 Task: Search for people on LinkedIn using specific filters: Current company 'Upstox', School 'Avinashilingam Institute', and Industry 'Abrasives and Nonmetallic Minerals Manufacturing'. Use the title 'Administrator'.
Action: Mouse moved to (600, 91)
Screenshot: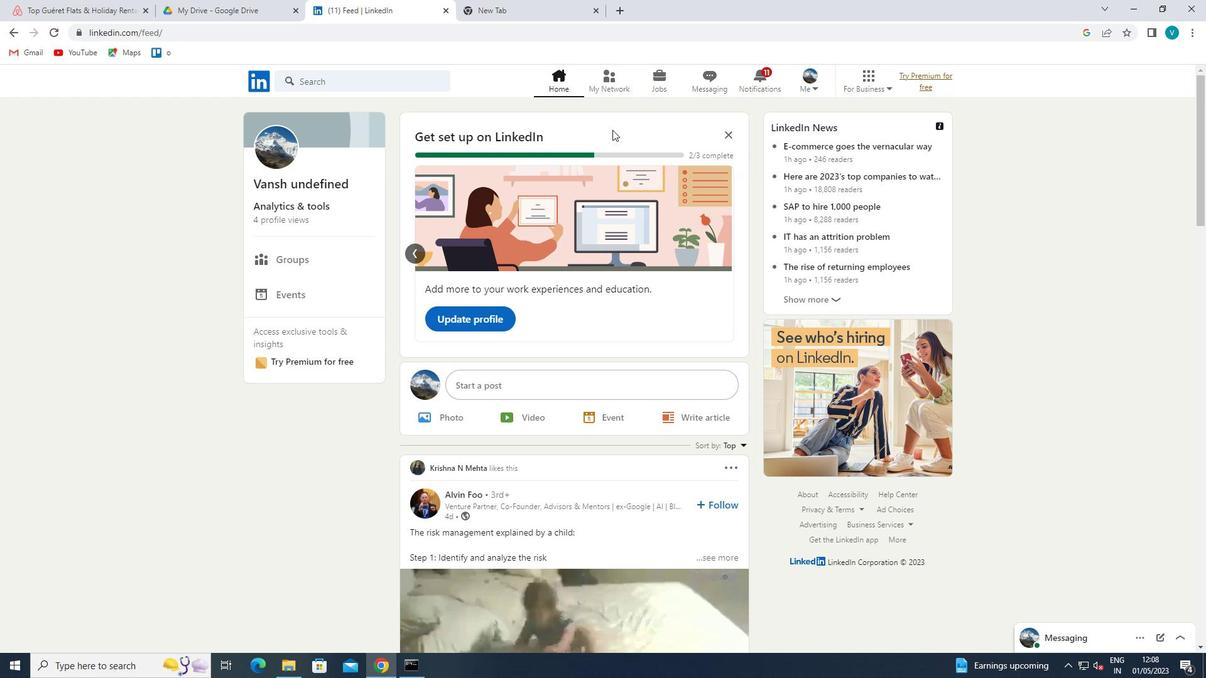 
Action: Mouse pressed left at (600, 91)
Screenshot: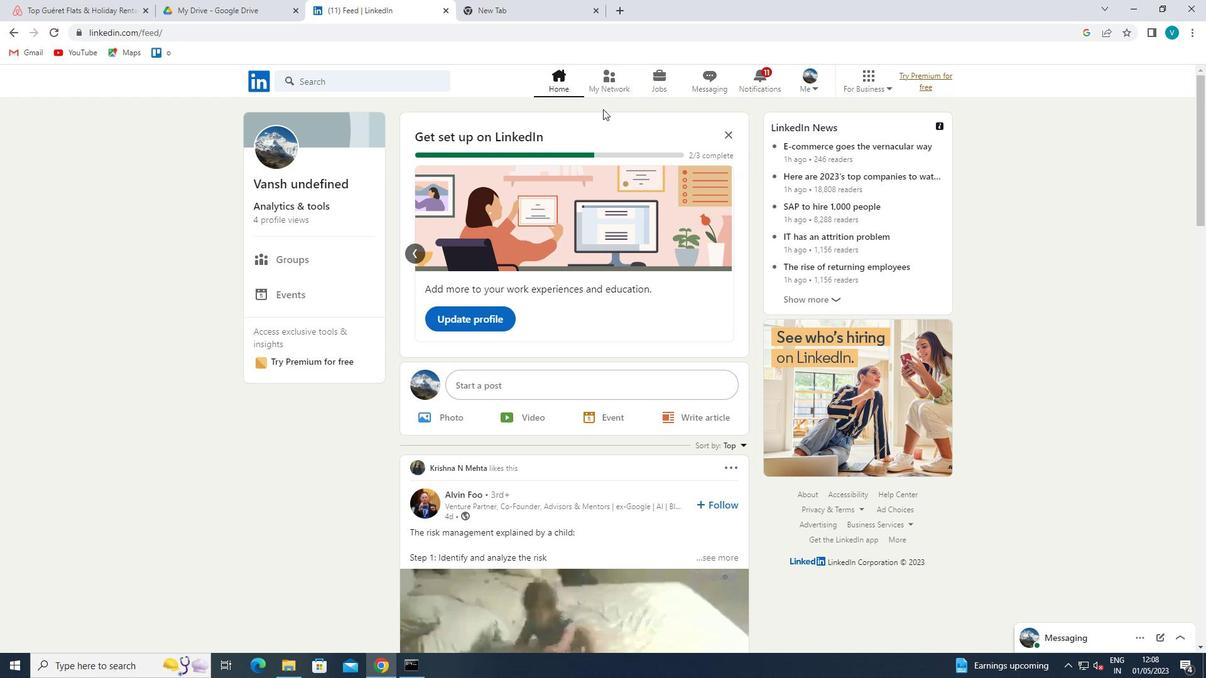 
Action: Mouse moved to (354, 151)
Screenshot: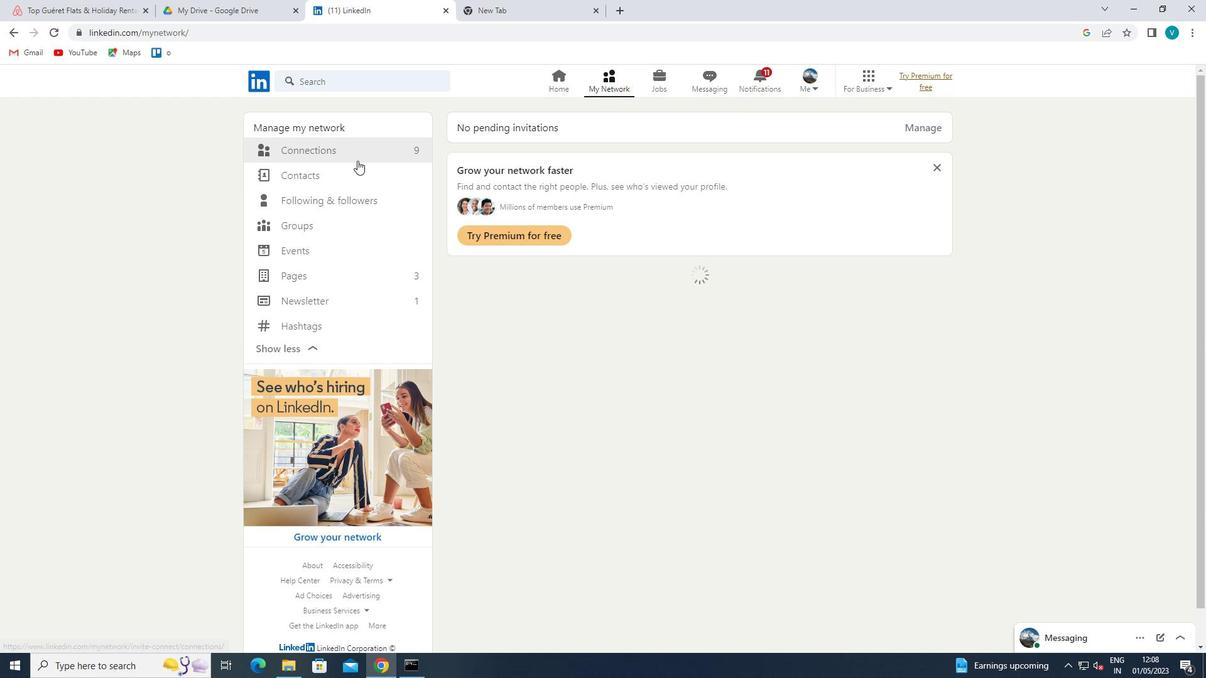 
Action: Mouse pressed left at (354, 151)
Screenshot: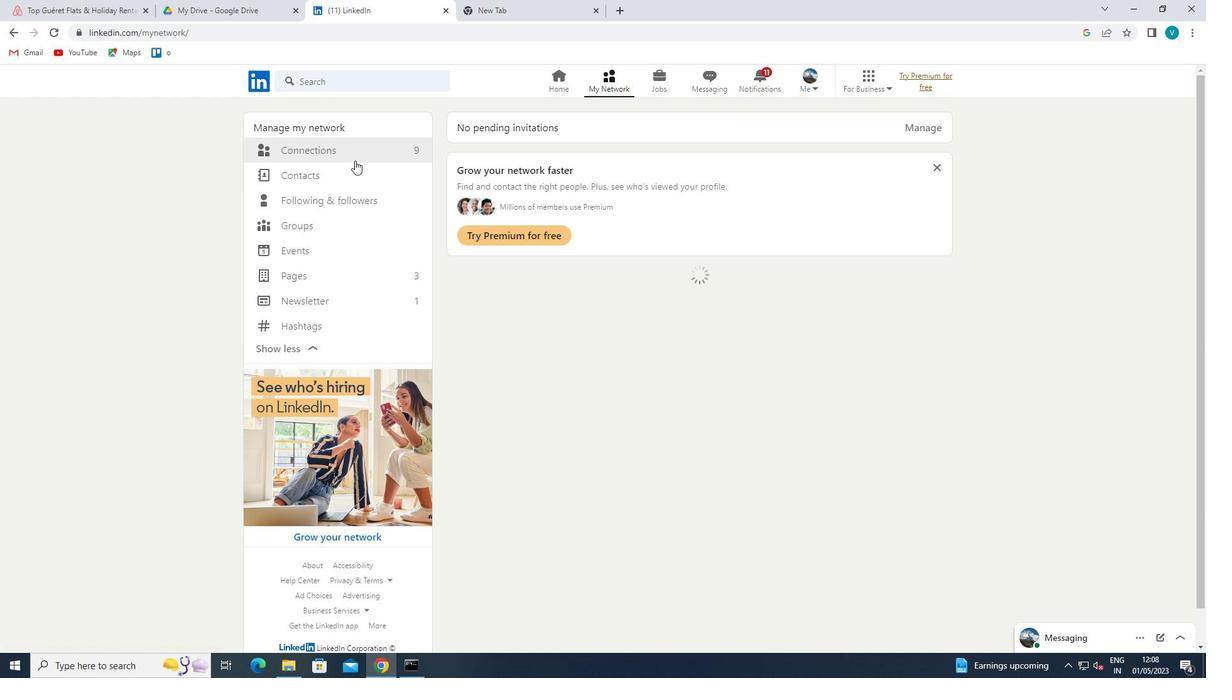 
Action: Mouse moved to (708, 151)
Screenshot: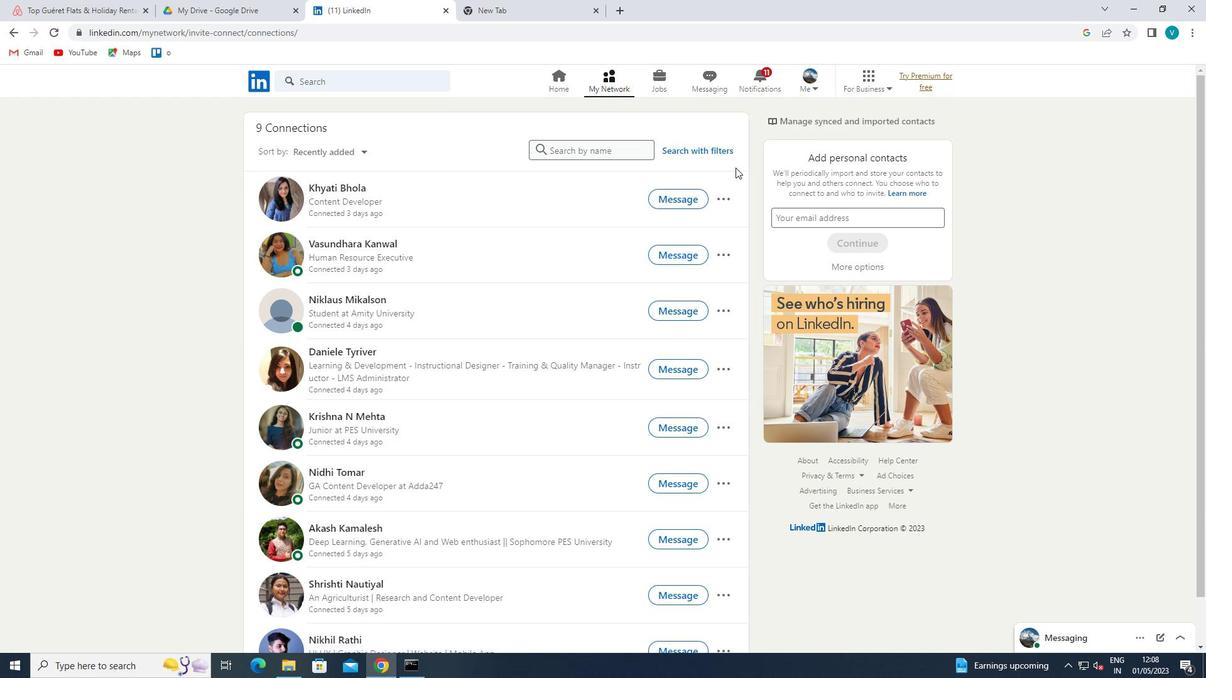 
Action: Mouse pressed left at (708, 151)
Screenshot: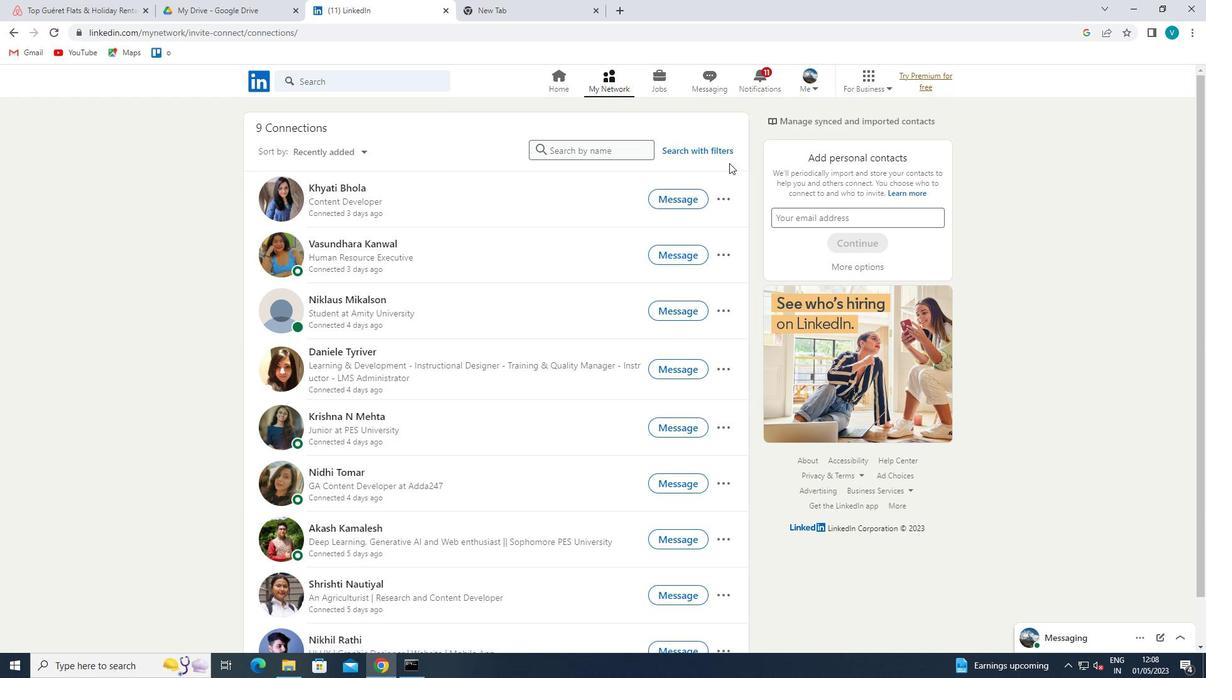 
Action: Mouse moved to (595, 111)
Screenshot: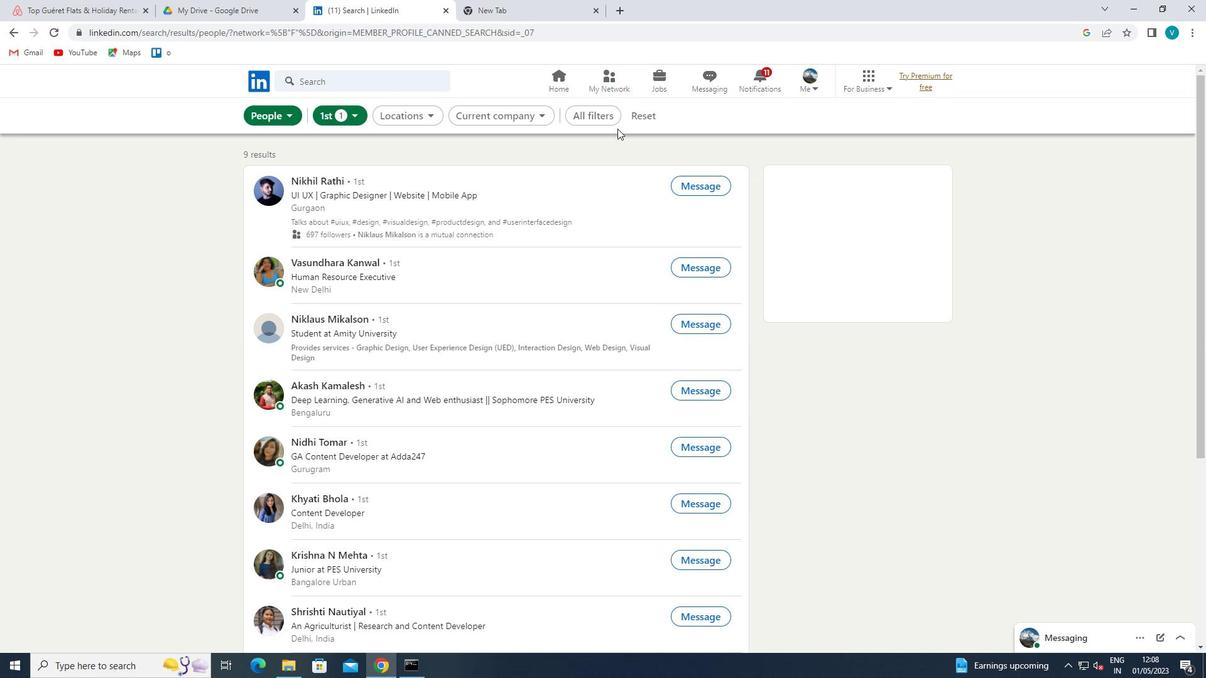 
Action: Mouse pressed left at (595, 111)
Screenshot: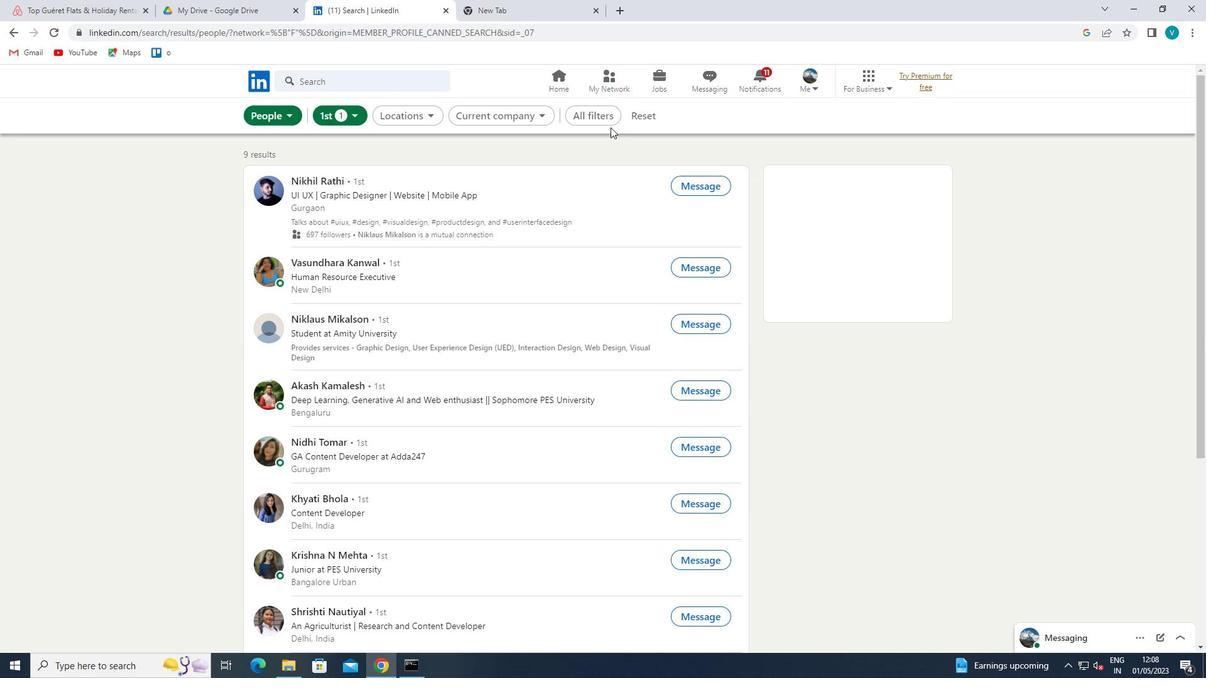 
Action: Mouse moved to (920, 280)
Screenshot: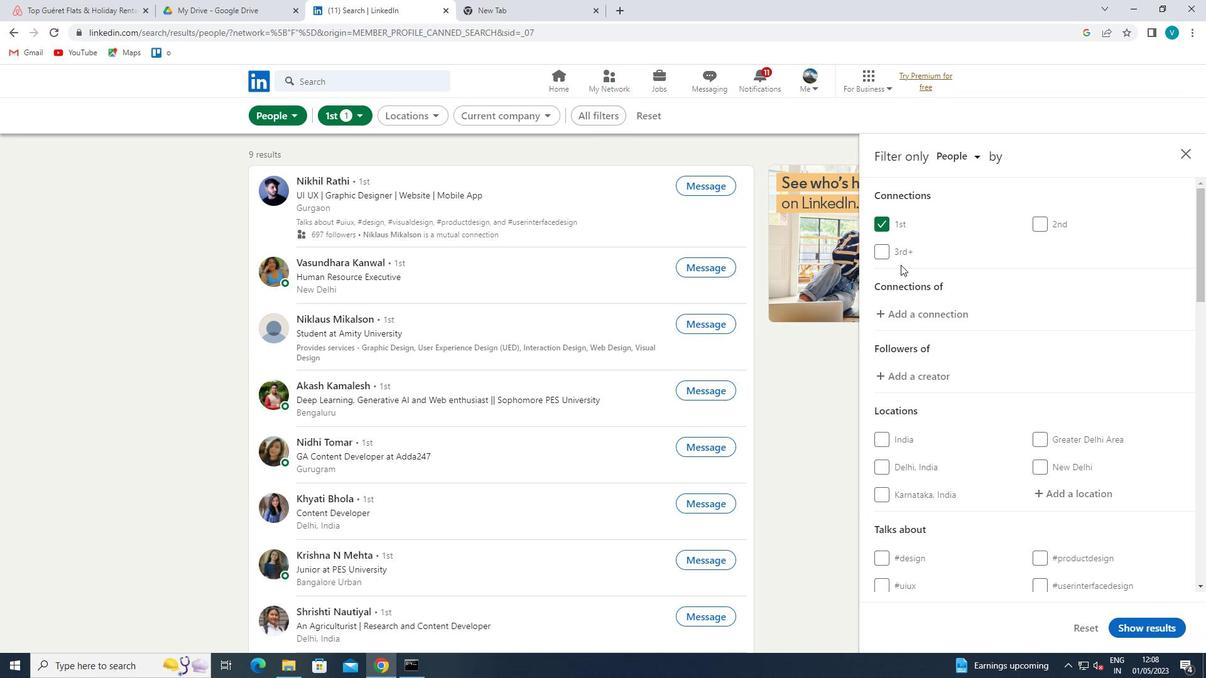 
Action: Mouse scrolled (920, 280) with delta (0, 0)
Screenshot: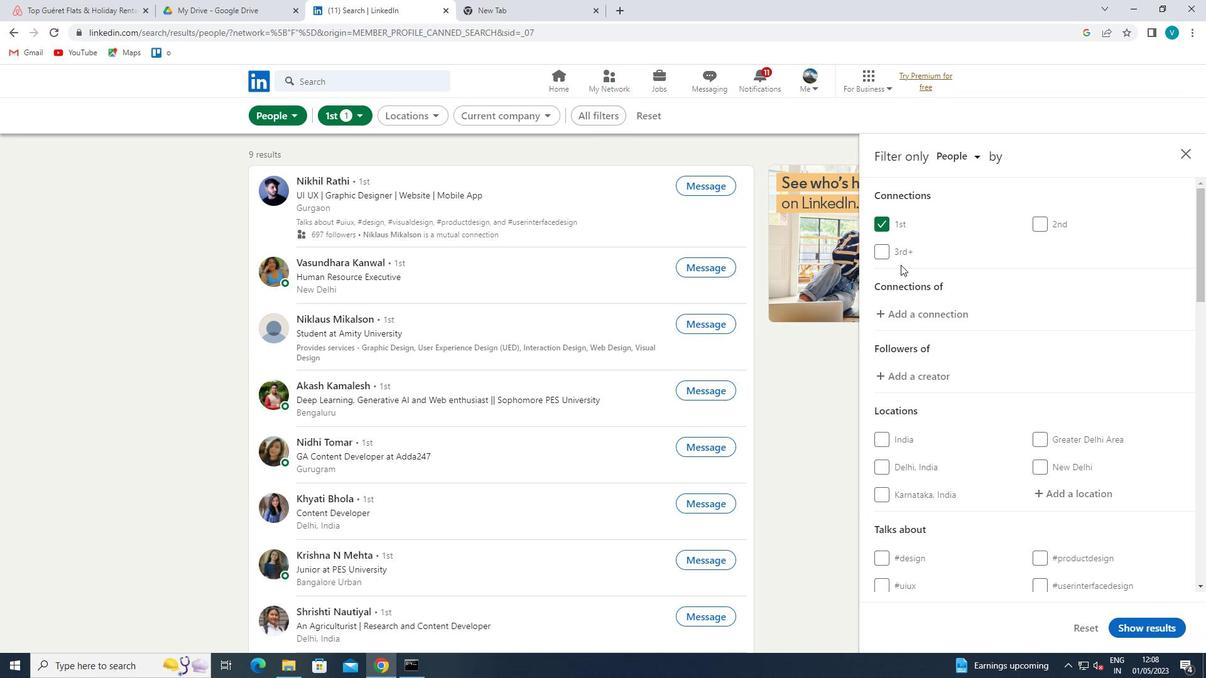 
Action: Mouse moved to (921, 284)
Screenshot: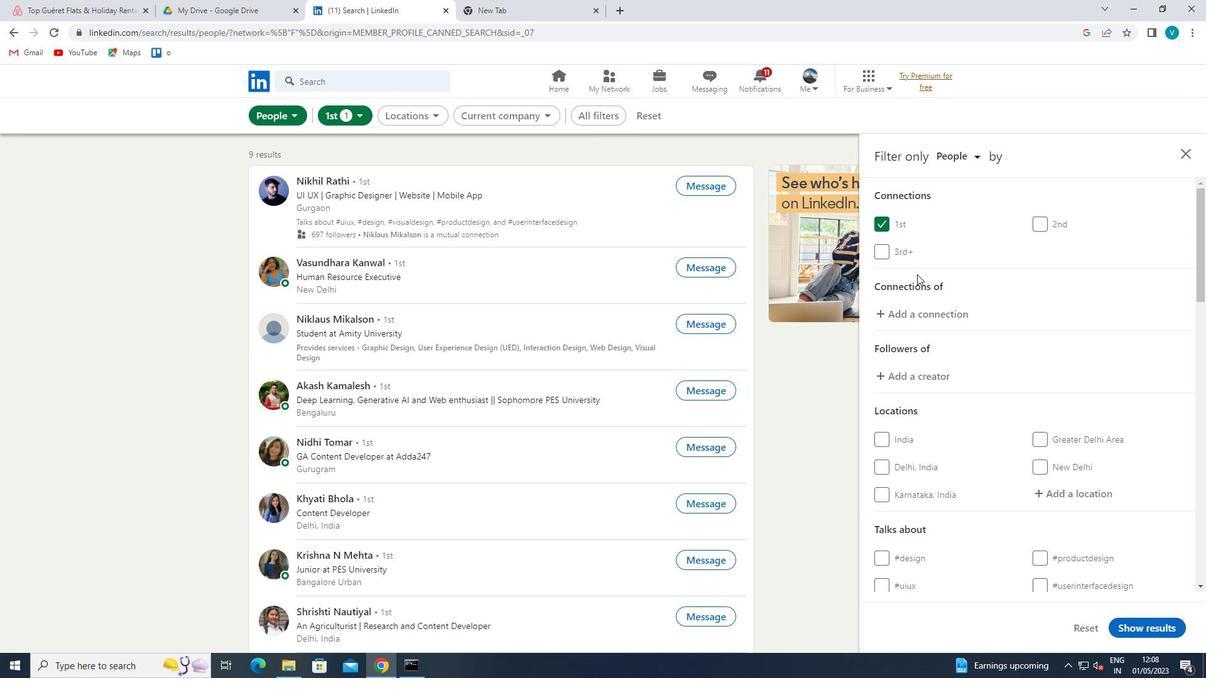 
Action: Mouse scrolled (921, 283) with delta (0, 0)
Screenshot: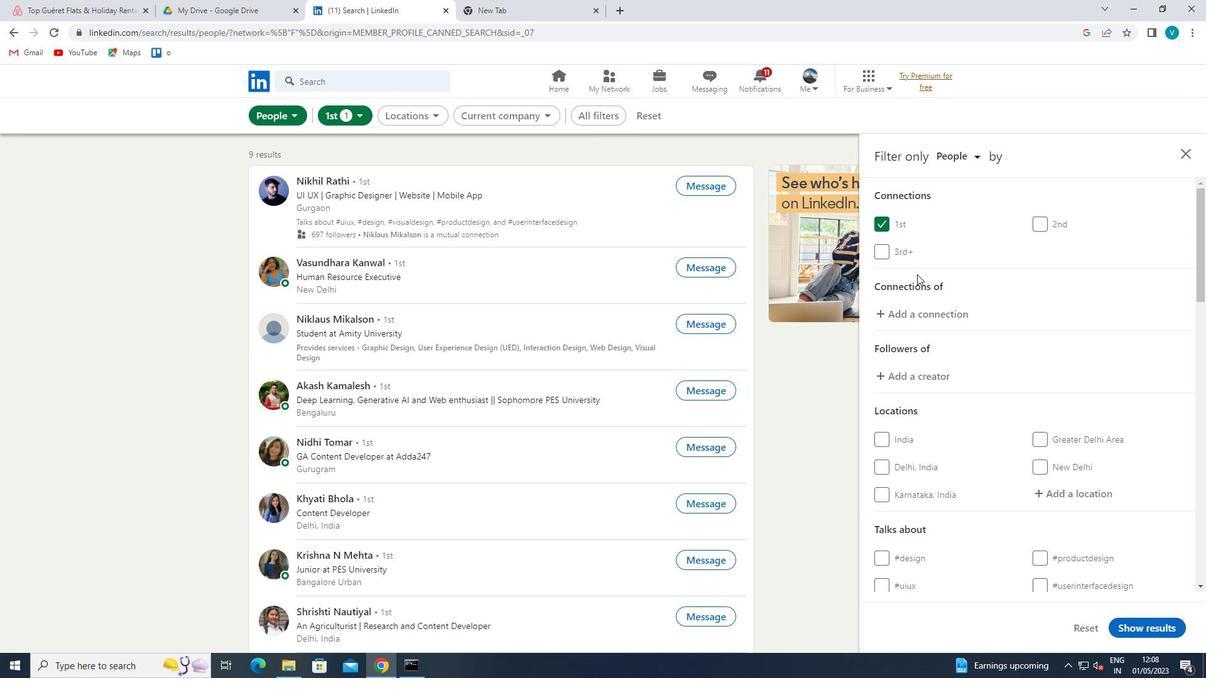 
Action: Mouse moved to (1062, 373)
Screenshot: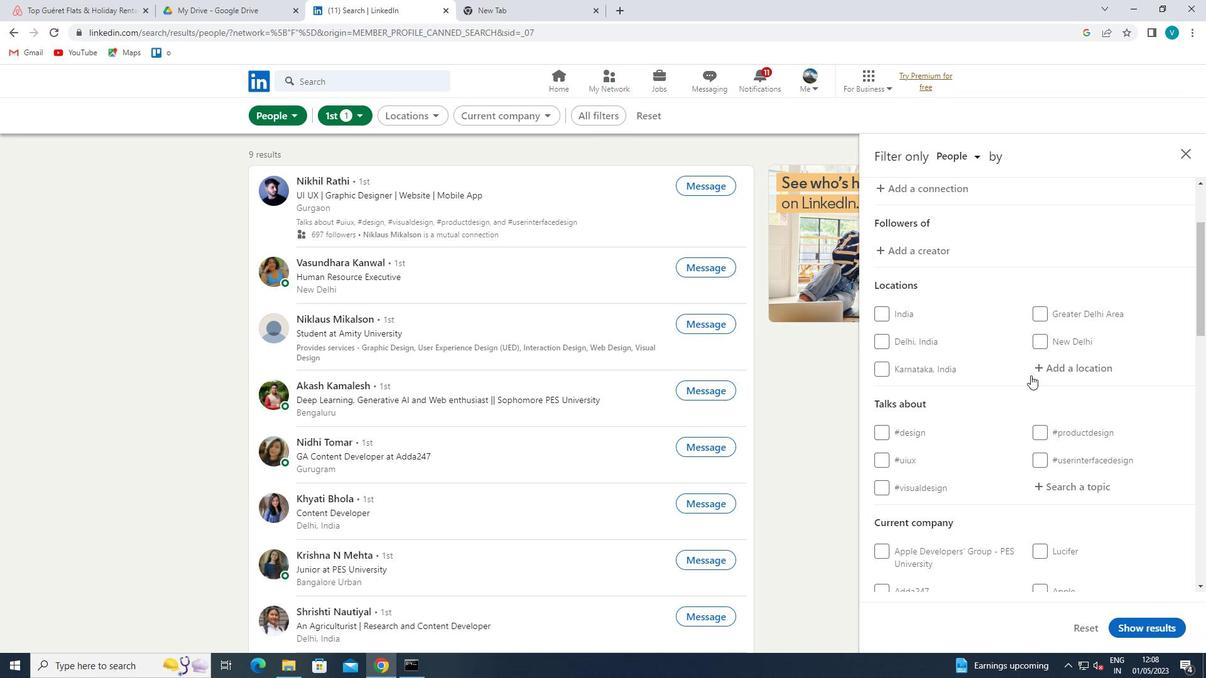 
Action: Mouse pressed left at (1062, 373)
Screenshot: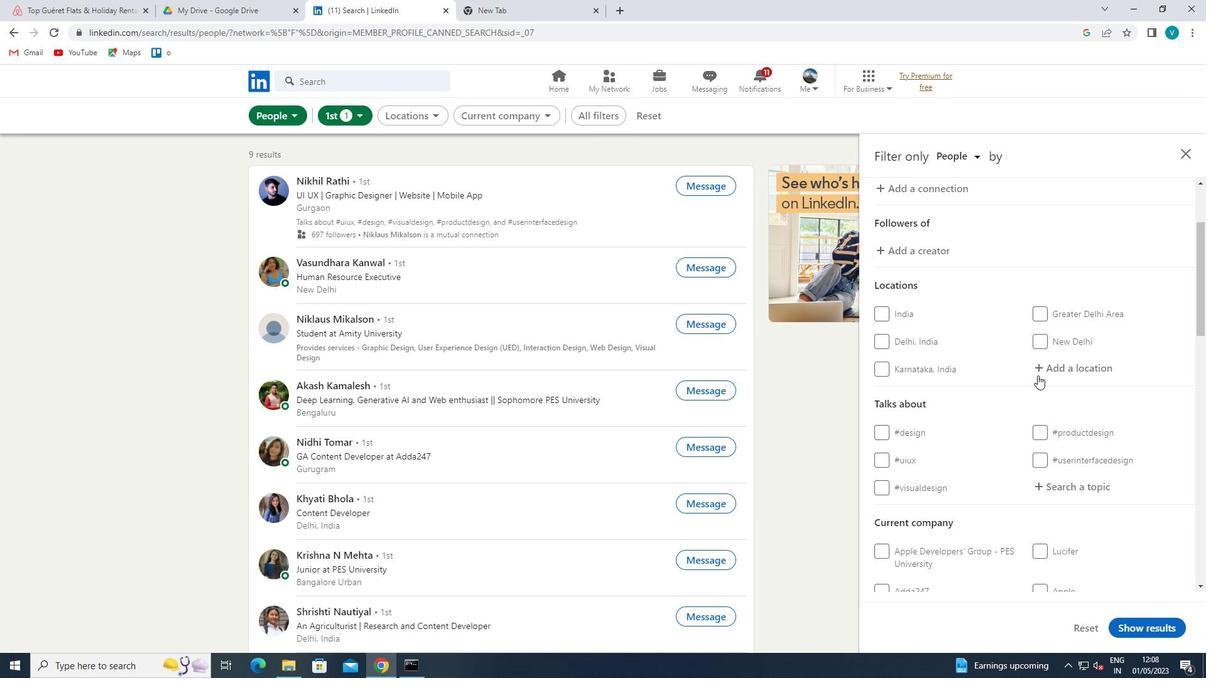 
Action: Mouse moved to (549, 226)
Screenshot: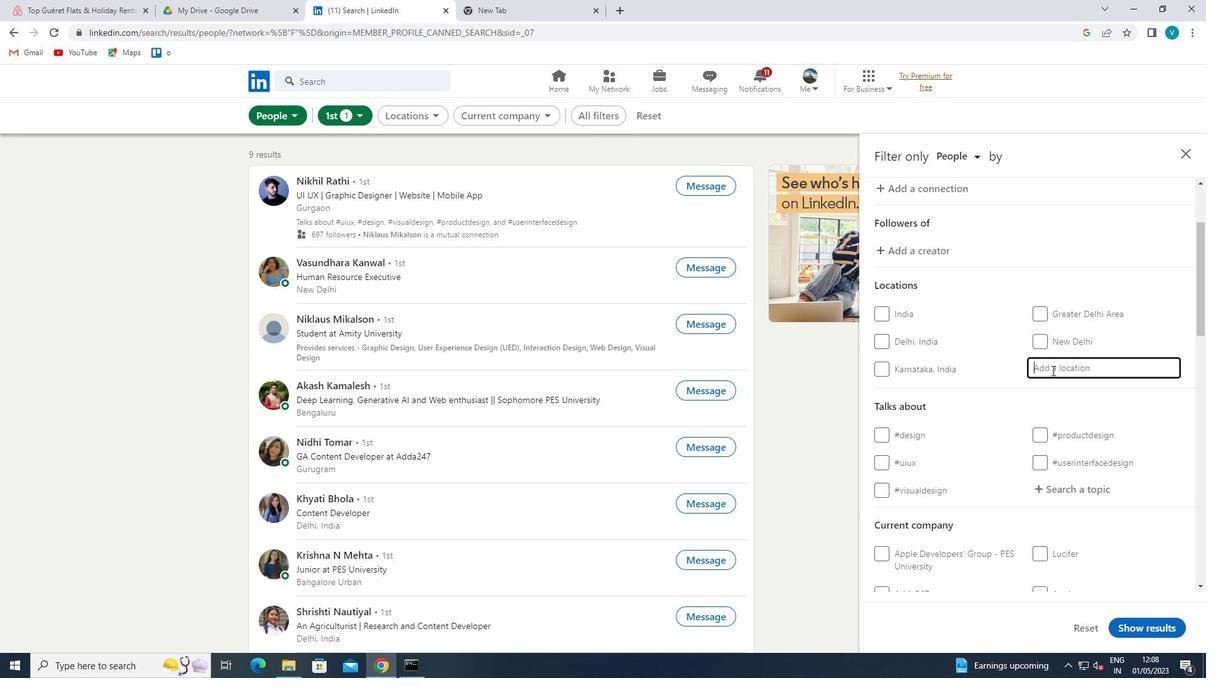 
Action: Key pressed <Key.shift>S
Screenshot: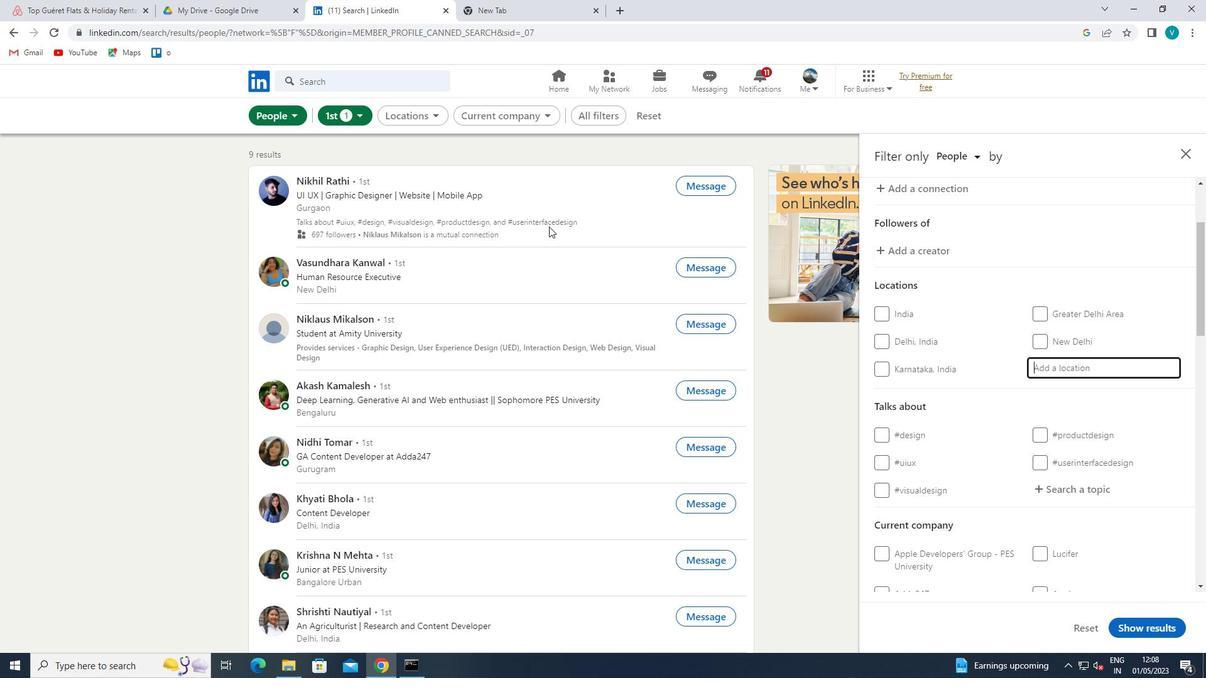 
Action: Mouse moved to (548, 226)
Screenshot: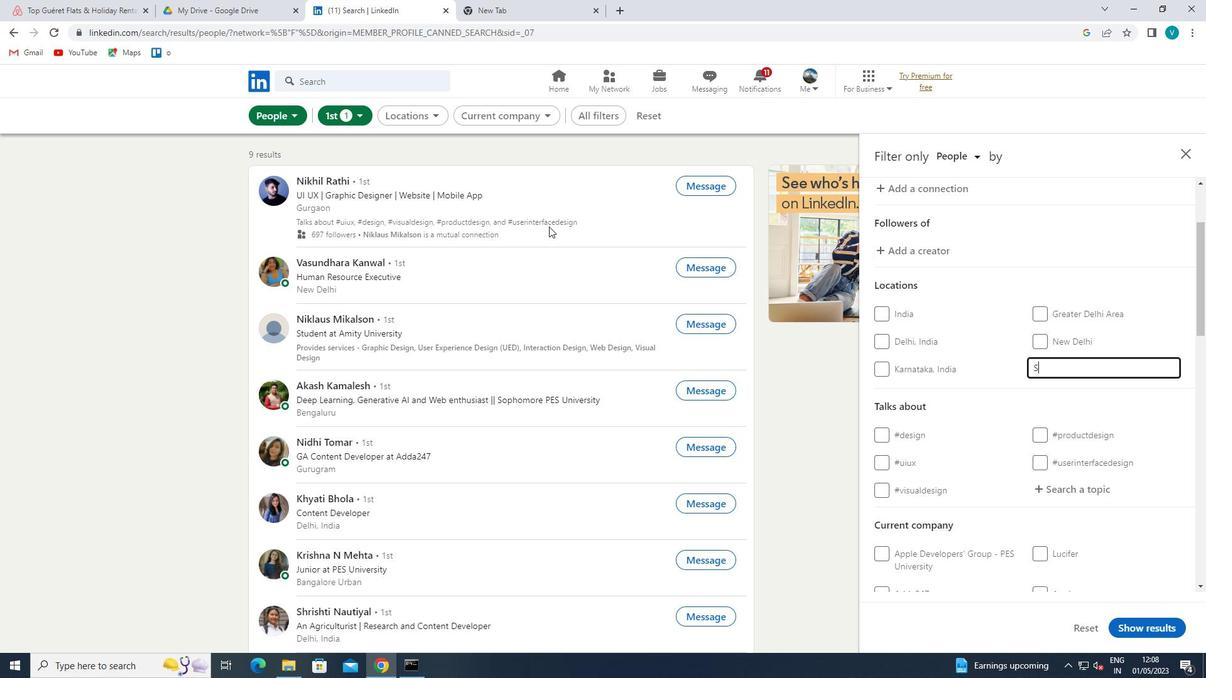 
Action: Key pressed HANGZHI
Screenshot: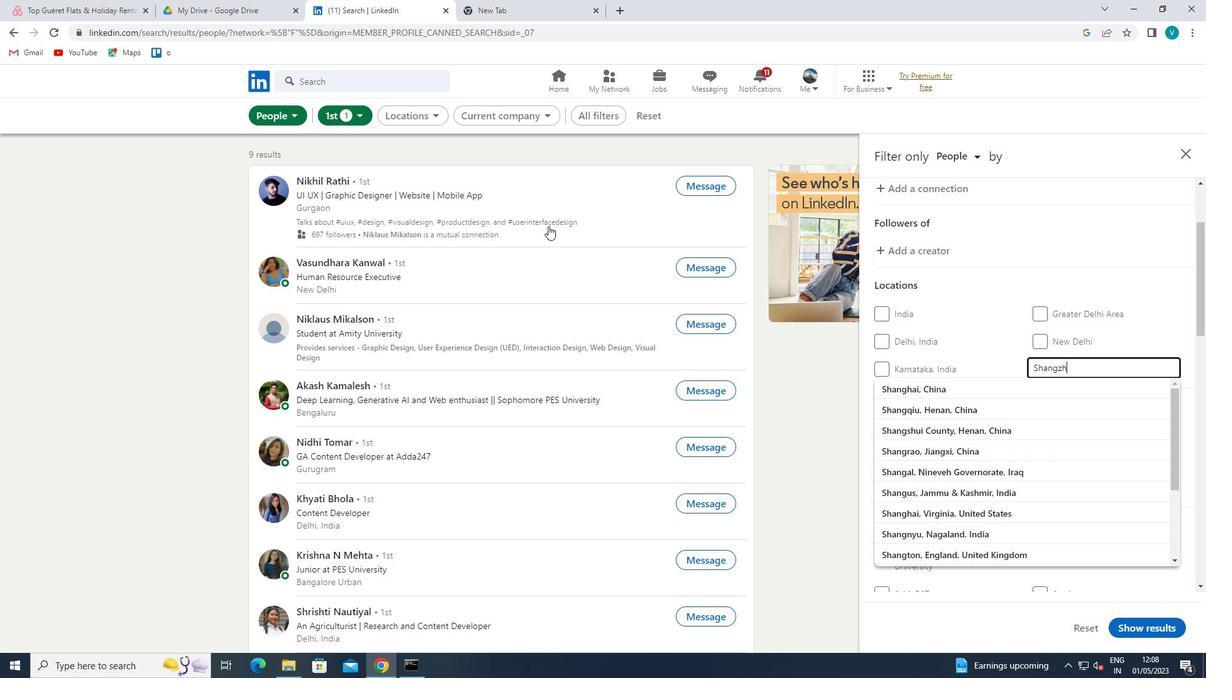 
Action: Mouse moved to (985, 382)
Screenshot: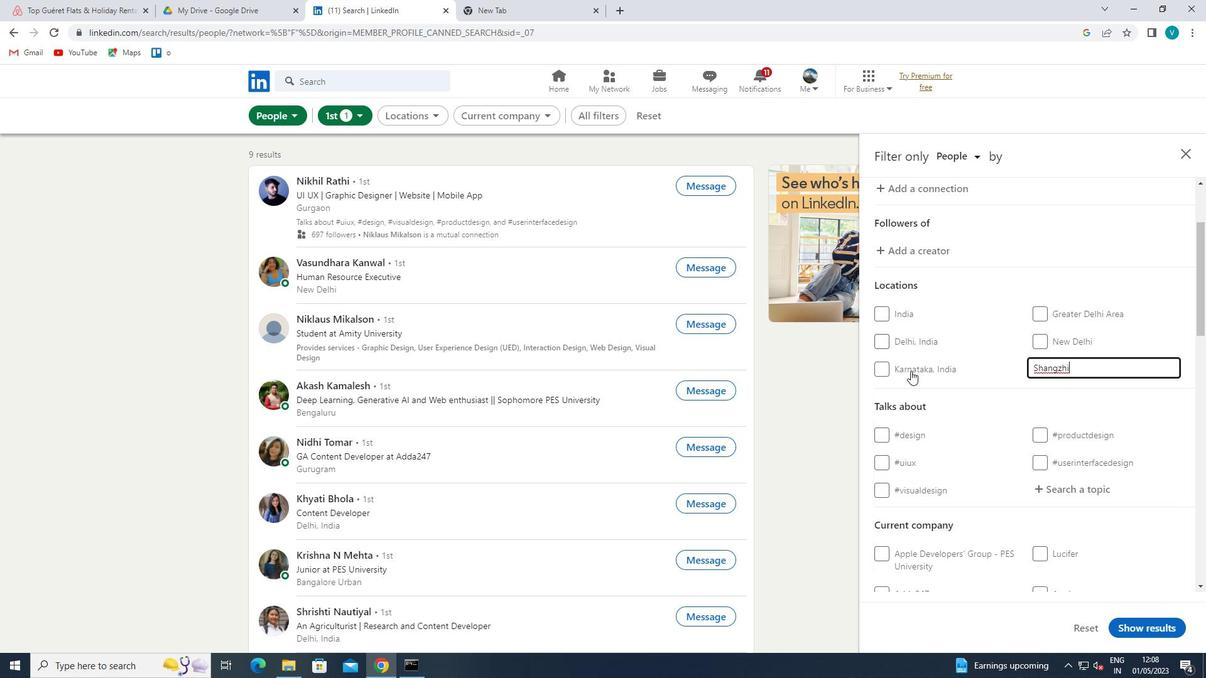 
Action: Mouse pressed left at (985, 382)
Screenshot: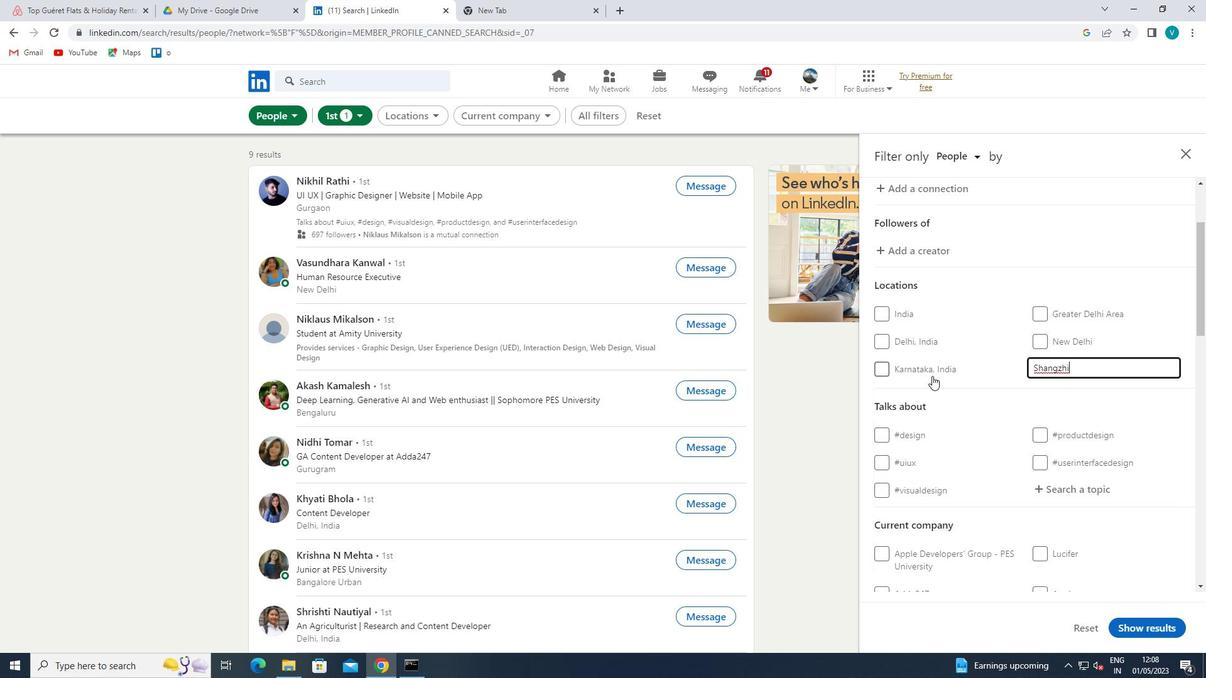 
Action: Mouse moved to (1001, 375)
Screenshot: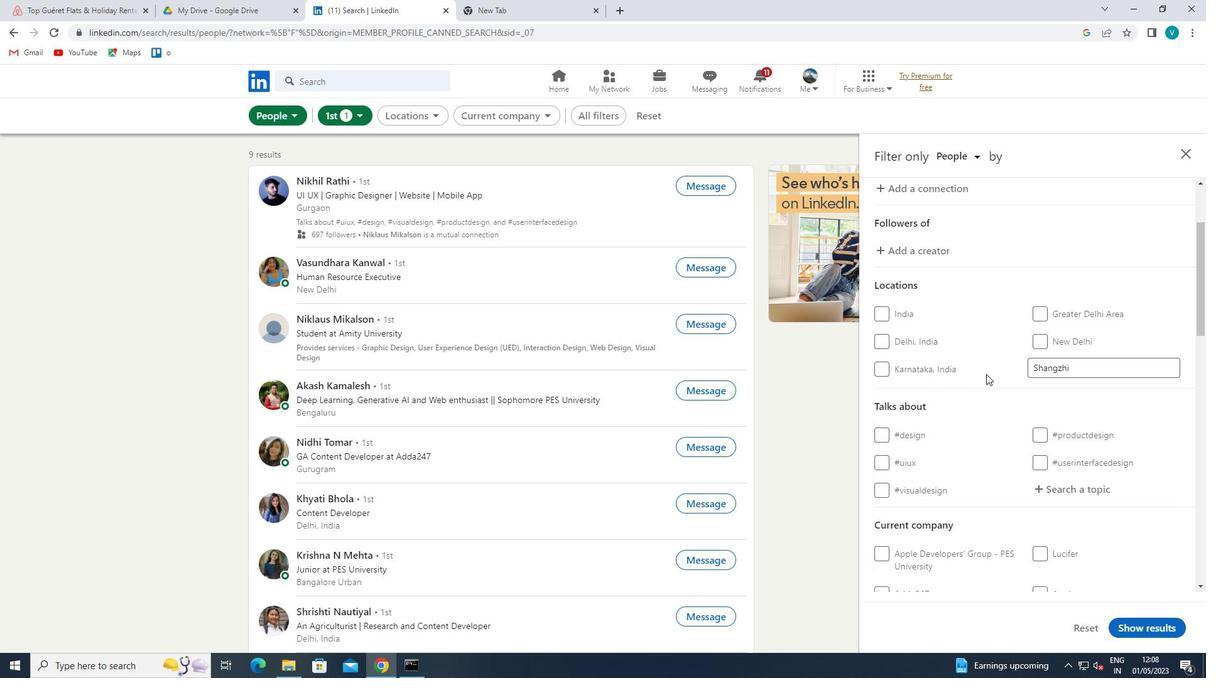 
Action: Mouse scrolled (1001, 374) with delta (0, 0)
Screenshot: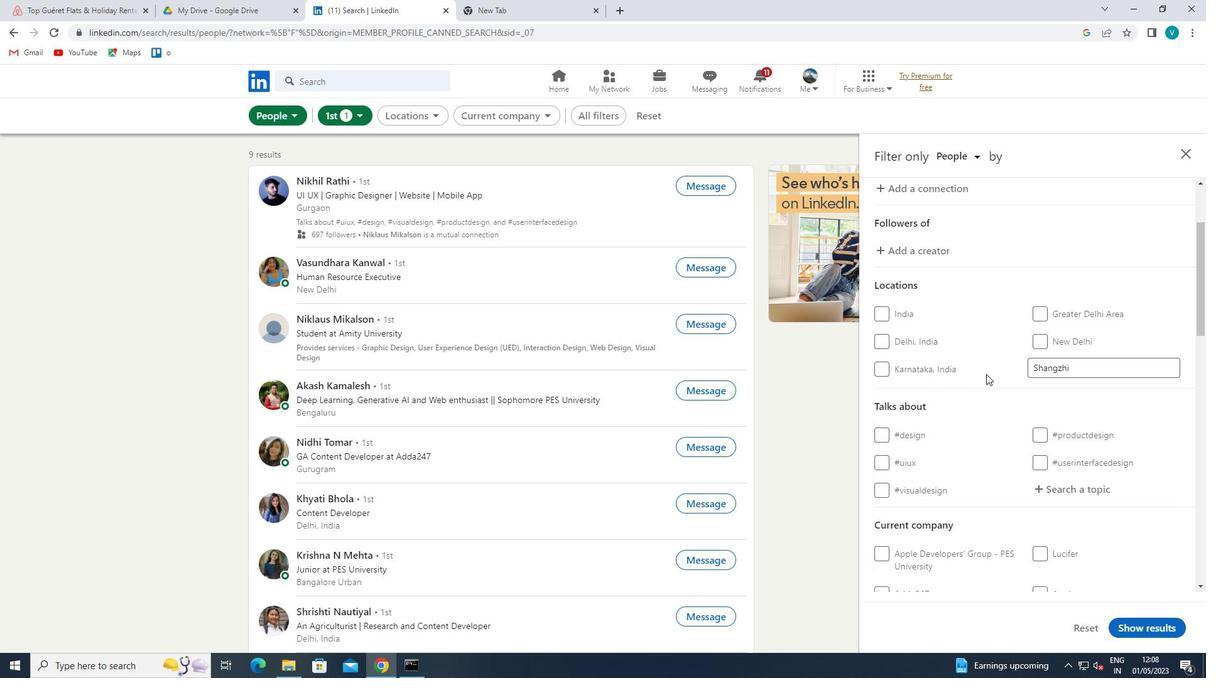 
Action: Mouse scrolled (1001, 374) with delta (0, 0)
Screenshot: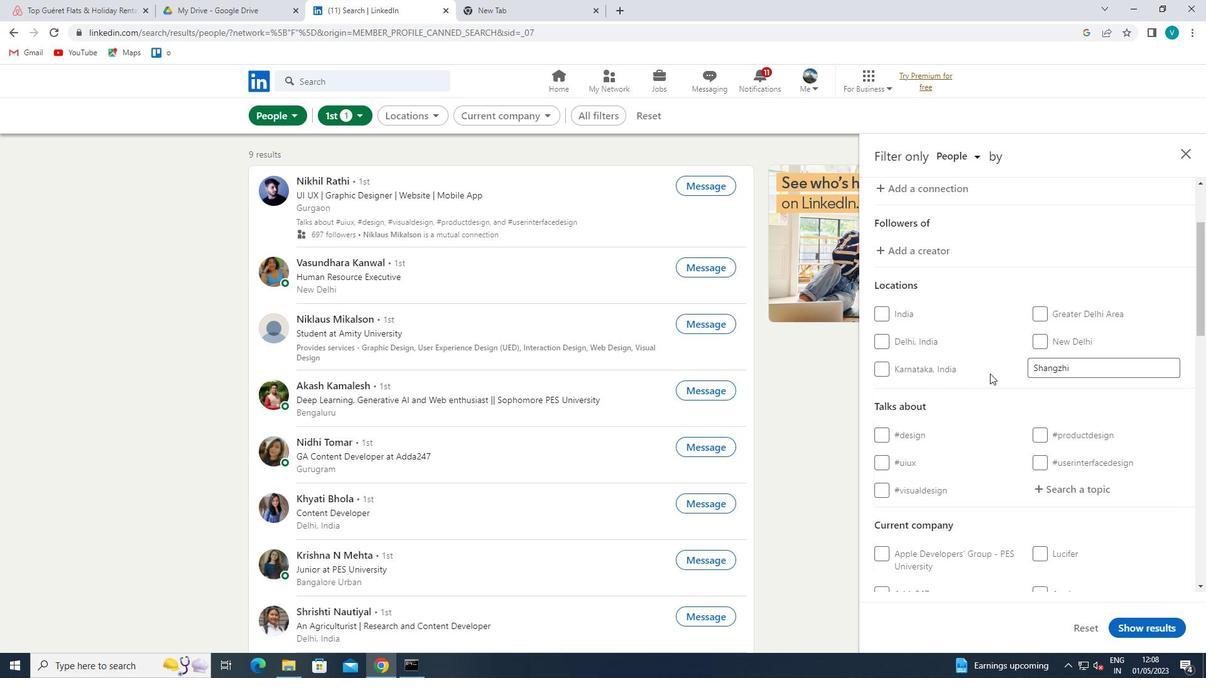 
Action: Mouse moved to (1080, 371)
Screenshot: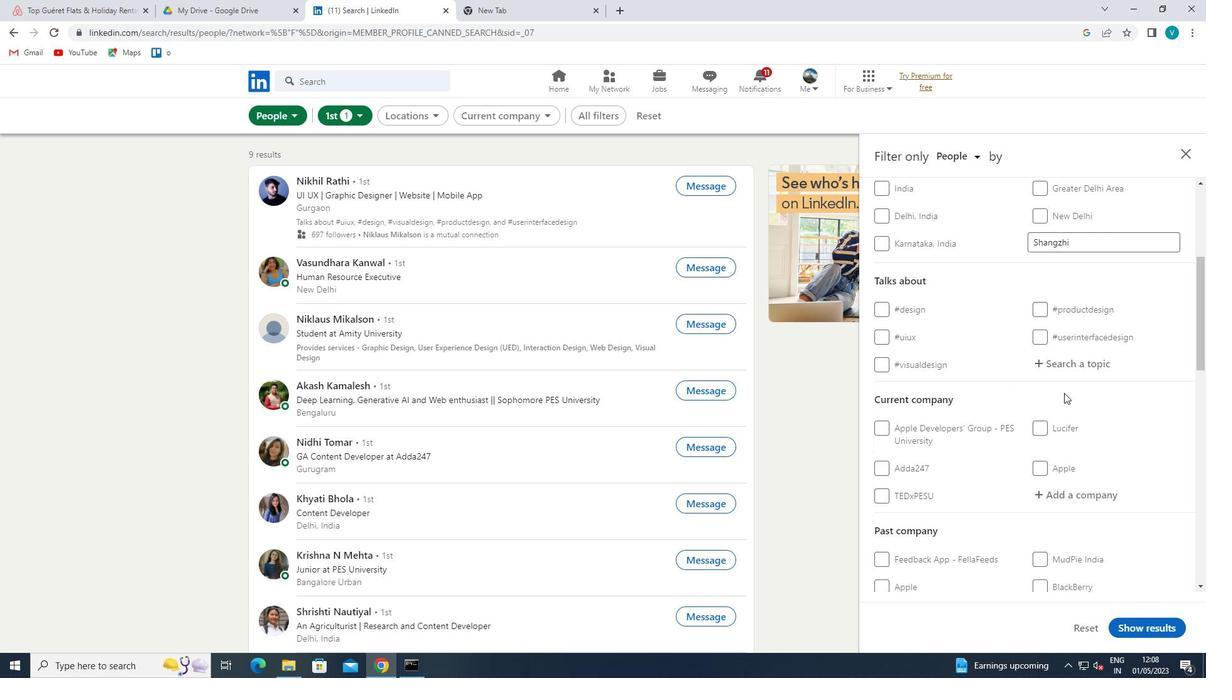 
Action: Mouse pressed left at (1080, 371)
Screenshot: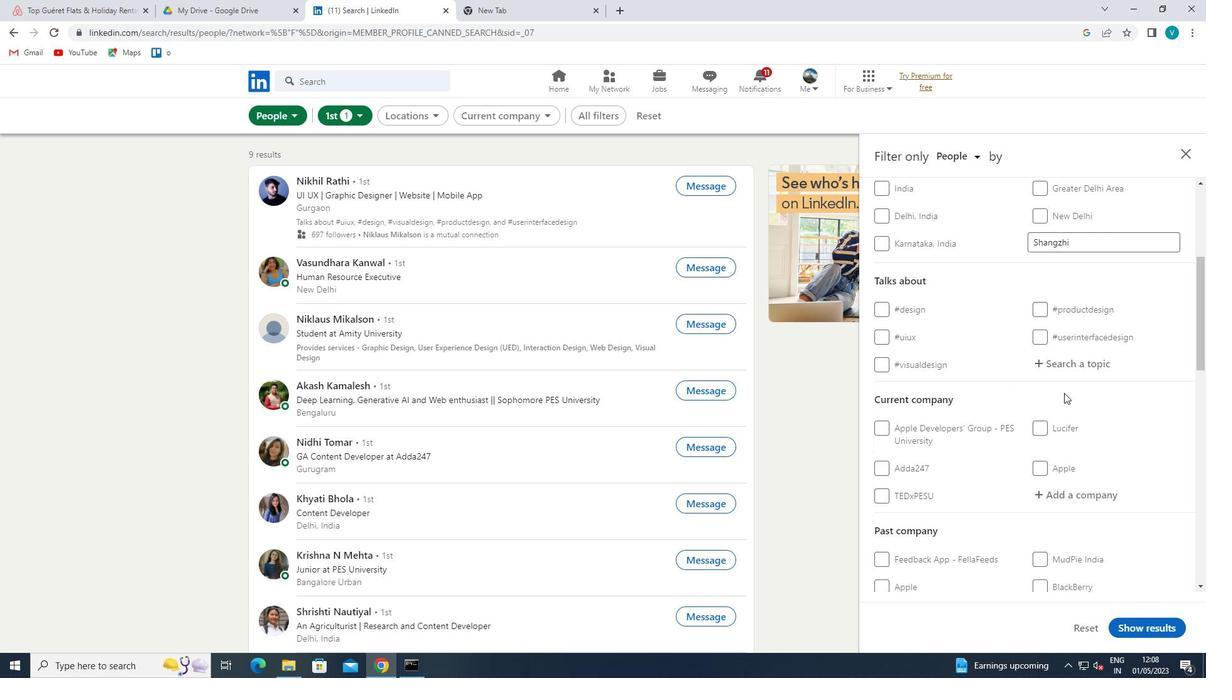 
Action: Mouse moved to (1082, 368)
Screenshot: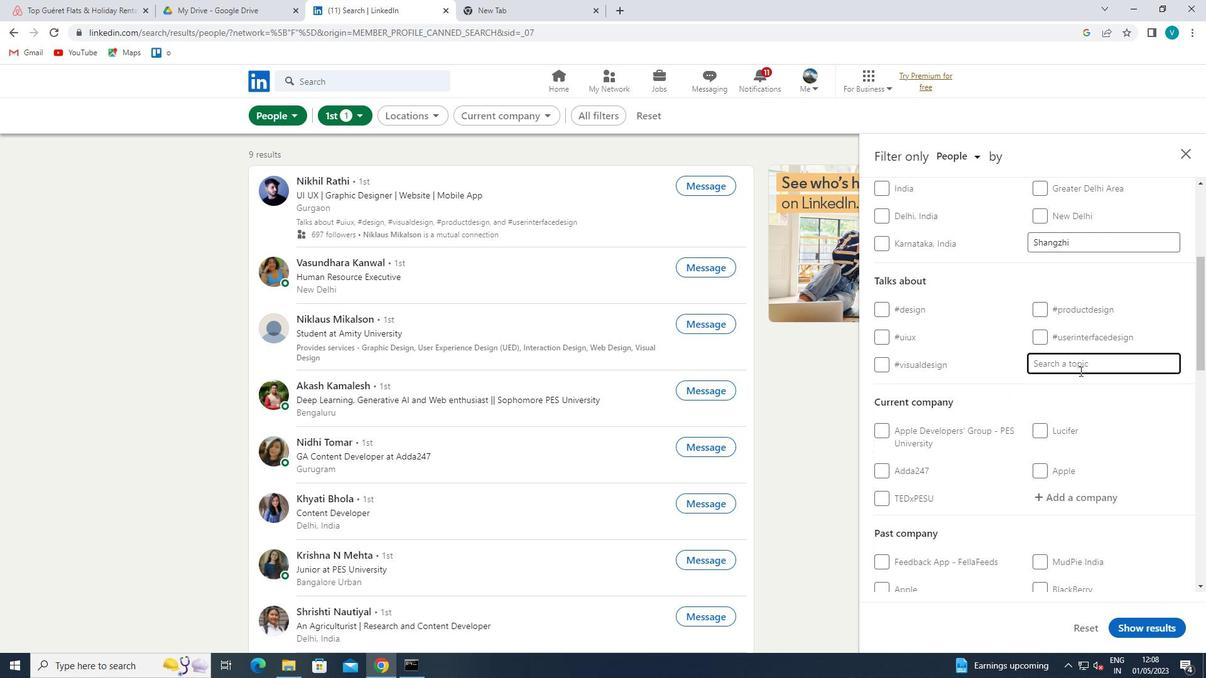 
Action: Mouse pressed left at (1082, 368)
Screenshot: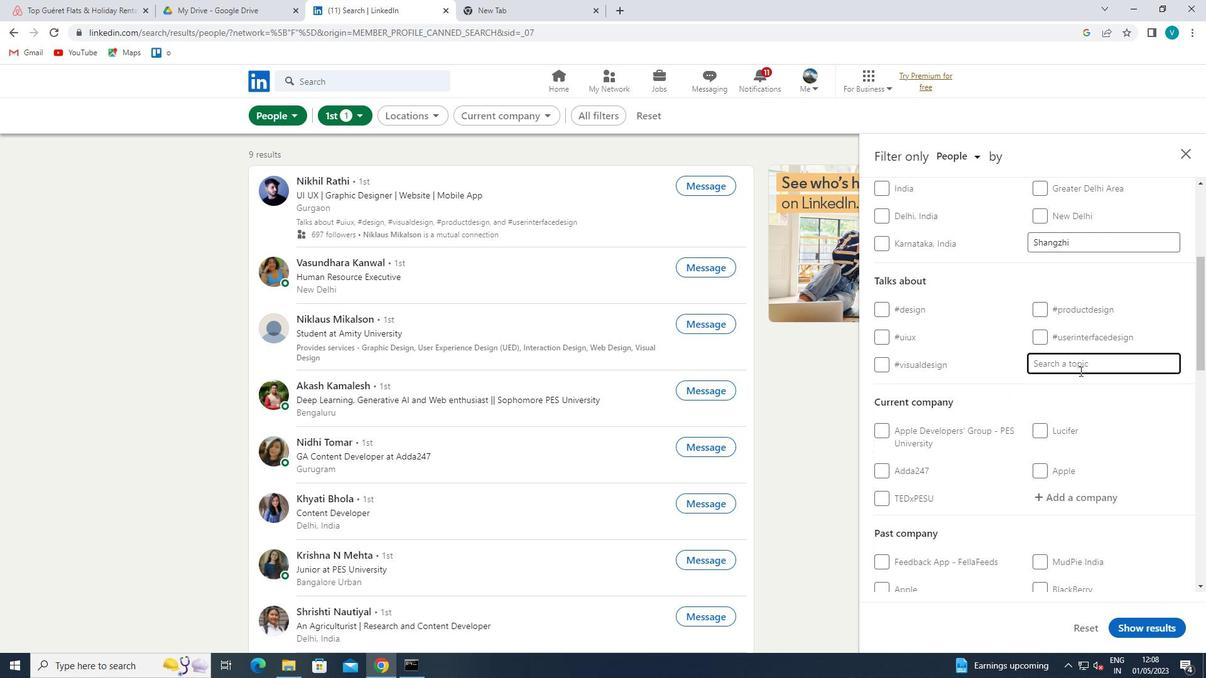 
Action: Mouse moved to (454, 181)
Screenshot: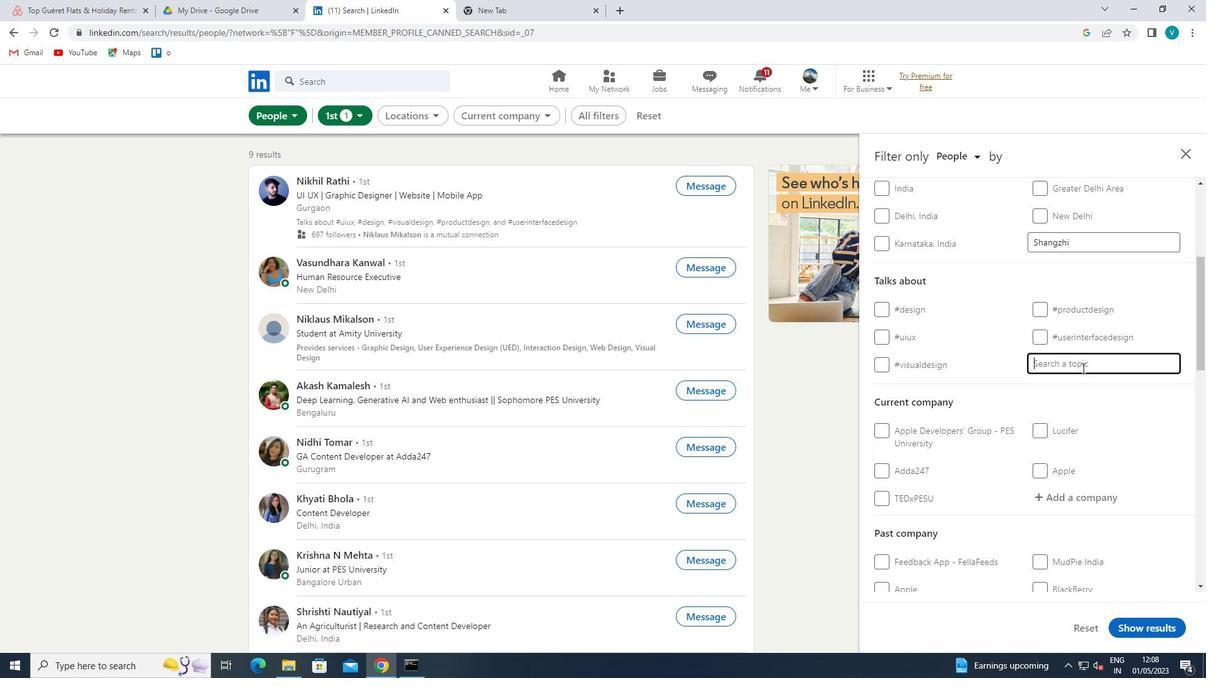 
Action: Key pressed <Key.shift>#SUSTAINAV<Key.backspace>BILITY
Screenshot: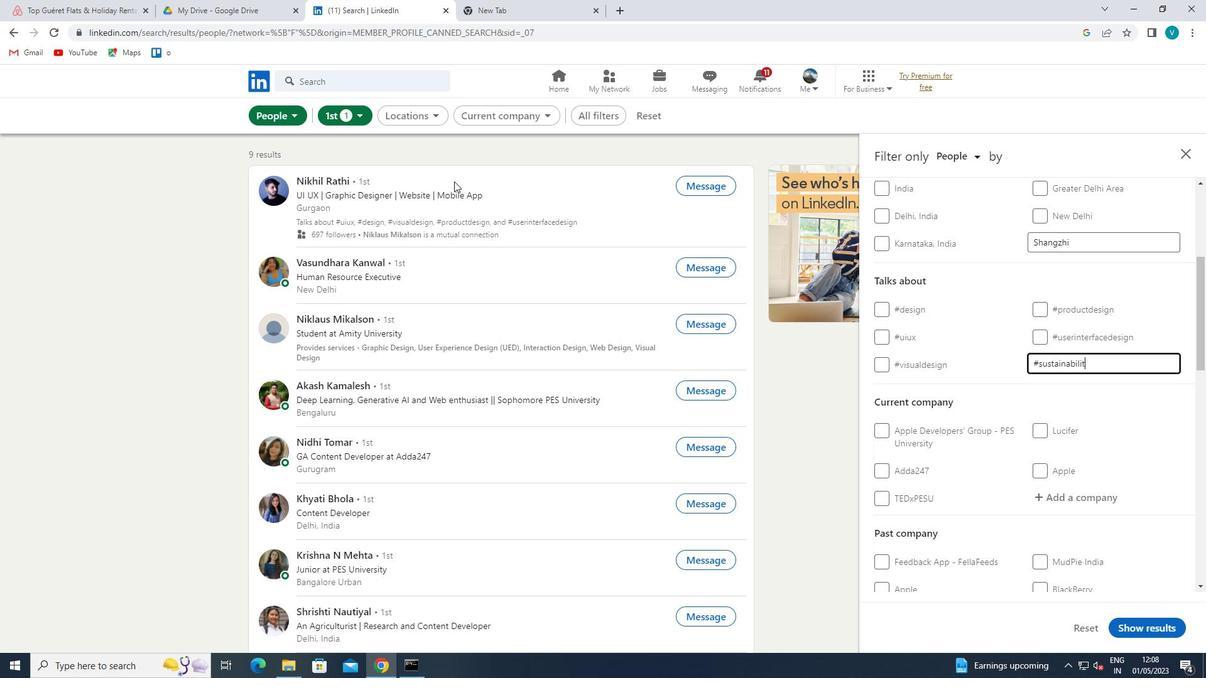 
Action: Mouse moved to (1014, 390)
Screenshot: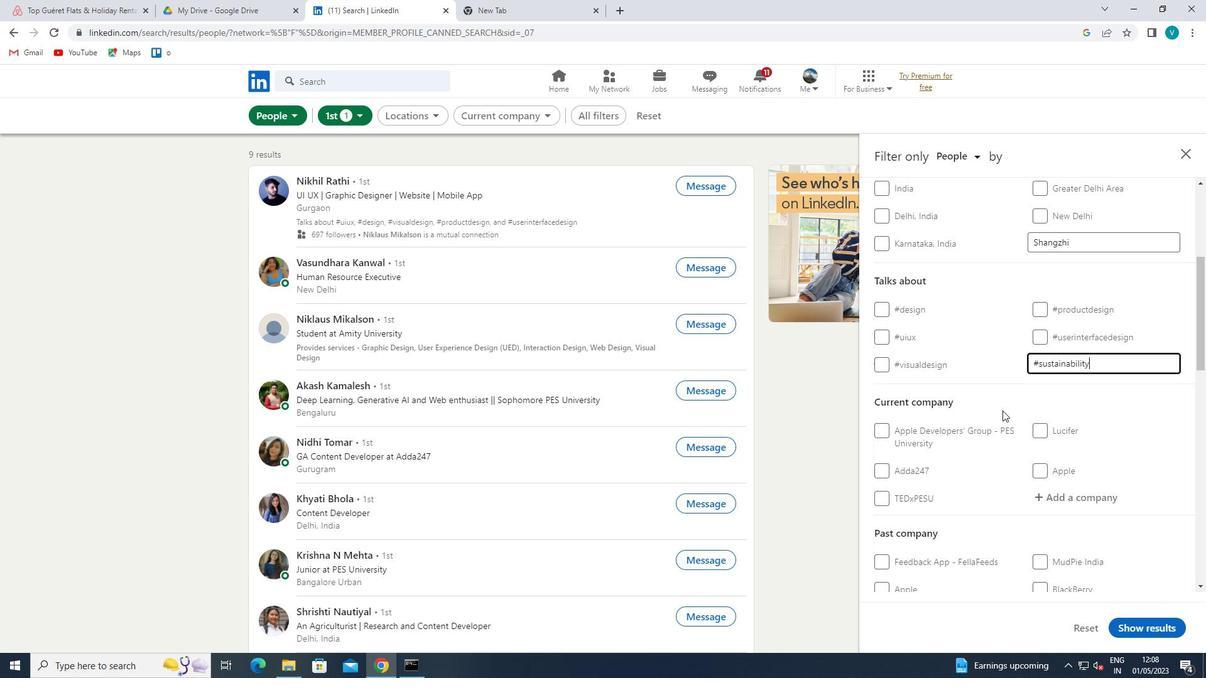 
Action: Mouse pressed left at (1014, 390)
Screenshot: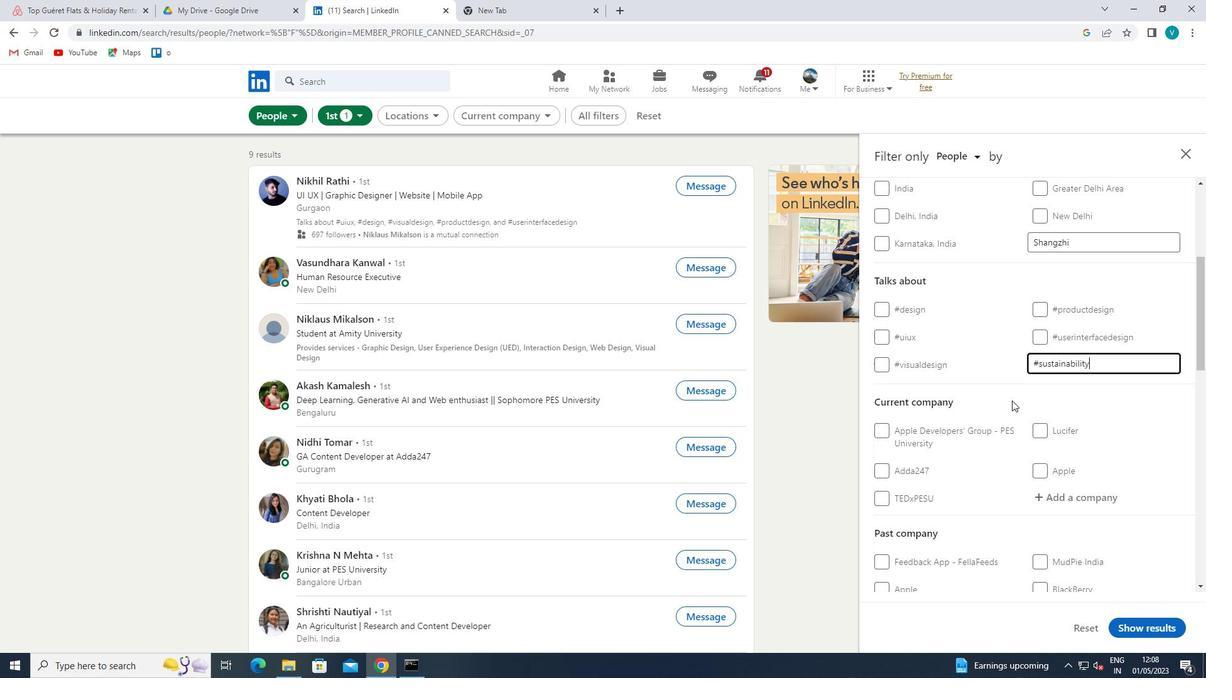 
Action: Mouse moved to (1020, 370)
Screenshot: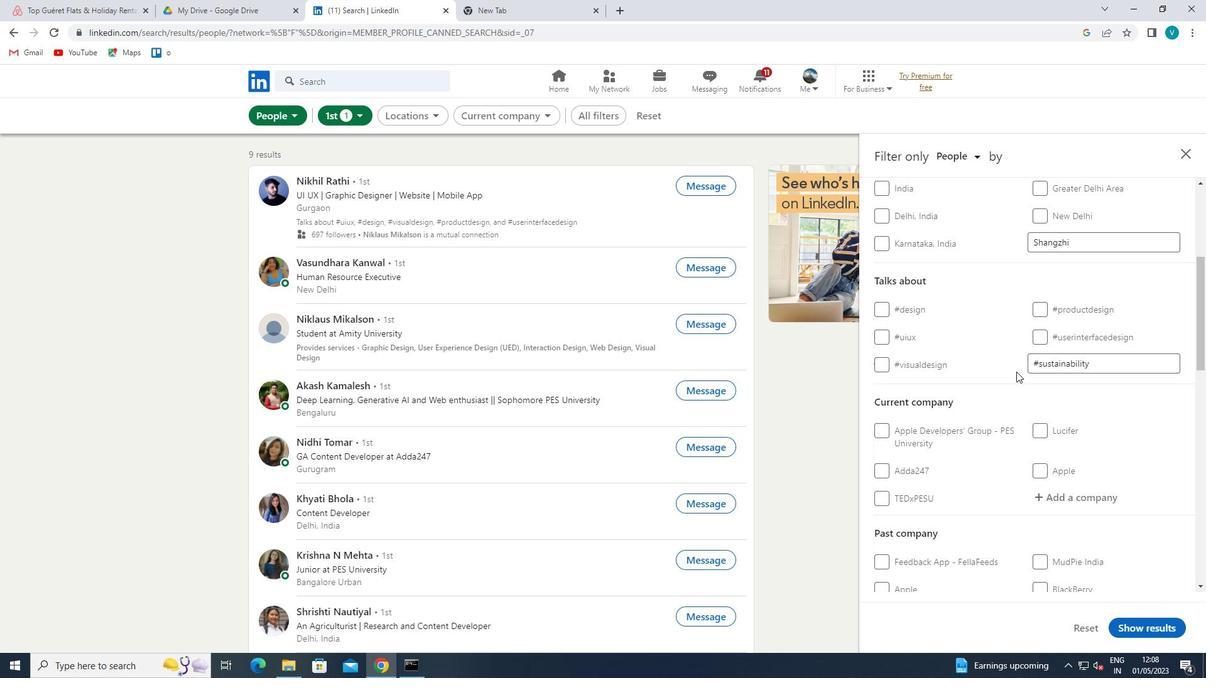 
Action: Mouse scrolled (1020, 370) with delta (0, 0)
Screenshot: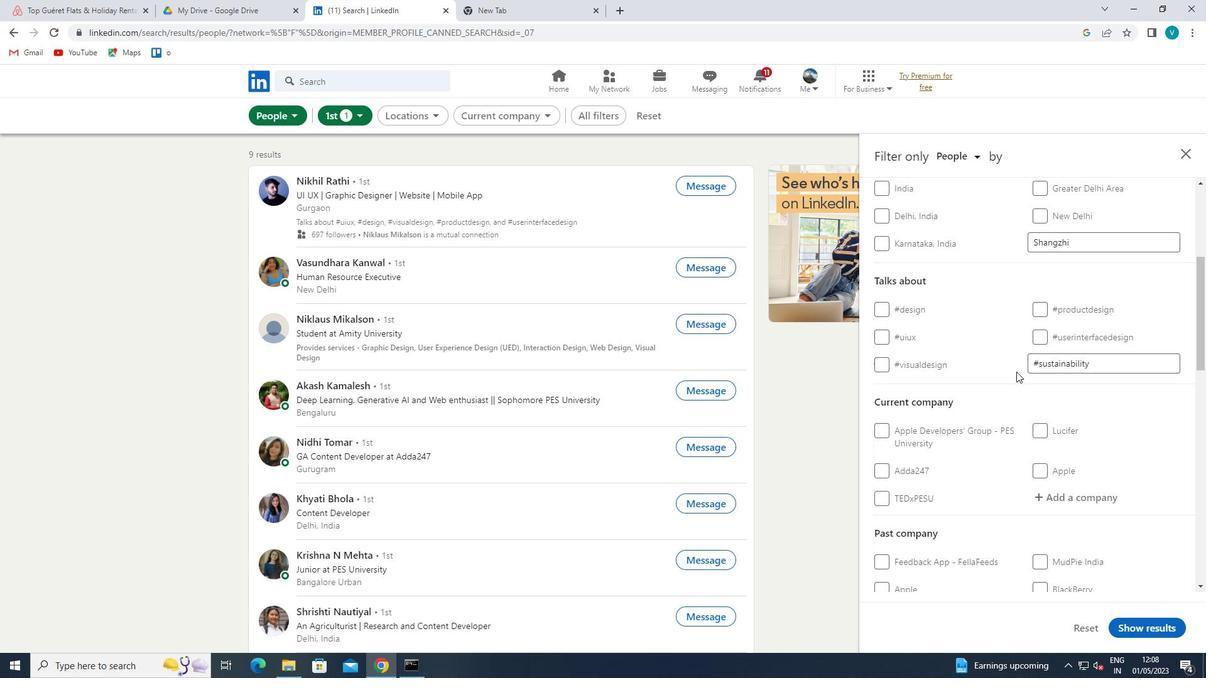 
Action: Mouse scrolled (1020, 370) with delta (0, 0)
Screenshot: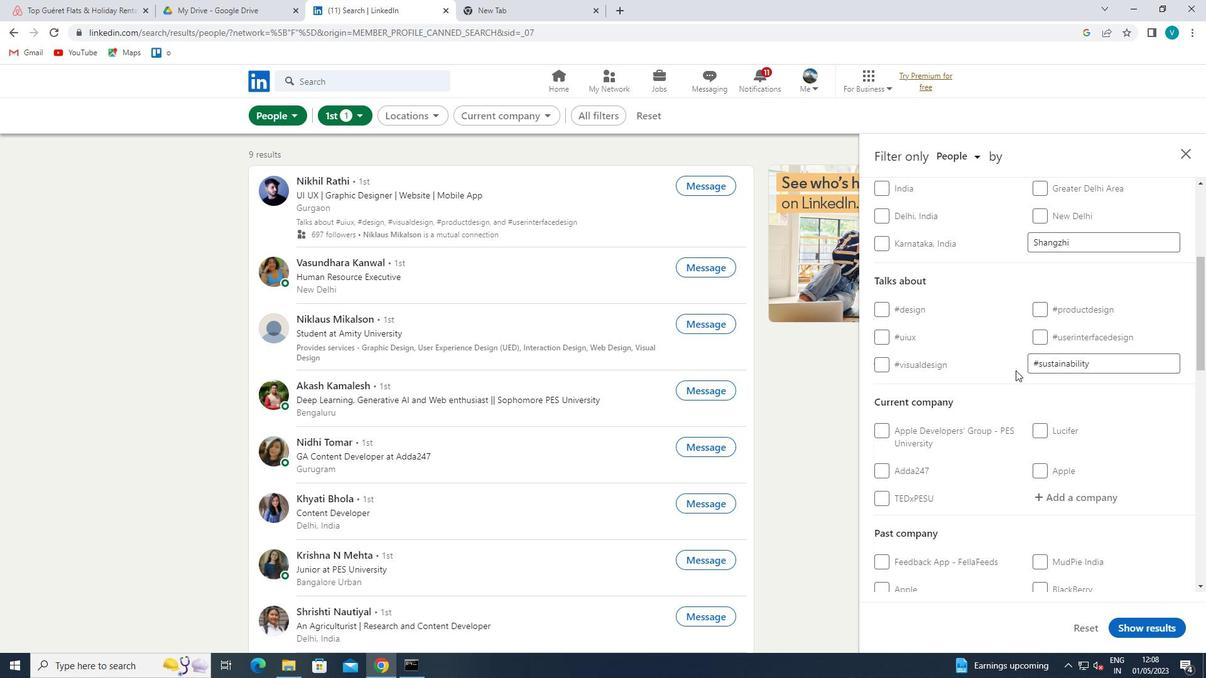 
Action: Mouse moved to (1054, 378)
Screenshot: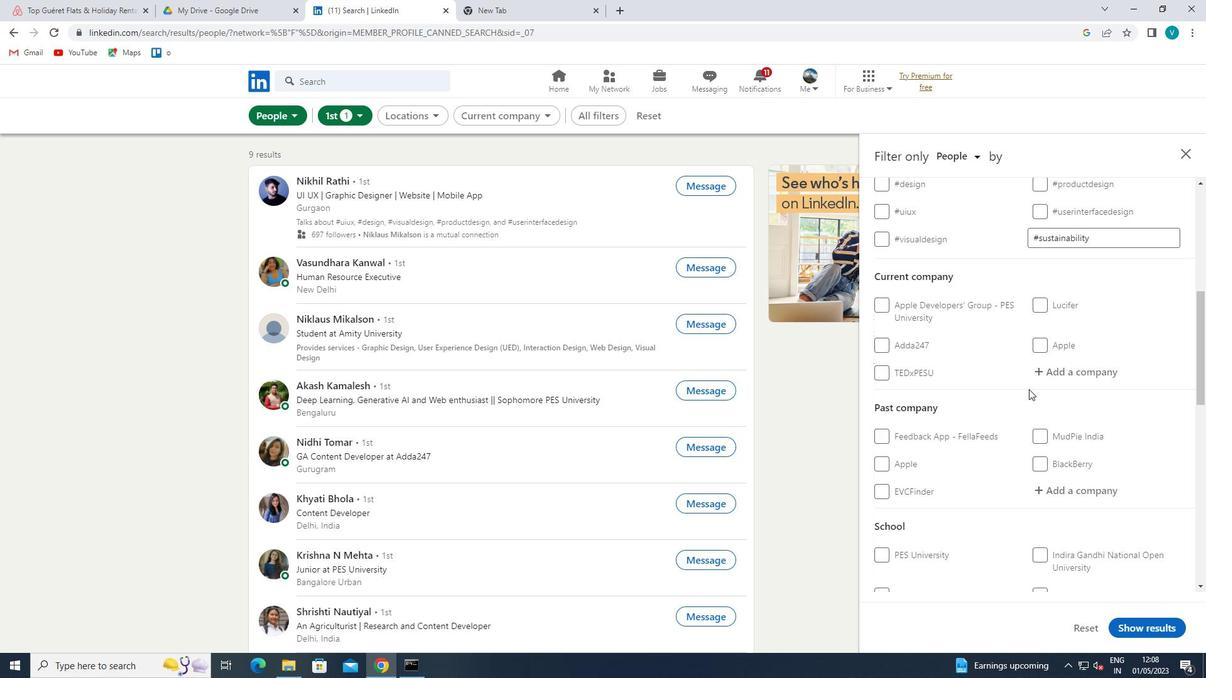 
Action: Mouse pressed left at (1054, 378)
Screenshot: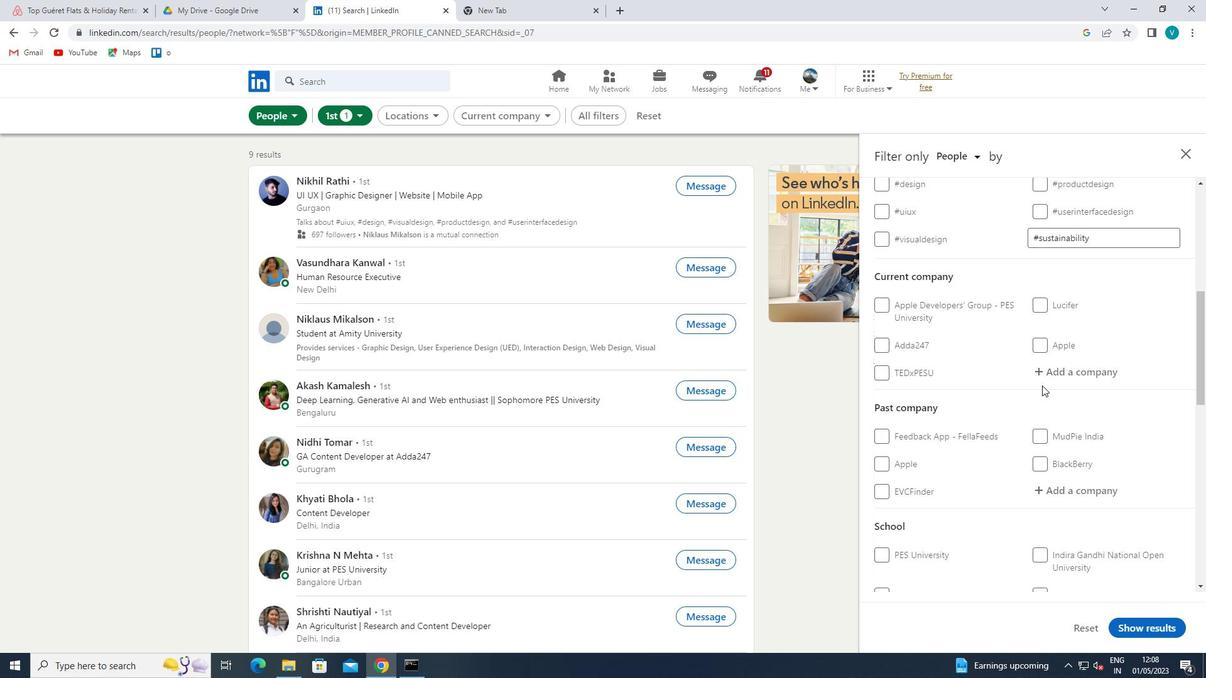 
Action: Mouse moved to (936, 343)
Screenshot: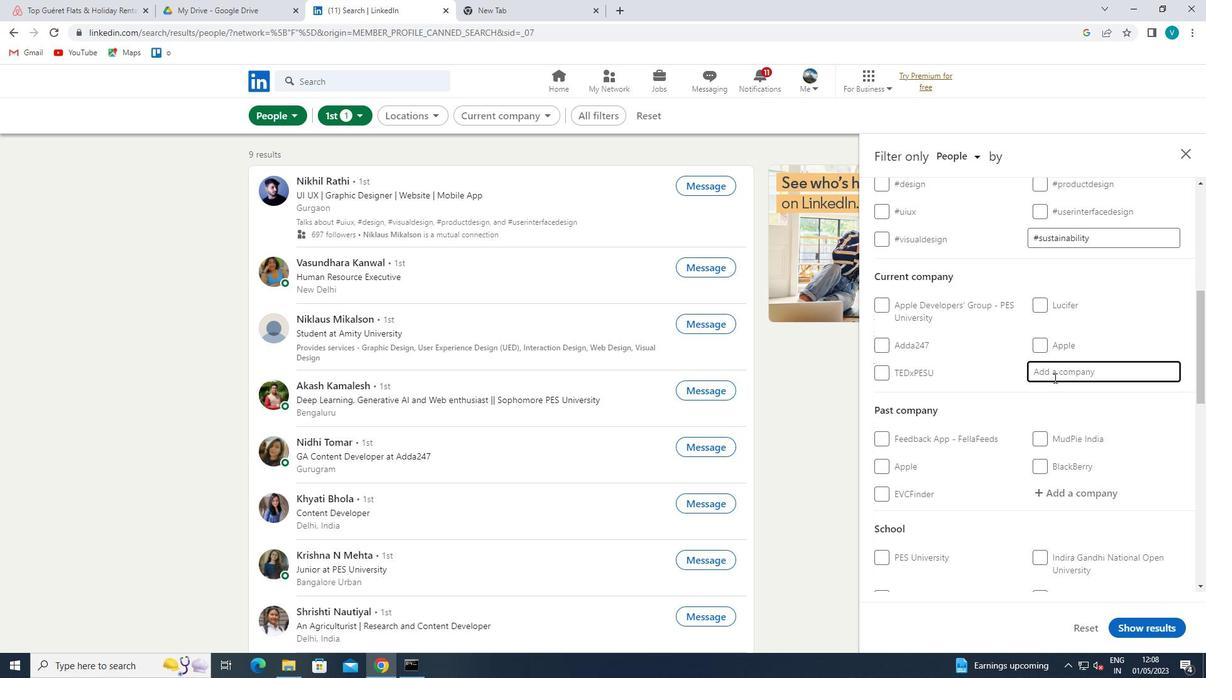 
Action: Key pressed <Key.shift>
Screenshot: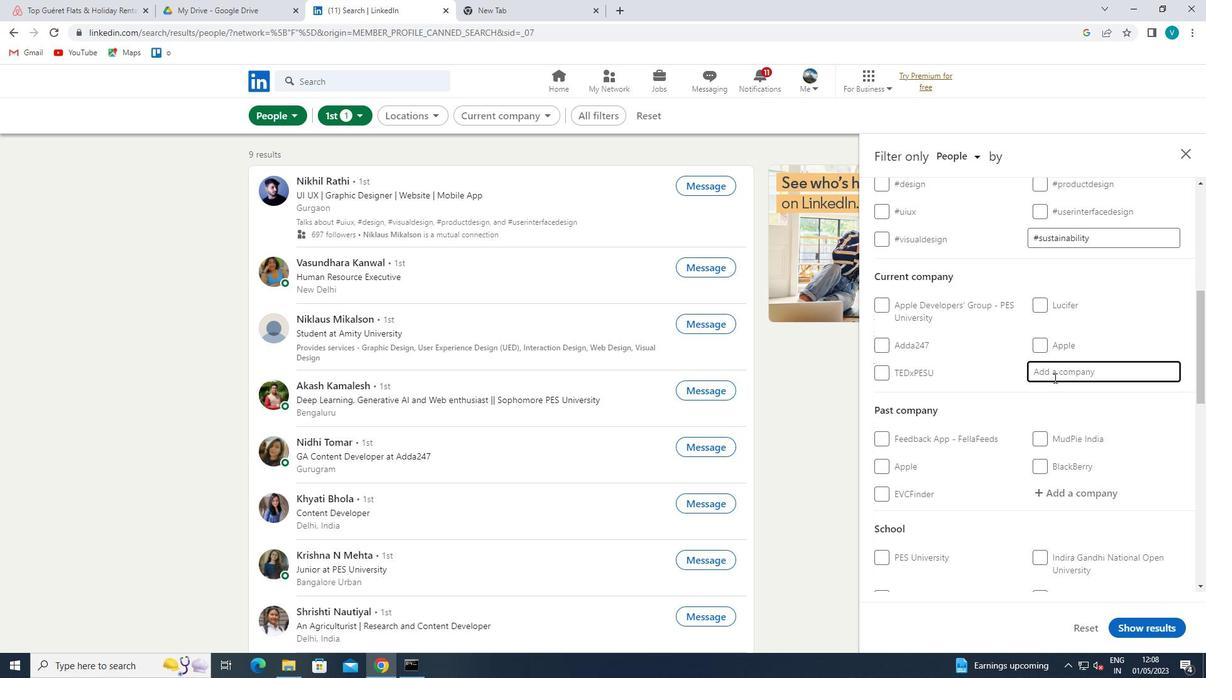 
Action: Mouse moved to (310, 156)
Screenshot: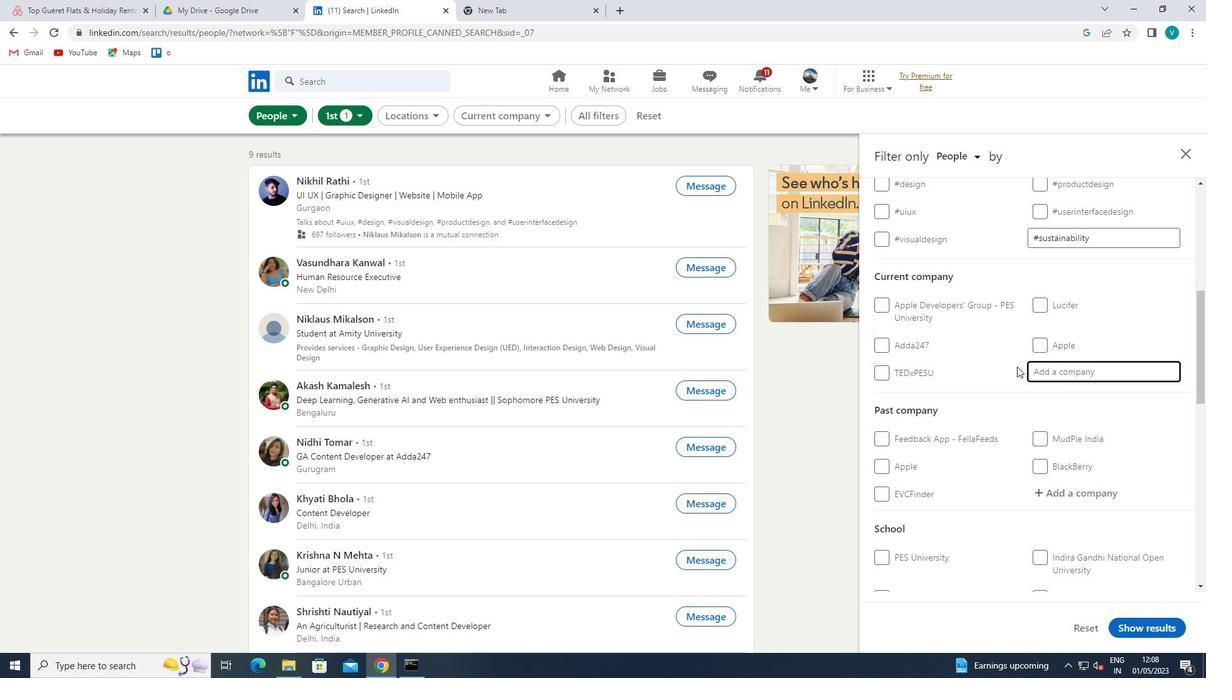 
Action: Key pressed UP
Screenshot: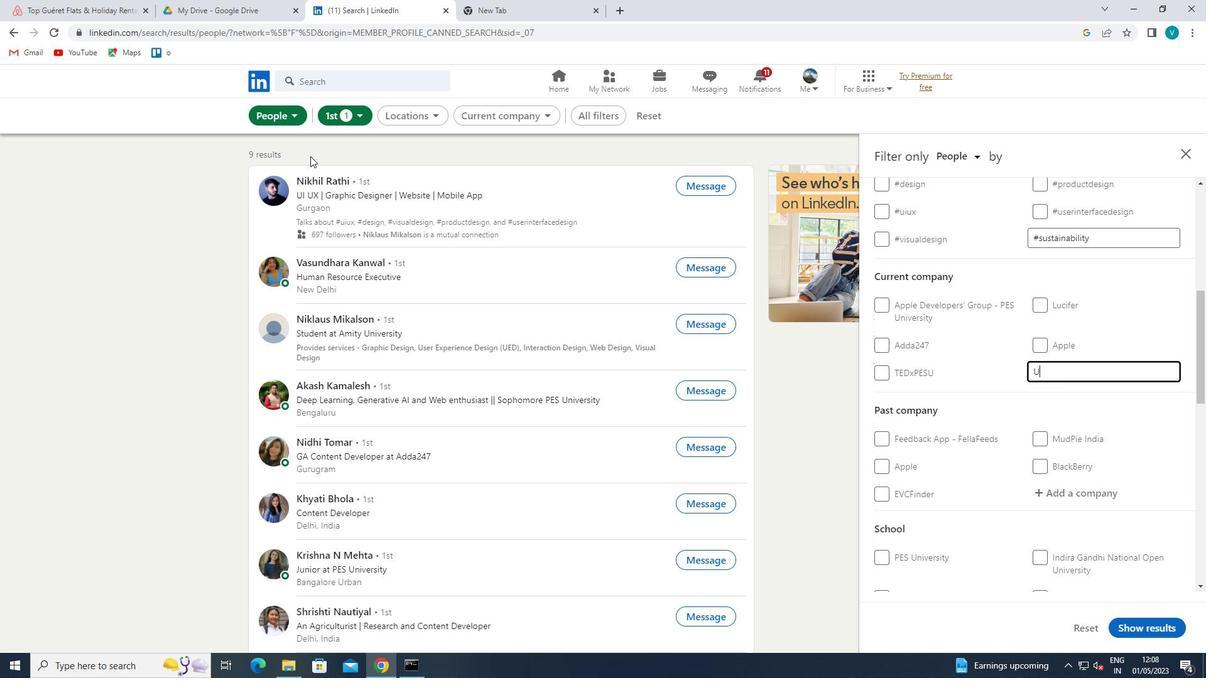 
Action: Mouse moved to (309, 156)
Screenshot: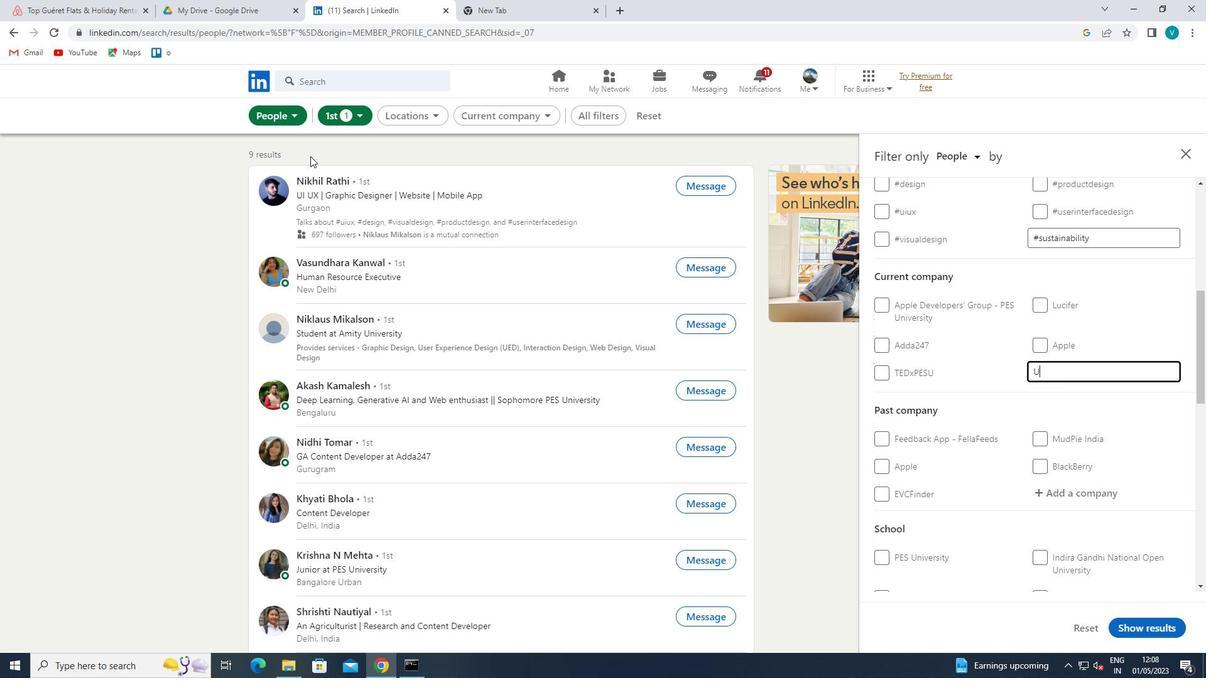 
Action: Key pressed STOX
Screenshot: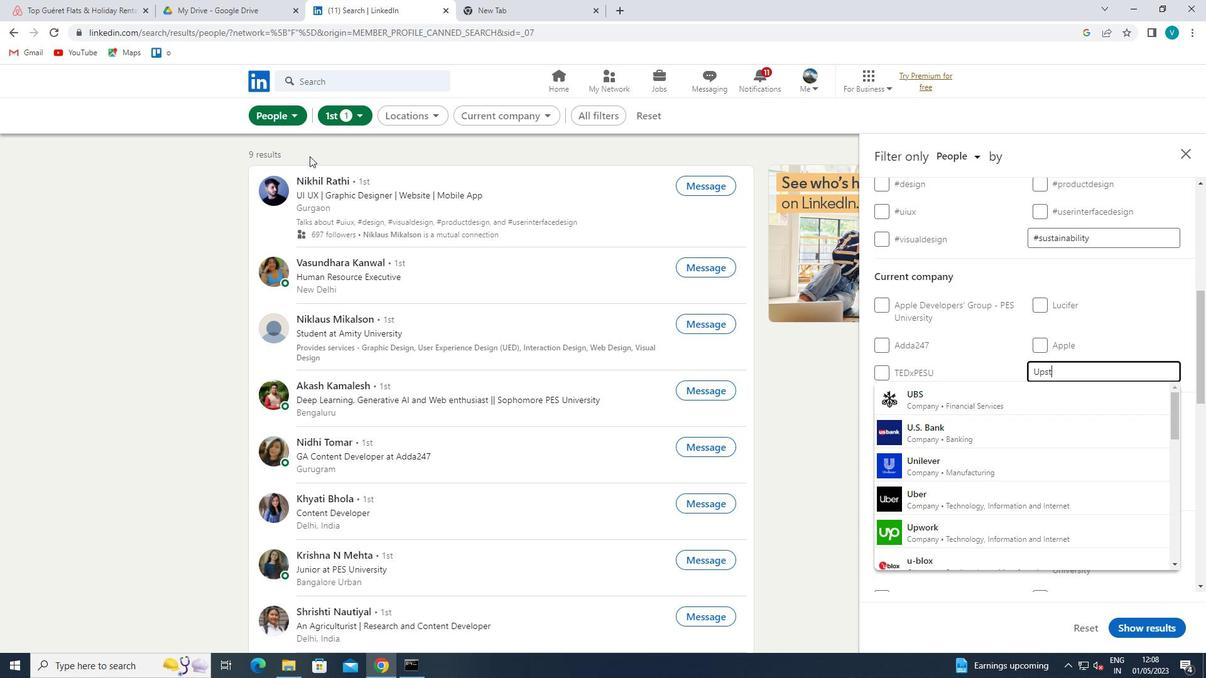 
Action: Mouse moved to (952, 390)
Screenshot: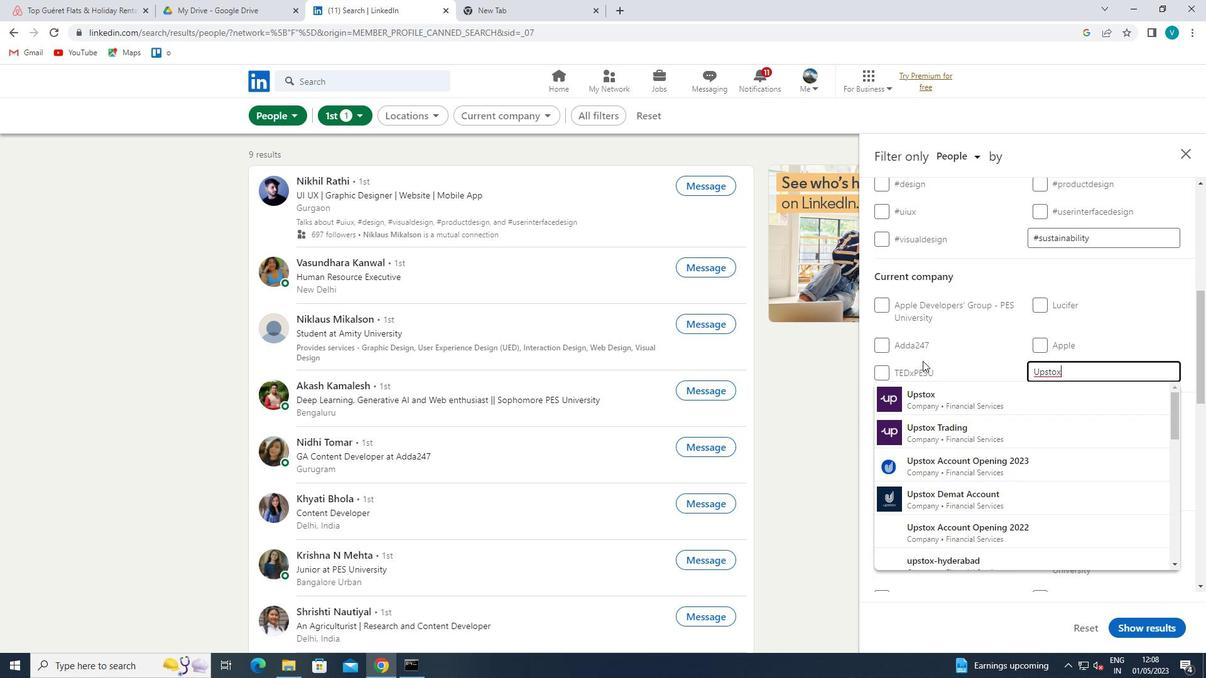 
Action: Mouse pressed left at (952, 390)
Screenshot: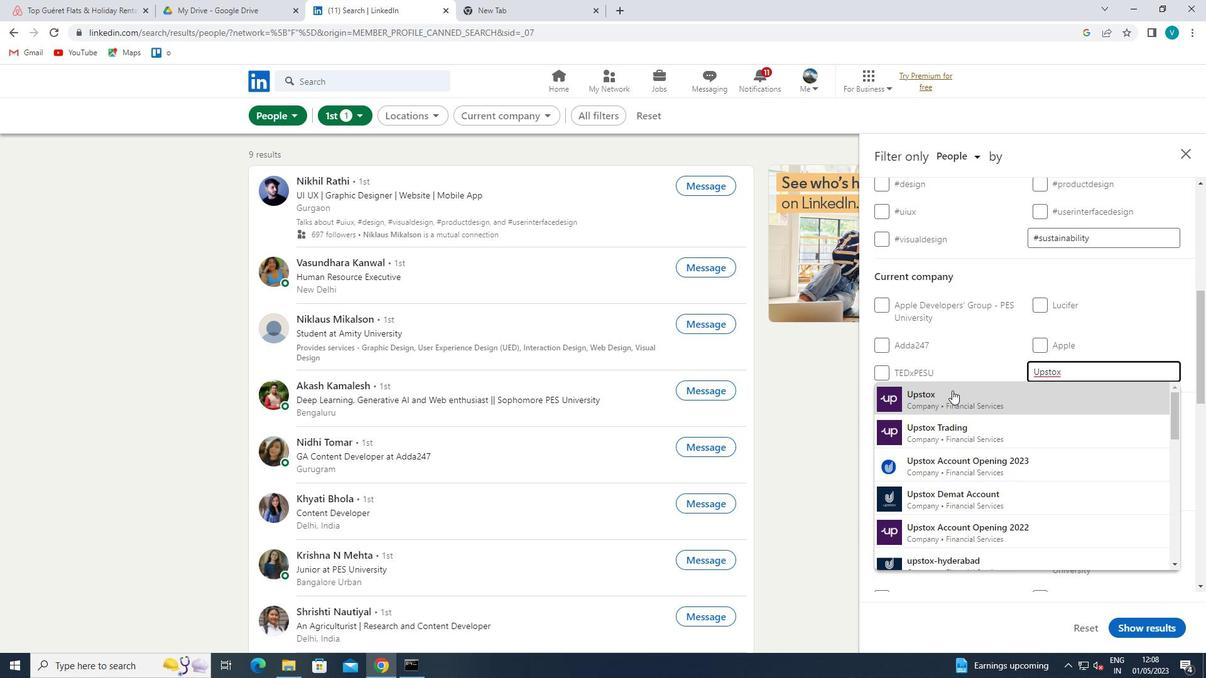 
Action: Mouse moved to (827, 346)
Screenshot: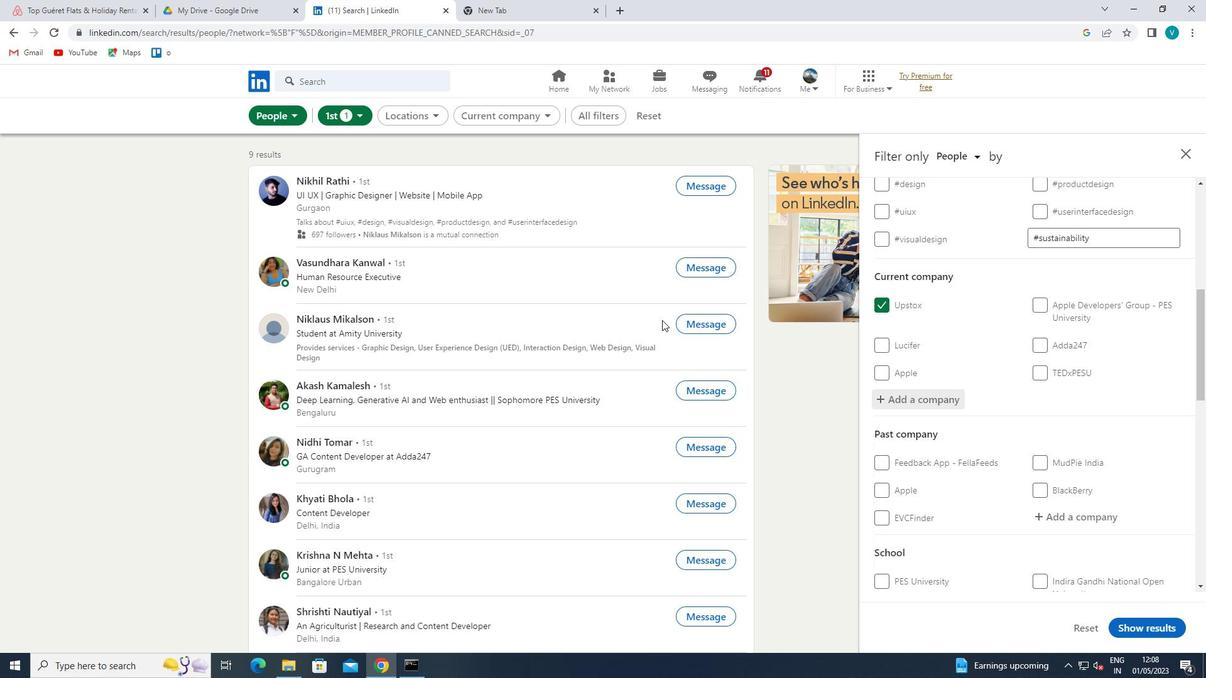 
Action: Mouse scrolled (827, 346) with delta (0, 0)
Screenshot: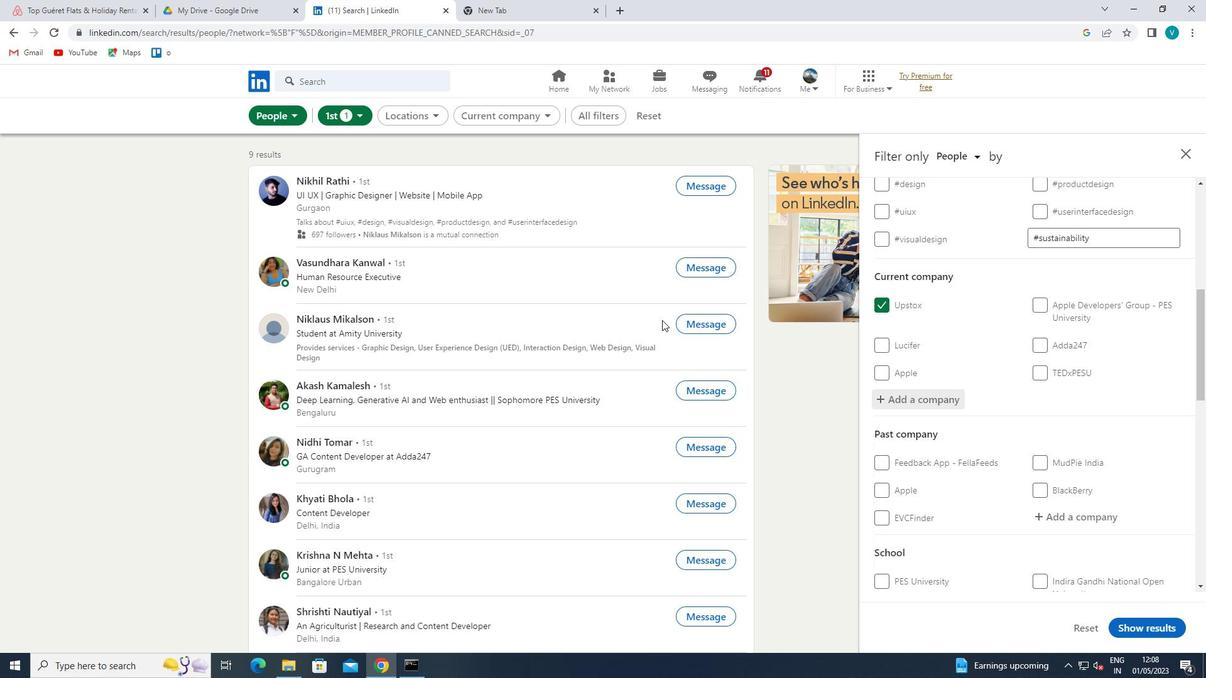 
Action: Mouse moved to (943, 383)
Screenshot: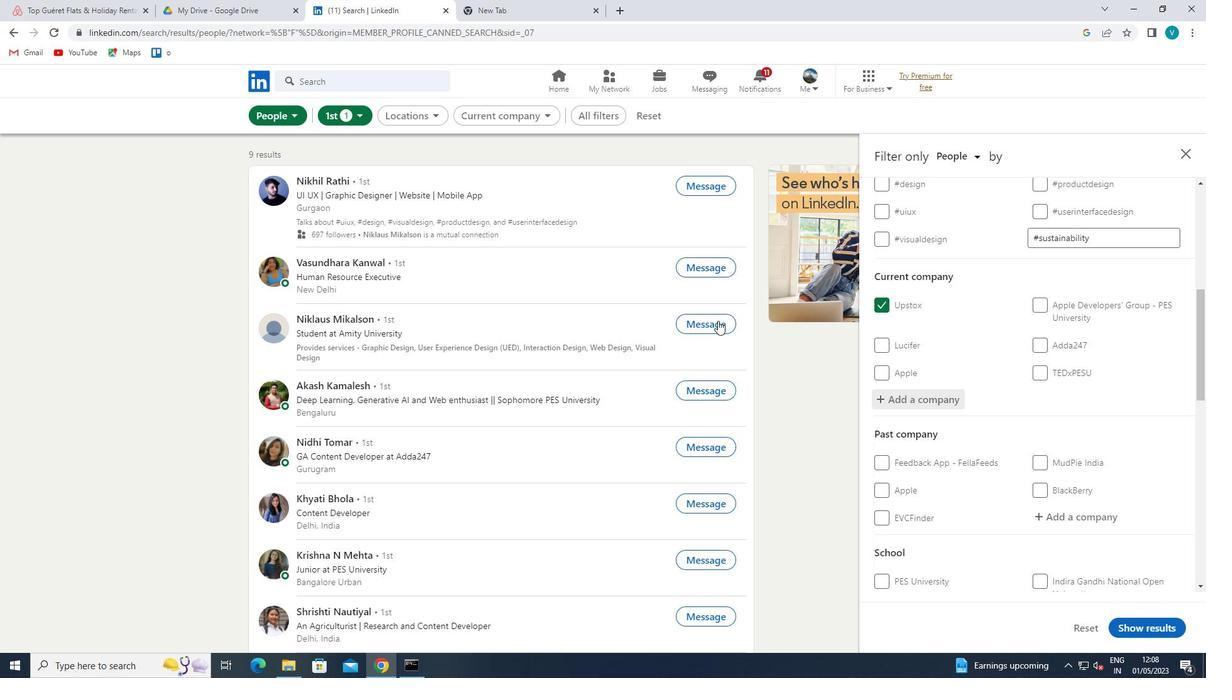 
Action: Mouse scrolled (943, 383) with delta (0, 0)
Screenshot: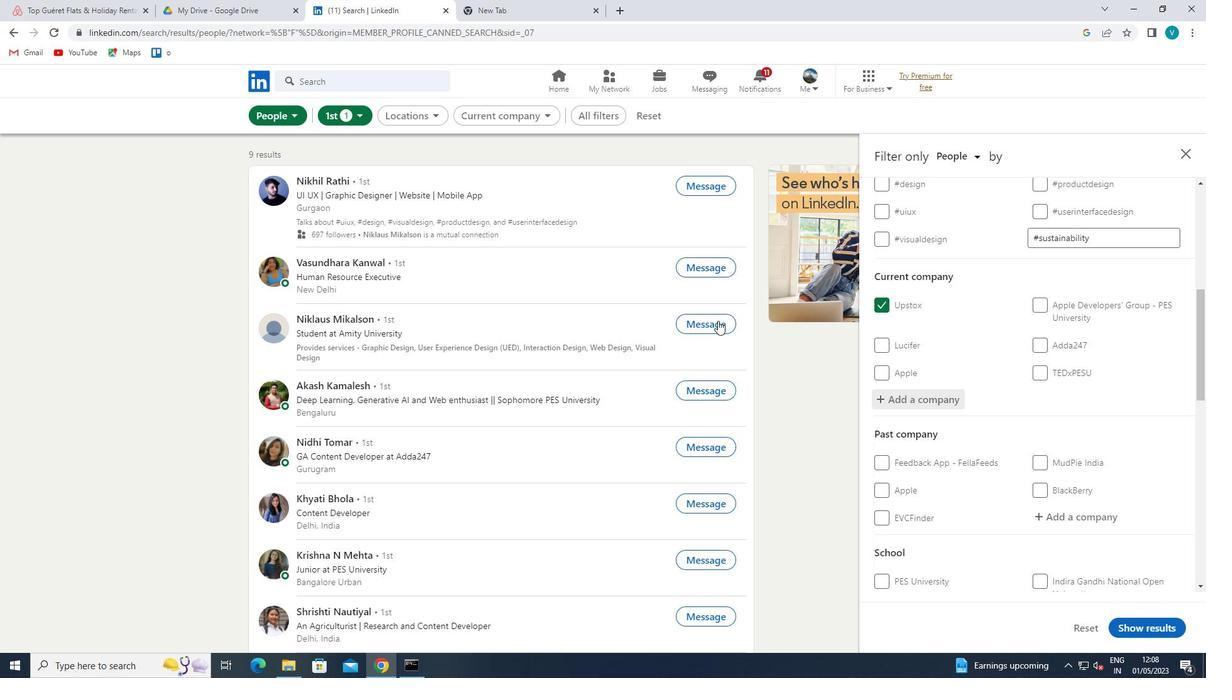 
Action: Mouse moved to (974, 394)
Screenshot: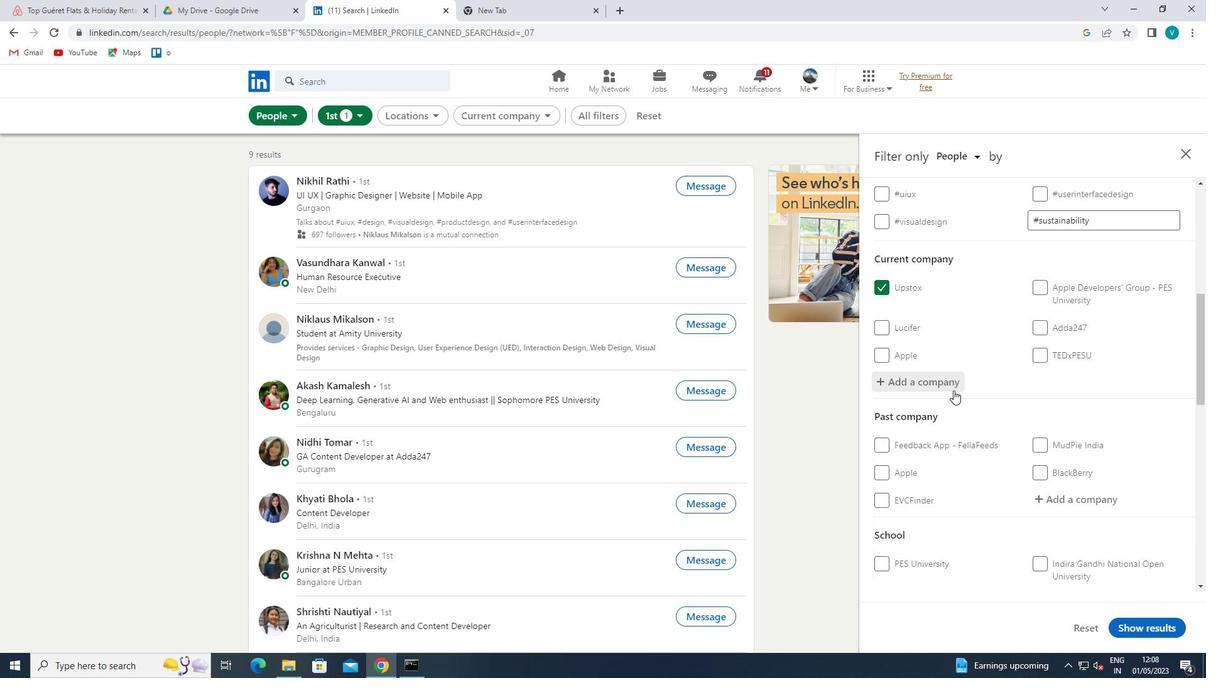 
Action: Mouse scrolled (974, 393) with delta (0, 0)
Screenshot: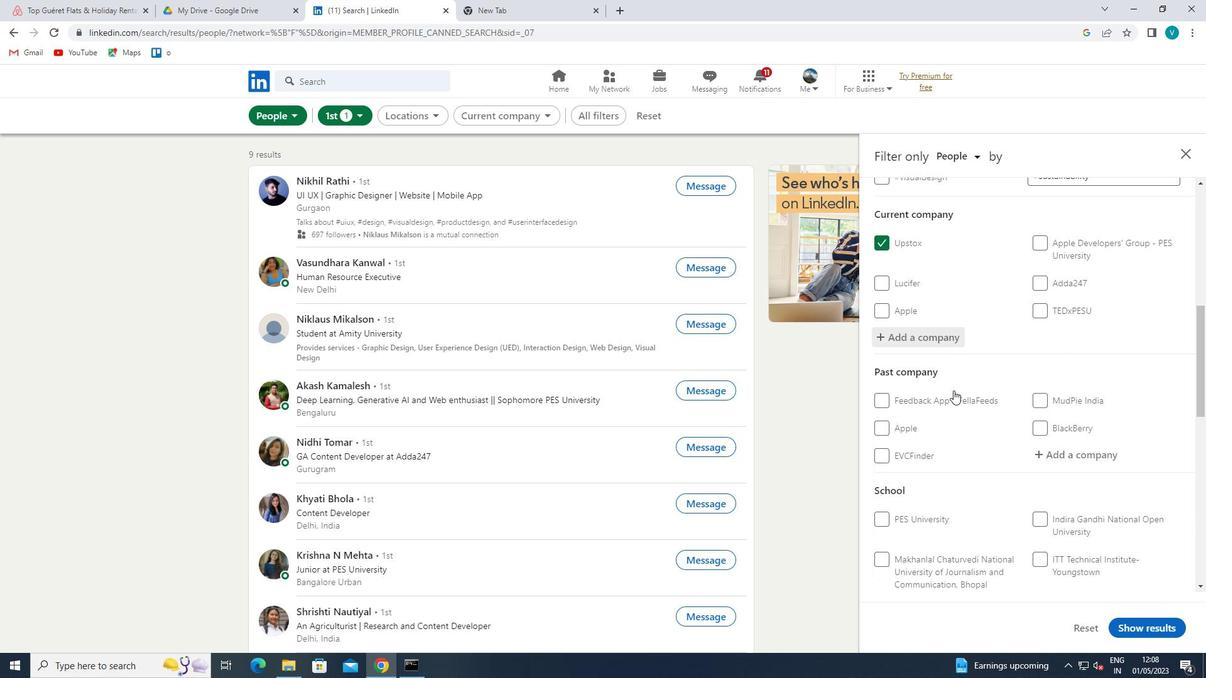 
Action: Mouse scrolled (974, 393) with delta (0, 0)
Screenshot: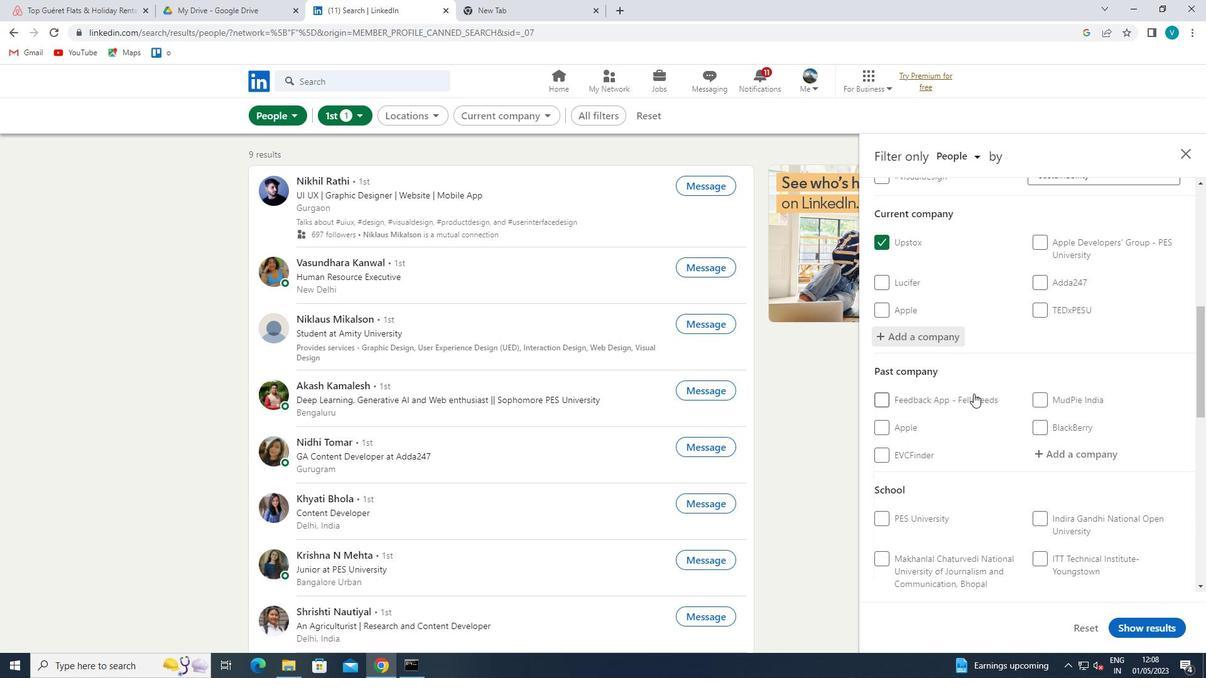 
Action: Mouse moved to (1063, 478)
Screenshot: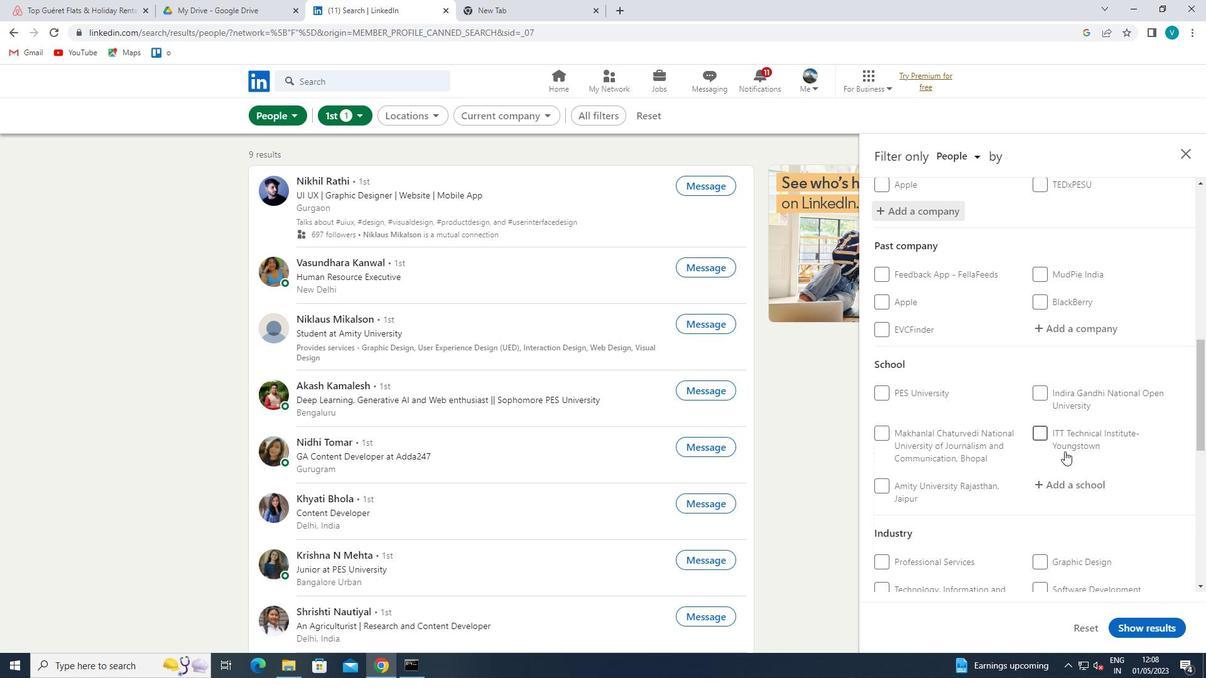 
Action: Mouse pressed left at (1063, 478)
Screenshot: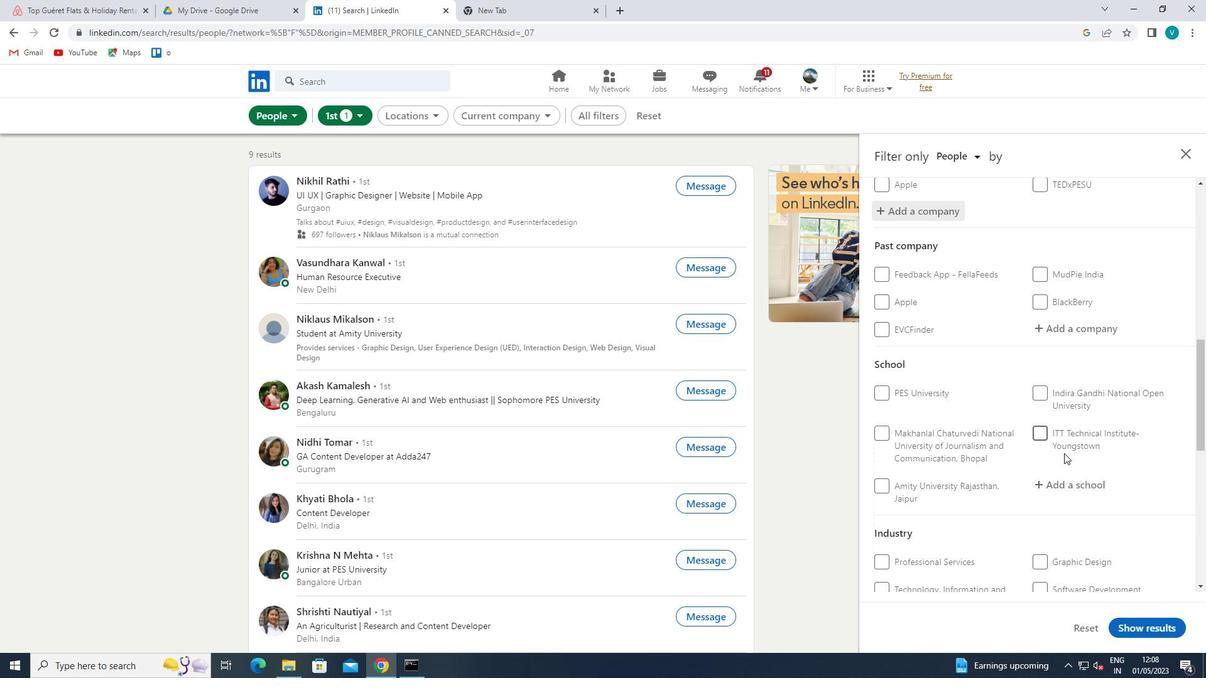 
Action: Mouse moved to (925, 440)
Screenshot: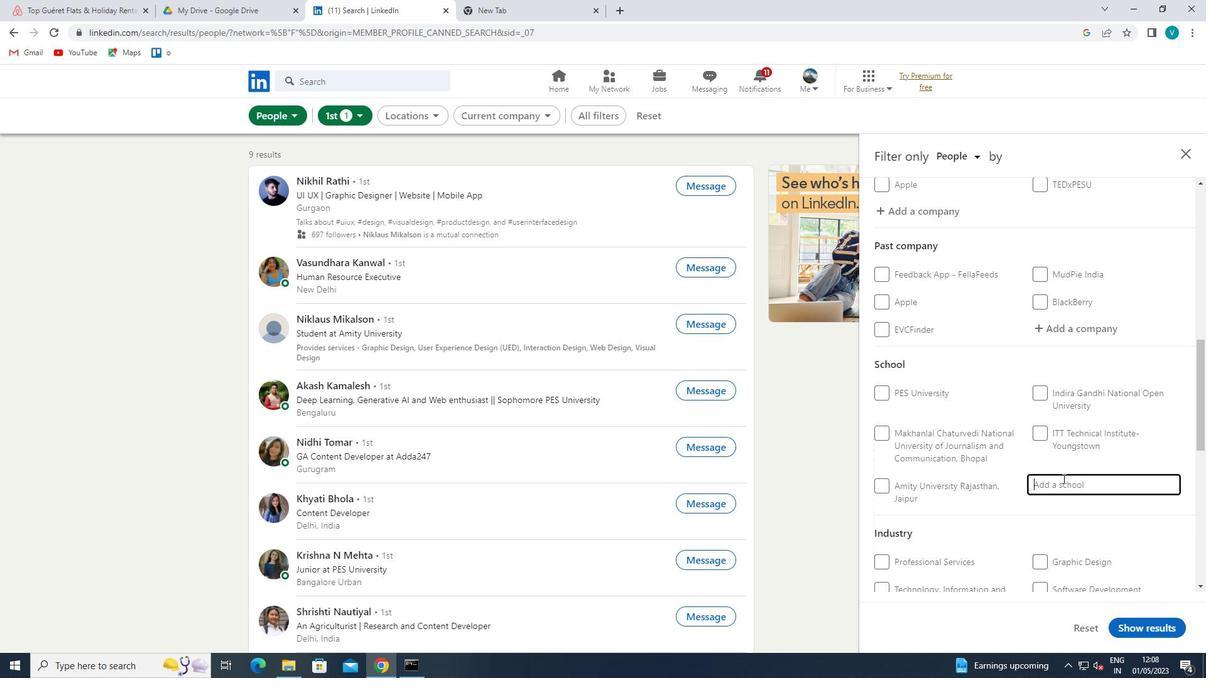 
Action: Key pressed <Key.shift>AVINASHLIN
Screenshot: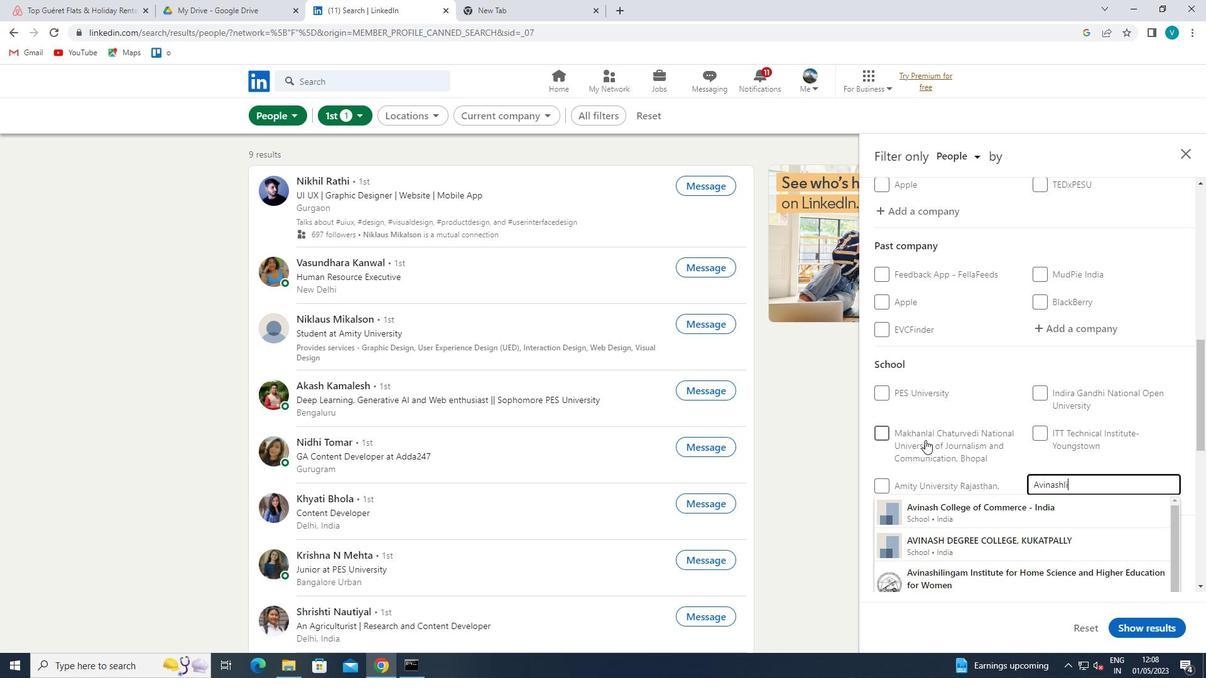 
Action: Mouse moved to (925, 440)
Screenshot: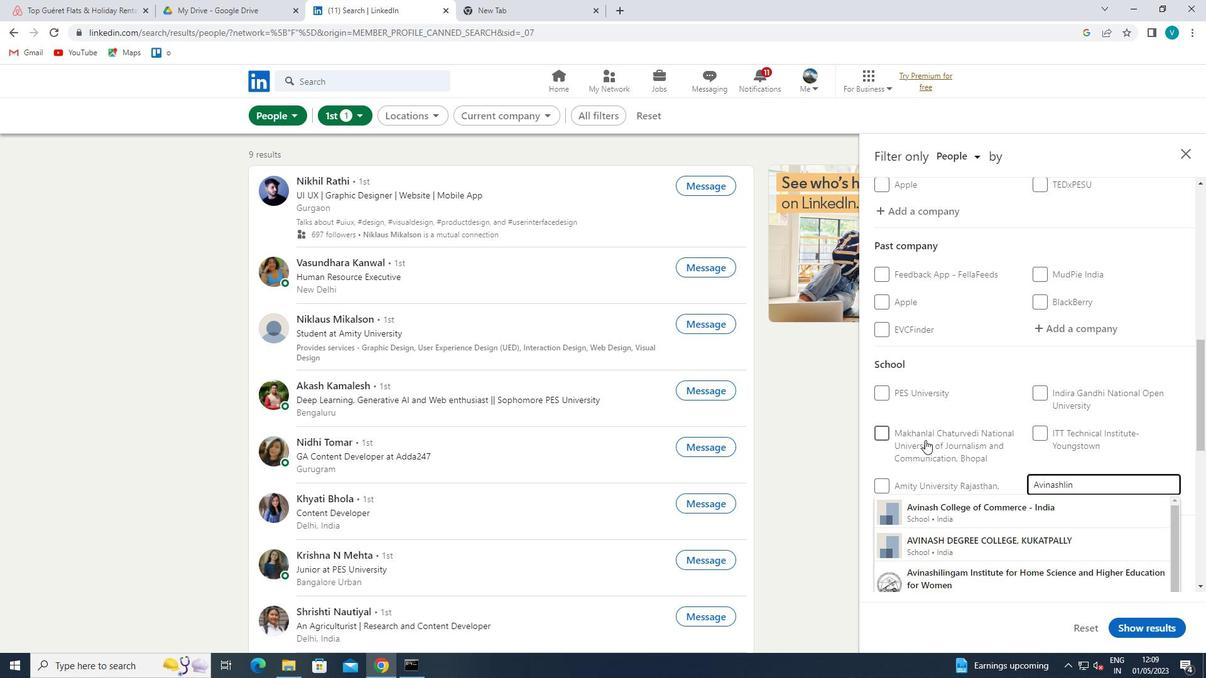 
Action: Key pressed GAM<Key.space><Key.shift>IB<Key.backspace>NSTITUTE<Key.space>
Screenshot: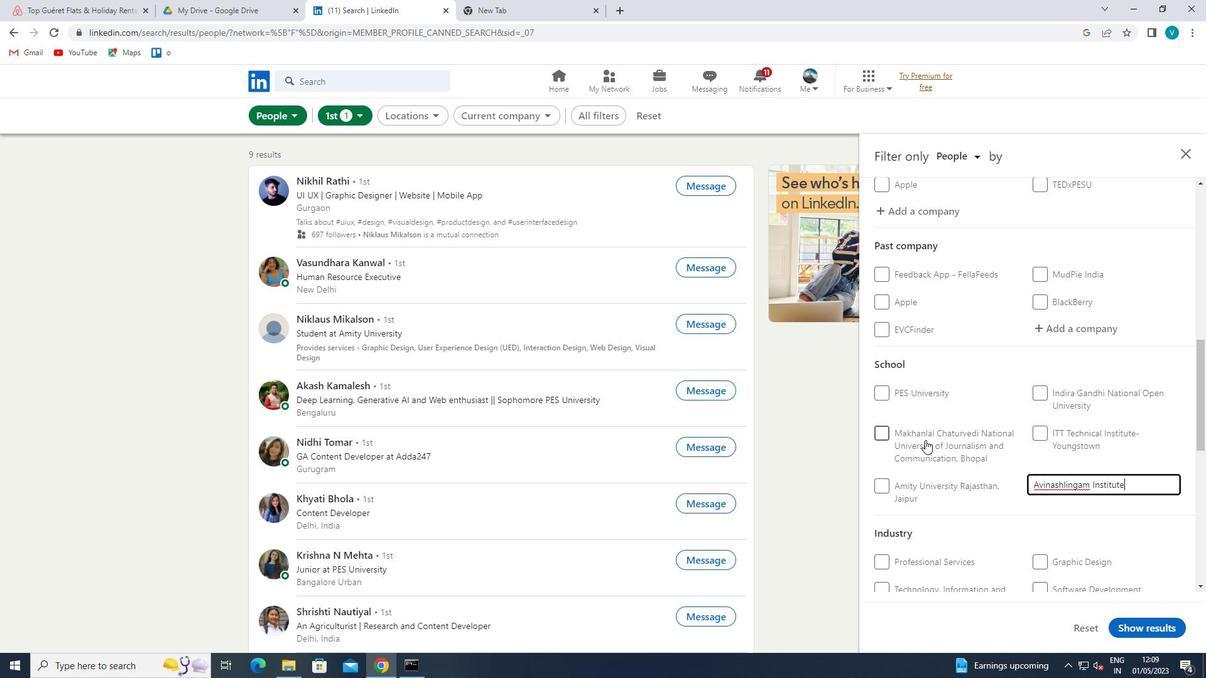 
Action: Mouse moved to (923, 438)
Screenshot: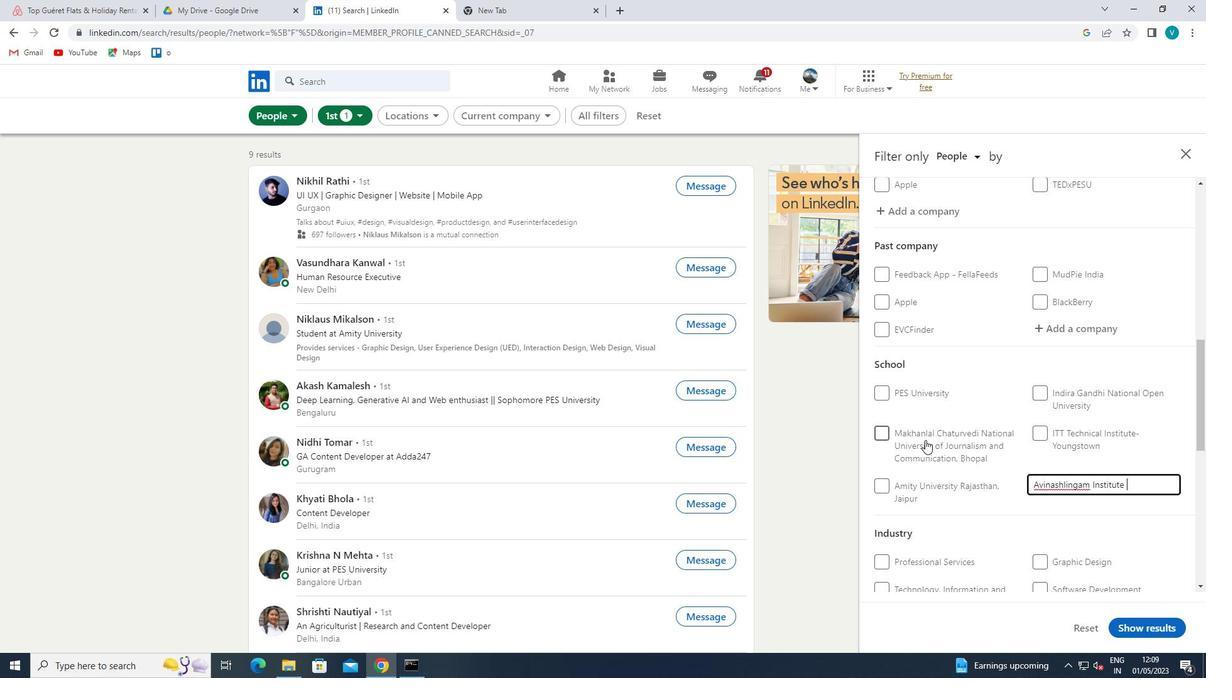 
Action: Key pressed FOR<Key.space><Key.shift>HP<Key.backspace>OME<Key.space><Key.shift>SCIENCE<Key.space>AND<Key.space><Key.shift><Key.shift><Key.shift><Key.shift><Key.shift><Key.shift><Key.shift><Key.shift><Key.shift><Key.shift><Key.shift><Key.shift>HIGHER<Key.space><Key.shift>EDUCATION<Key.space>FOR<Key.space><Key.shift><Key.shift>WOMEN<Key.space>
Screenshot: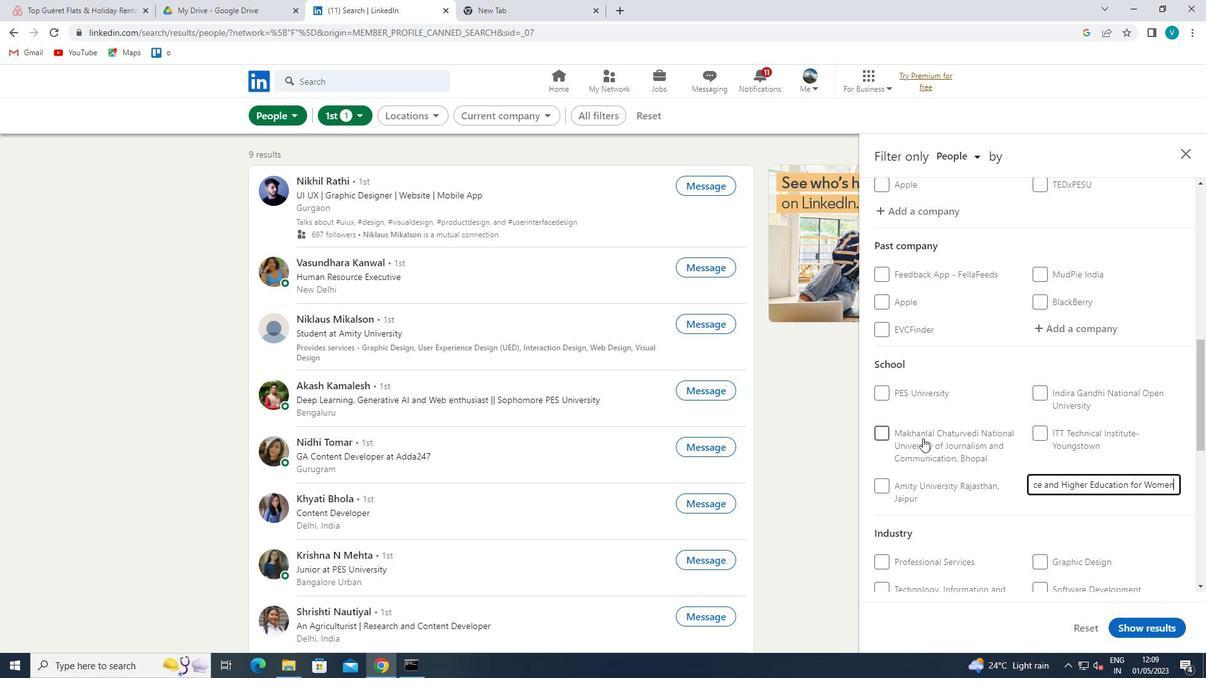 
Action: Mouse moved to (1055, 507)
Screenshot: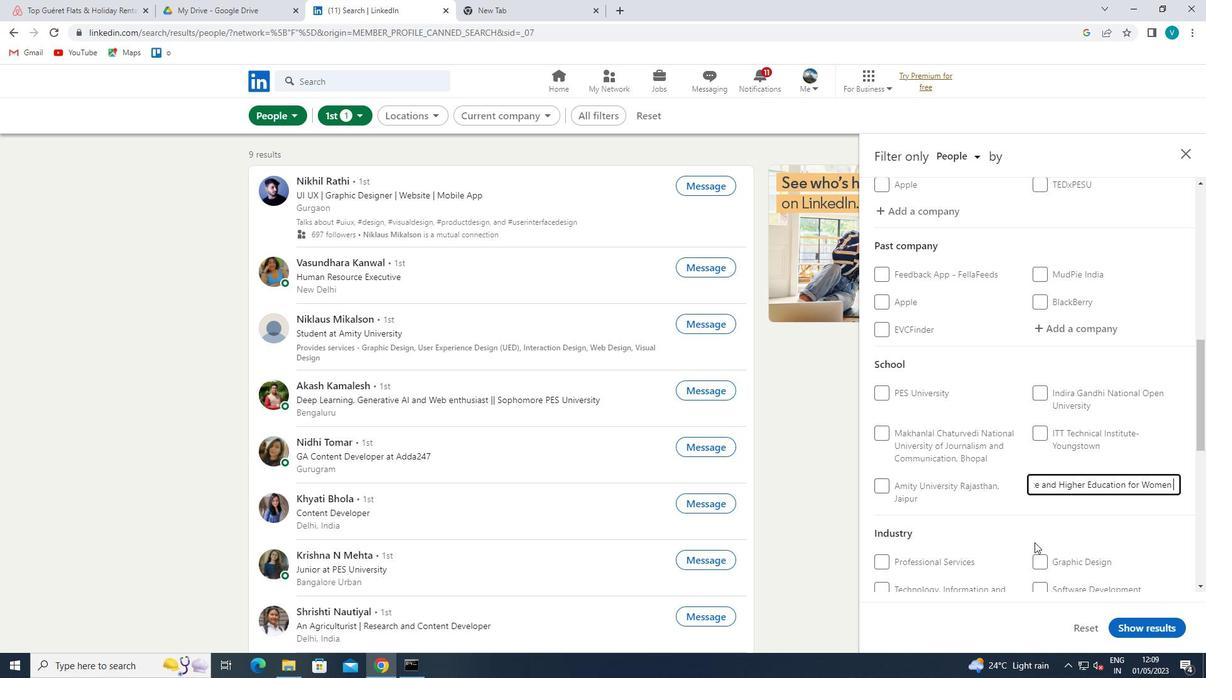 
Action: Mouse pressed left at (1055, 507)
Screenshot: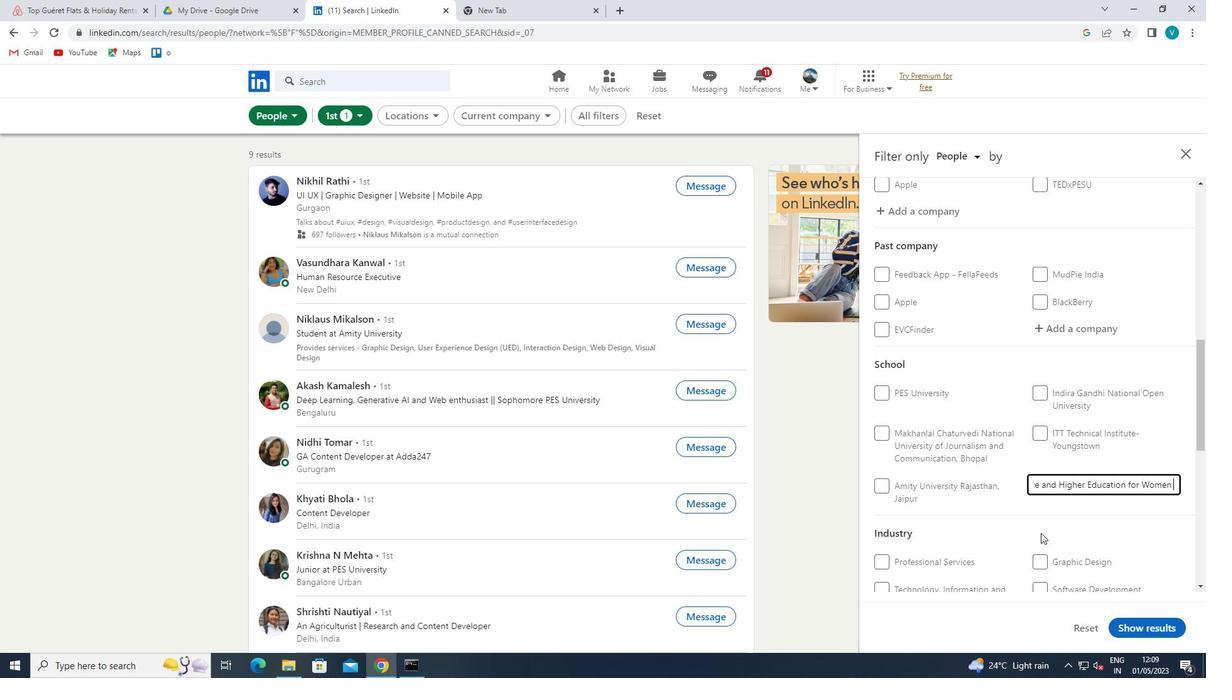 
Action: Mouse moved to (1057, 506)
Screenshot: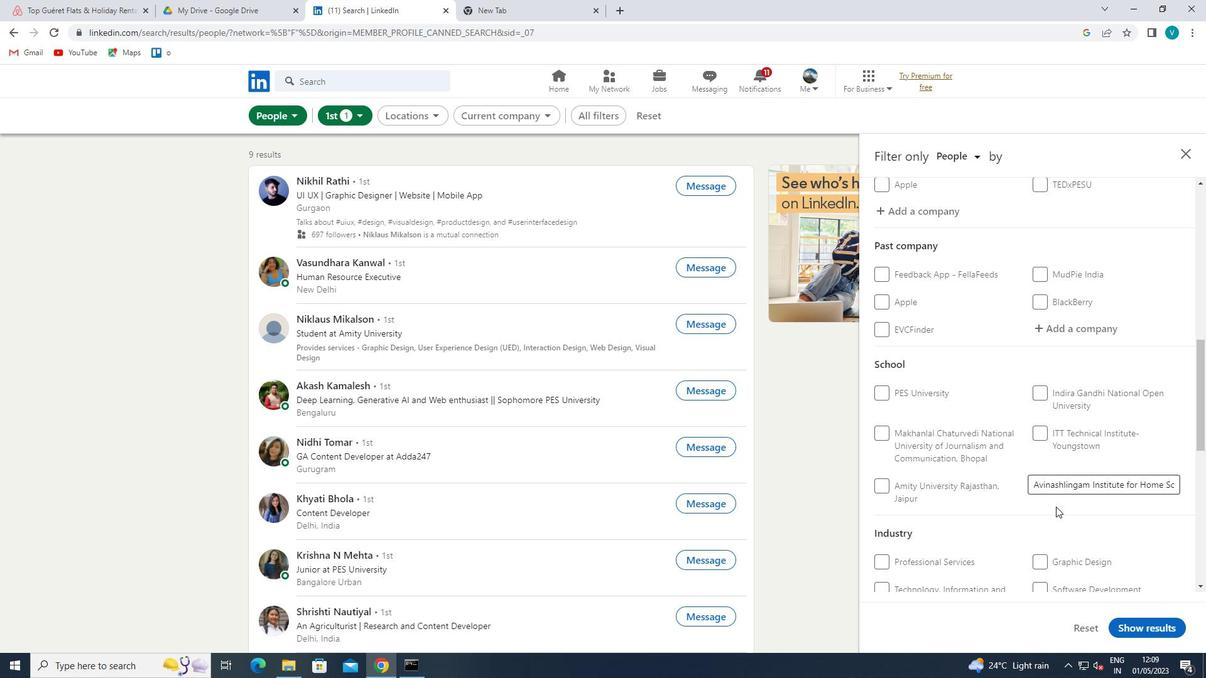 
Action: Mouse scrolled (1057, 505) with delta (0, 0)
Screenshot: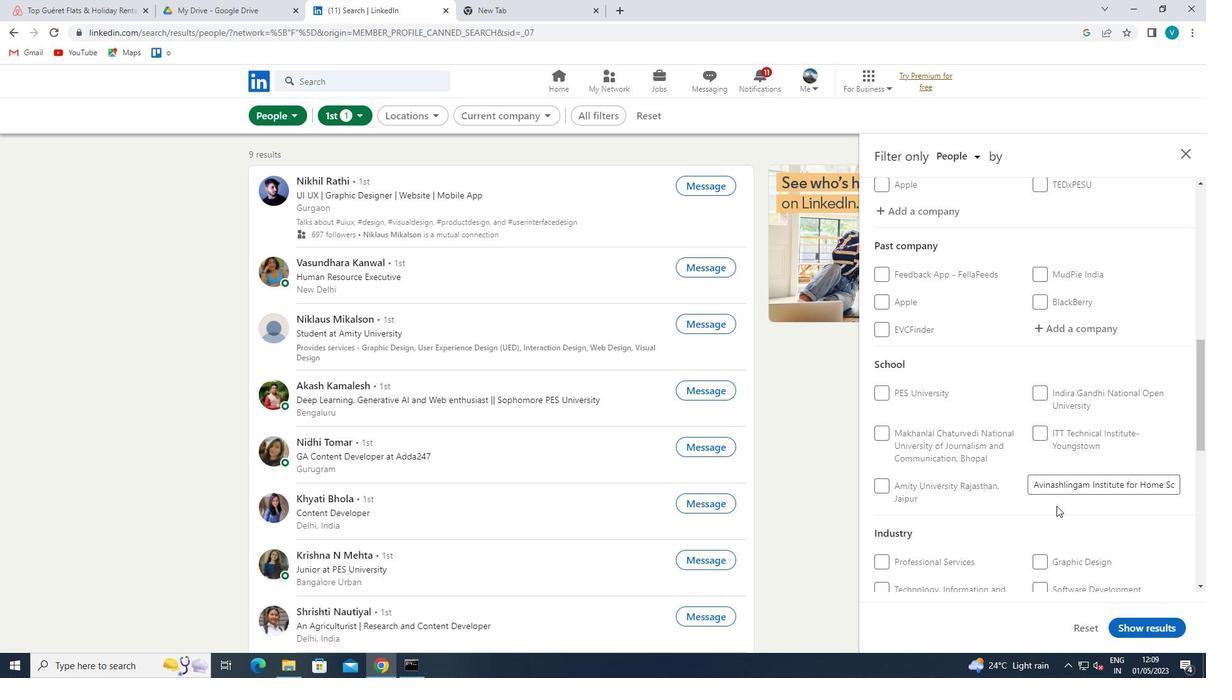 
Action: Mouse scrolled (1057, 505) with delta (0, 0)
Screenshot: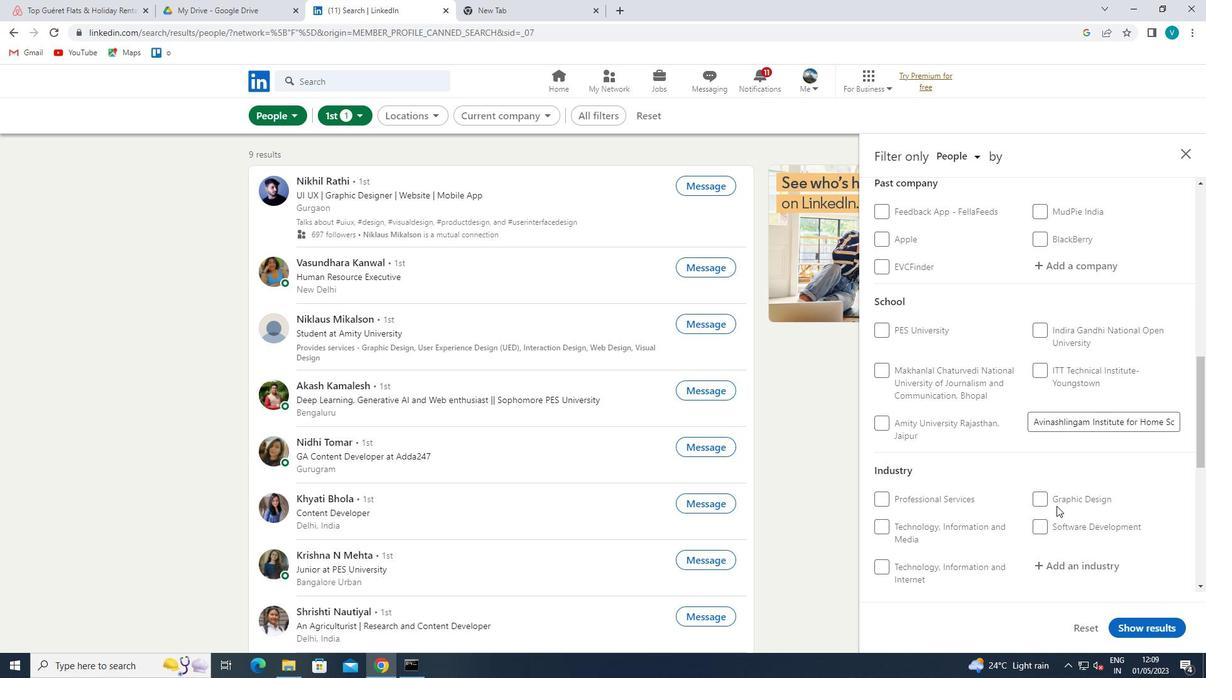 
Action: Mouse moved to (1063, 501)
Screenshot: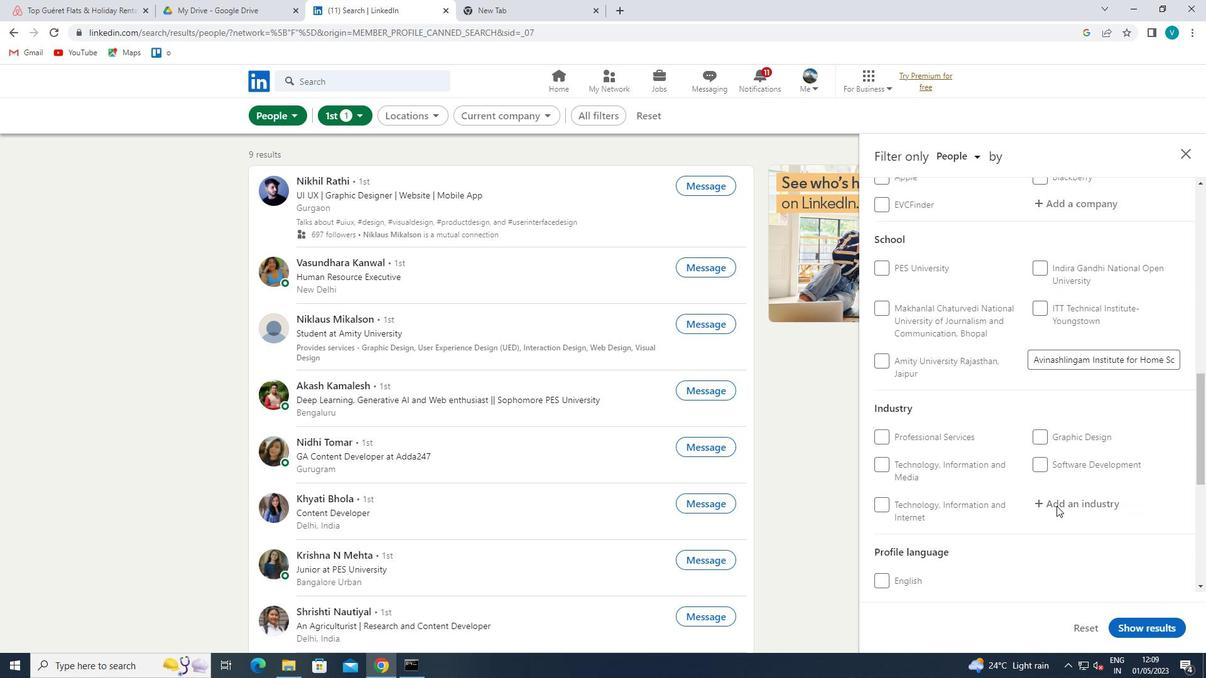 
Action: Mouse pressed left at (1063, 501)
Screenshot: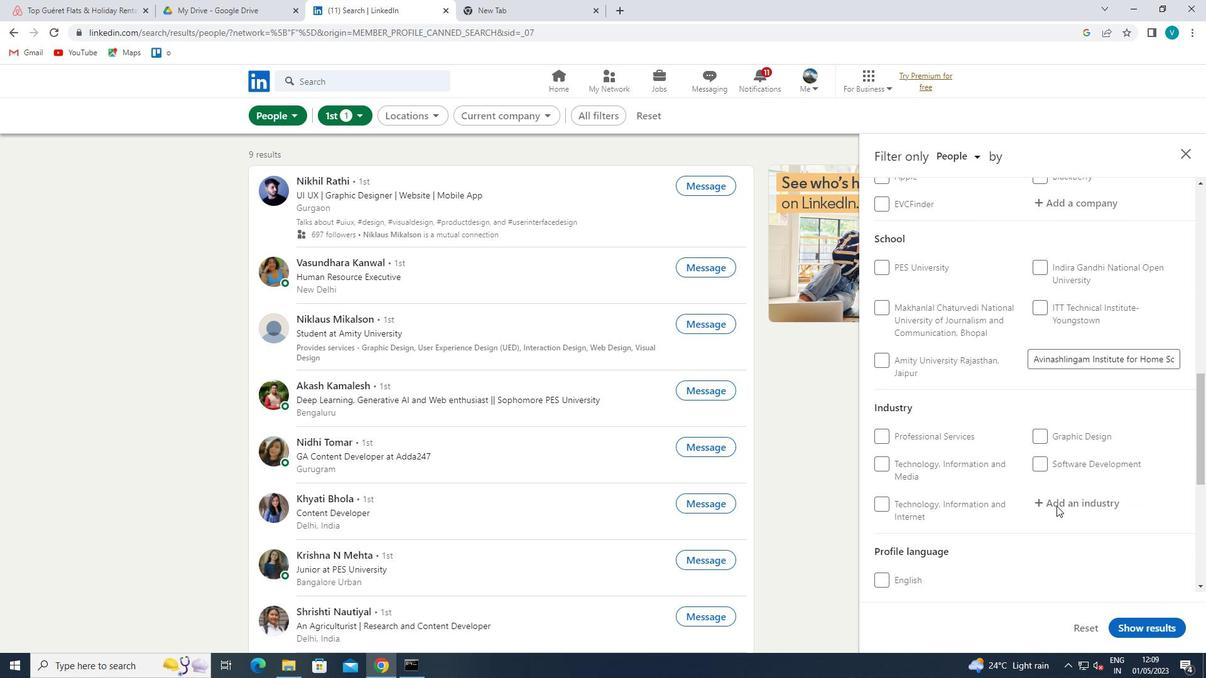
Action: Mouse moved to (583, 291)
Screenshot: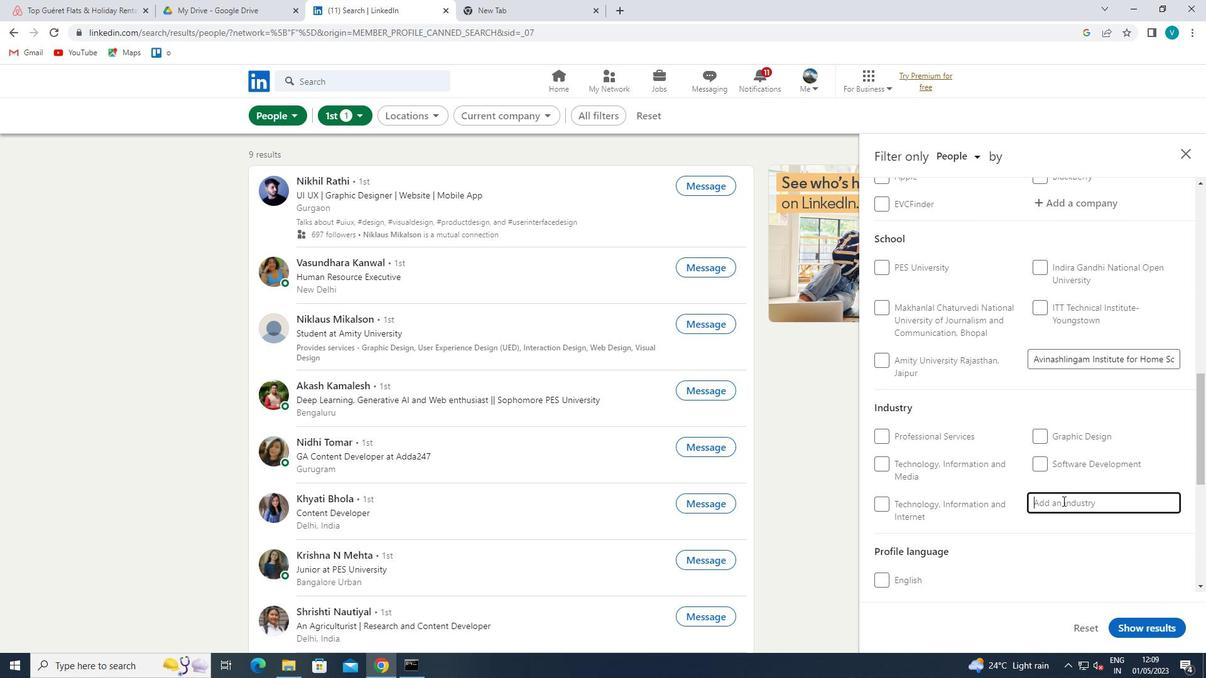 
Action: Key pressed <Key.shift>ABRA
Screenshot: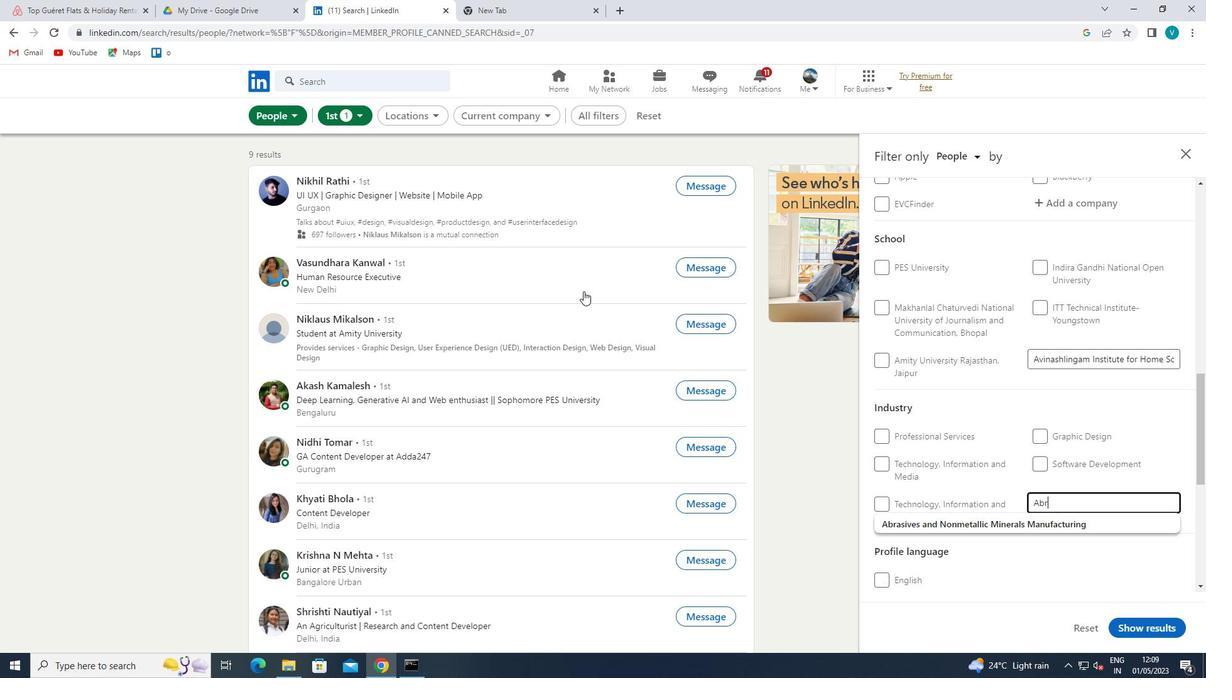 
Action: Mouse moved to (960, 516)
Screenshot: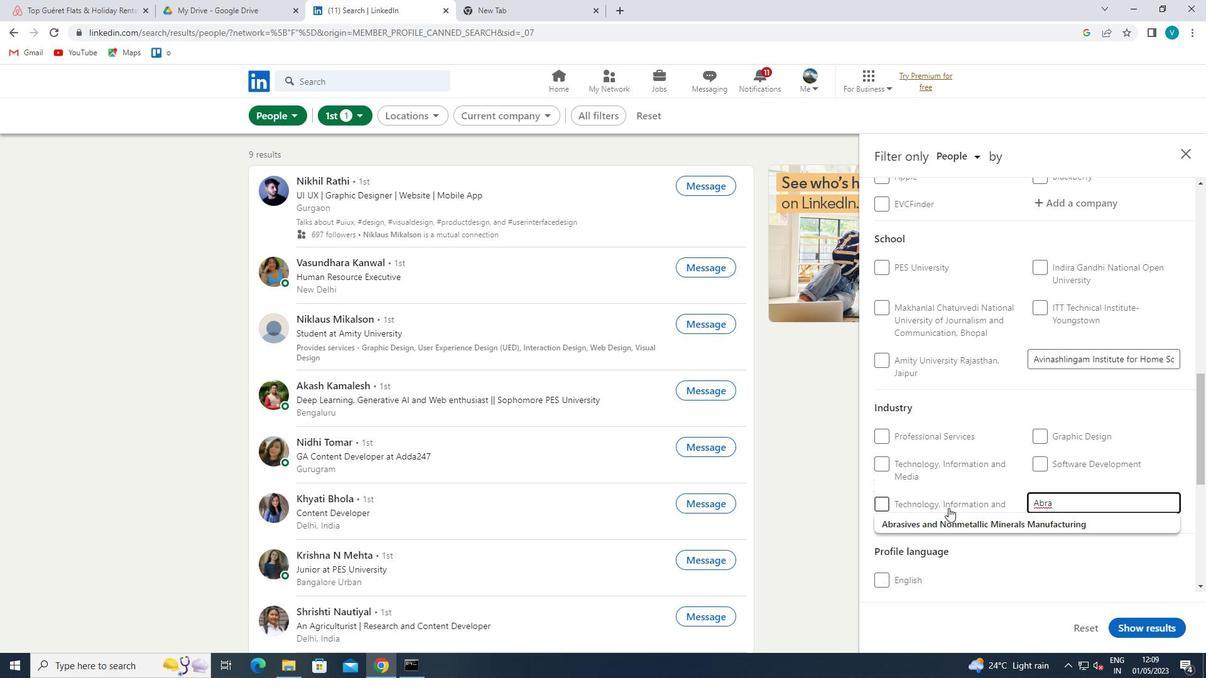 
Action: Mouse pressed left at (960, 516)
Screenshot: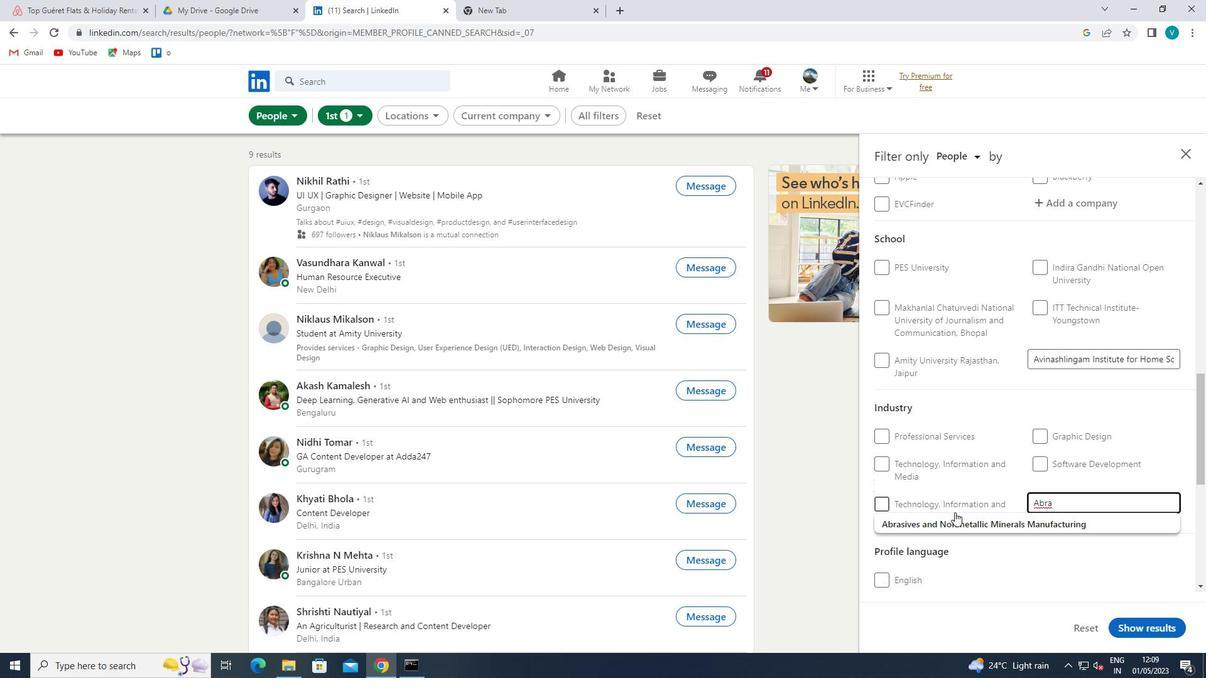
Action: Mouse moved to (1001, 492)
Screenshot: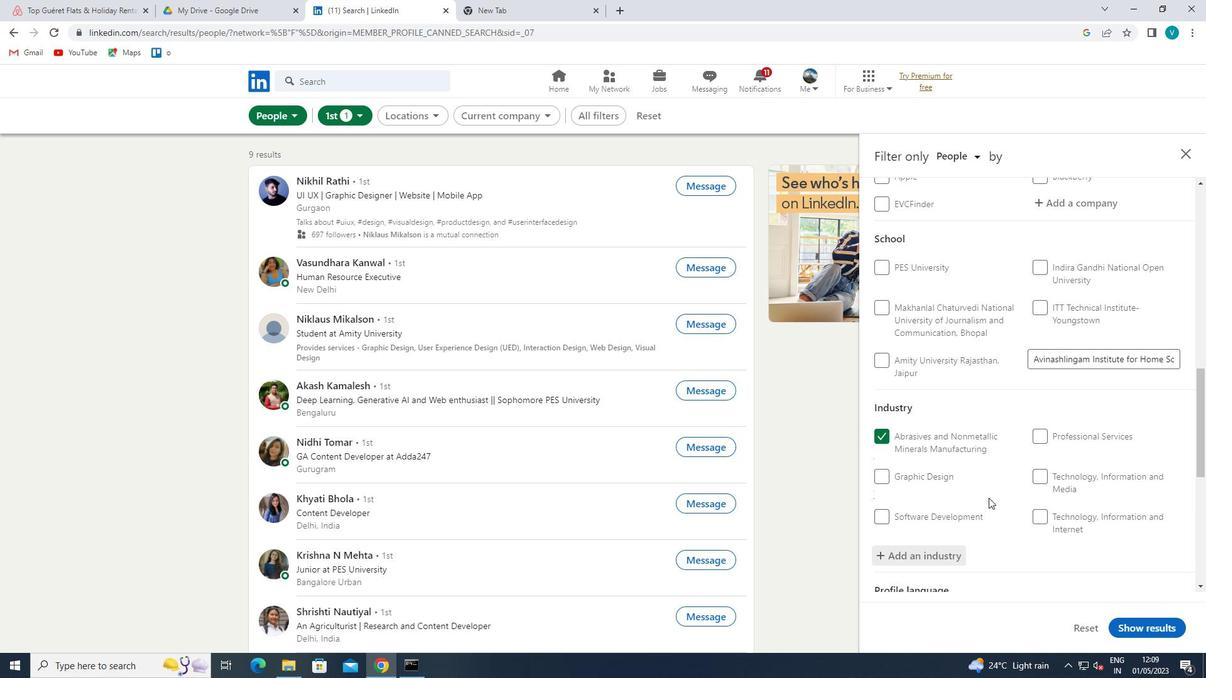 
Action: Mouse scrolled (1001, 491) with delta (0, 0)
Screenshot: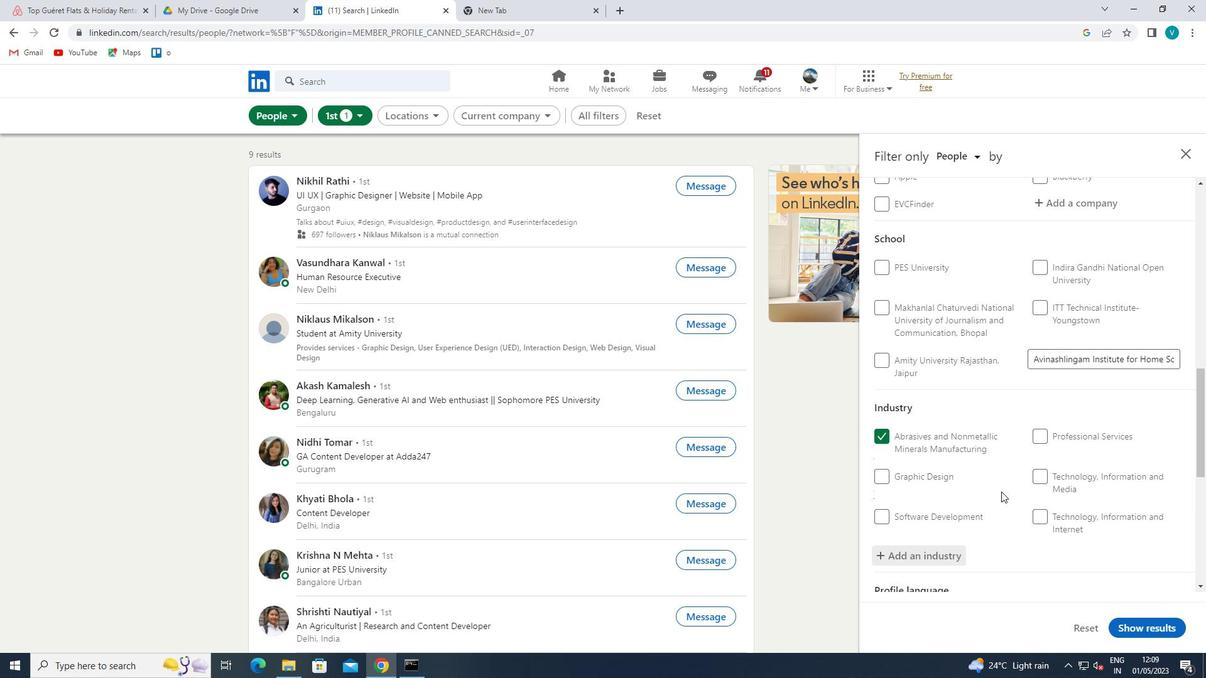 
Action: Mouse scrolled (1001, 491) with delta (0, 0)
Screenshot: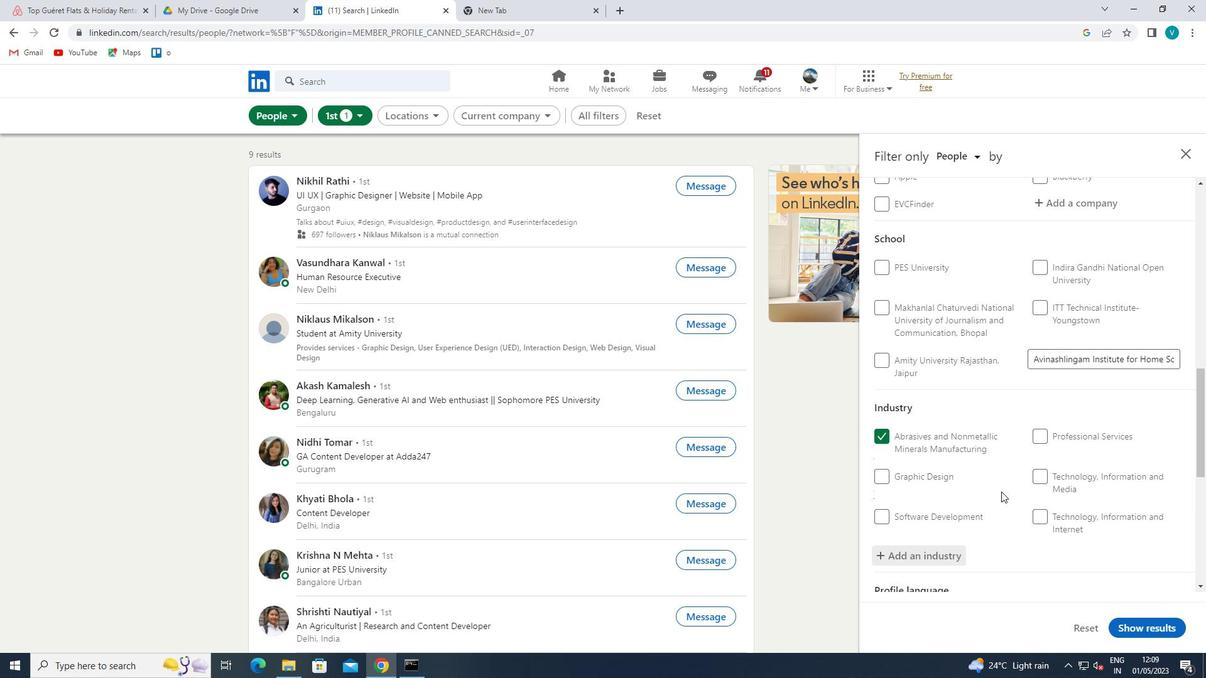 
Action: Mouse scrolled (1001, 491) with delta (0, 0)
Screenshot: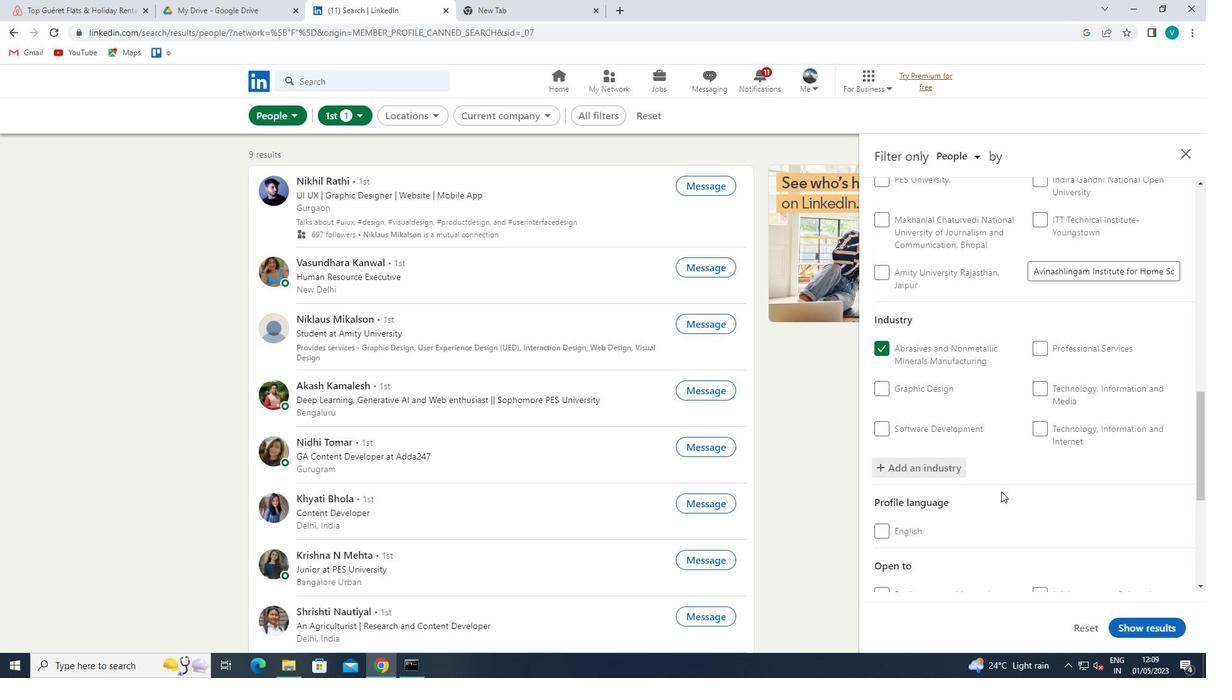 
Action: Mouse scrolled (1001, 491) with delta (0, 0)
Screenshot: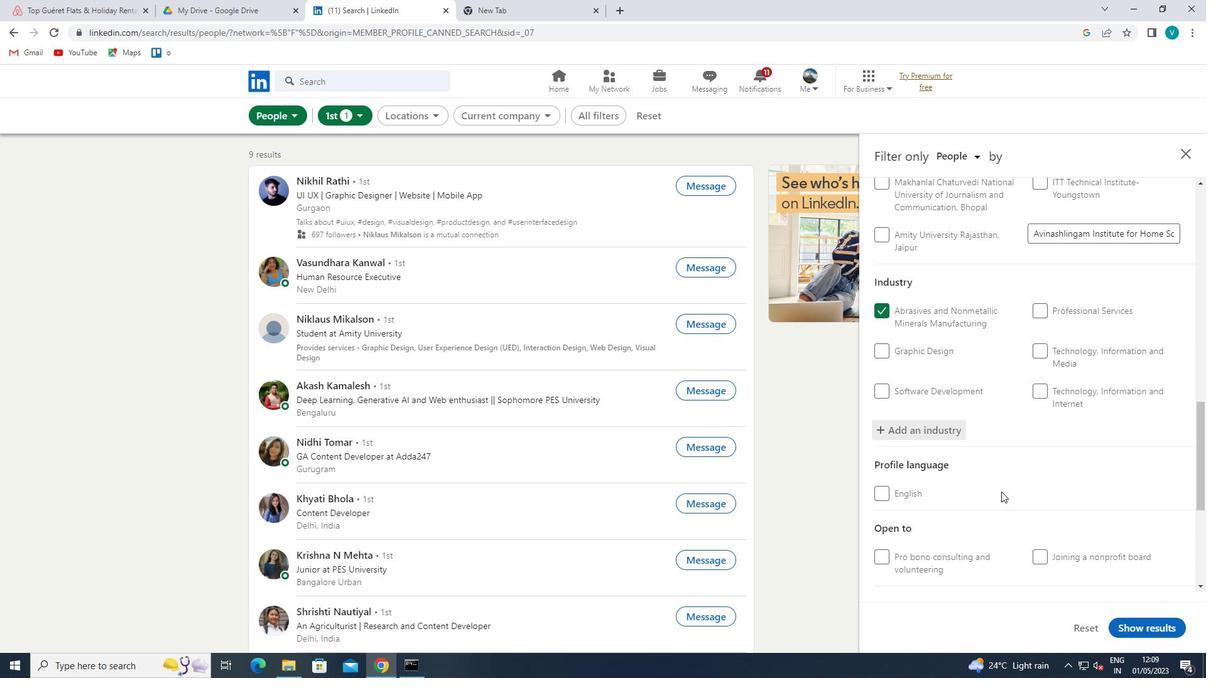 
Action: Mouse scrolled (1001, 491) with delta (0, 0)
Screenshot: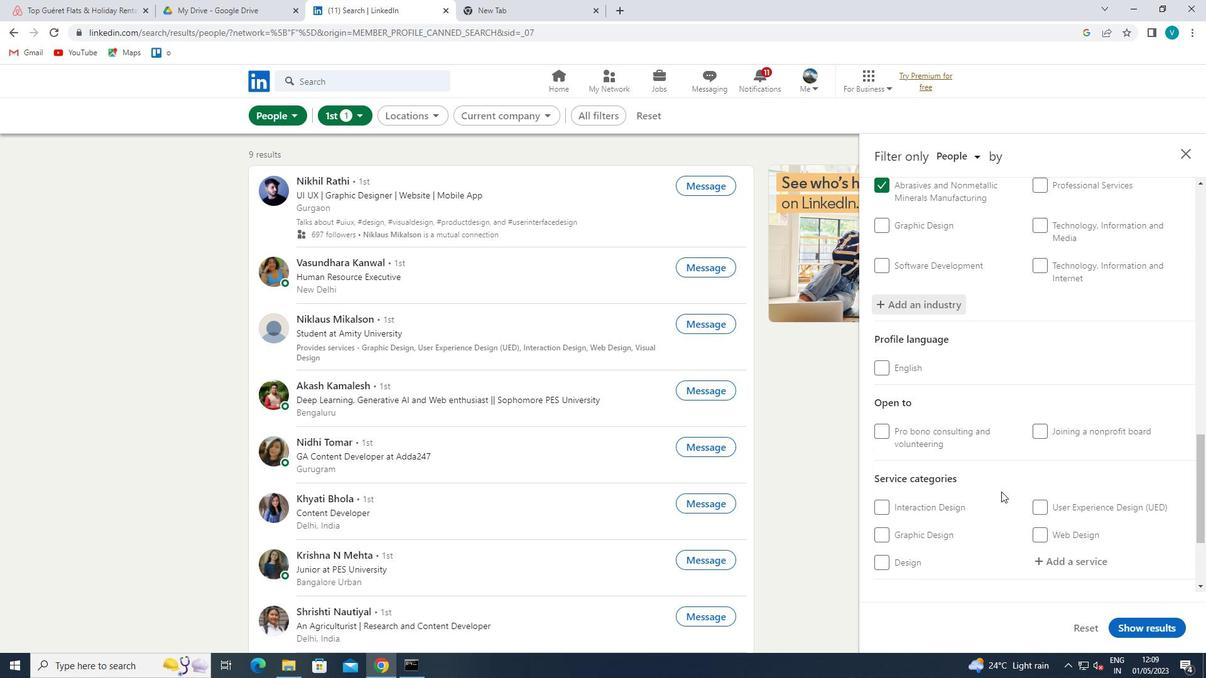 
Action: Mouse moved to (1060, 497)
Screenshot: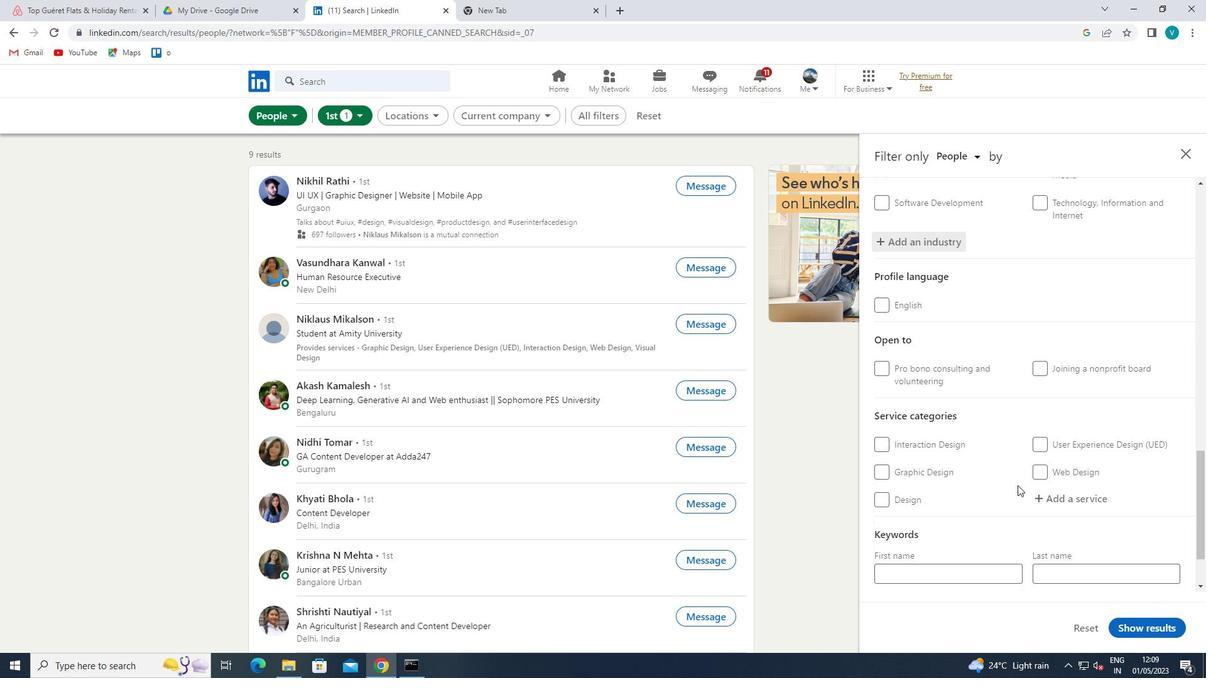 
Action: Mouse pressed left at (1060, 497)
Screenshot: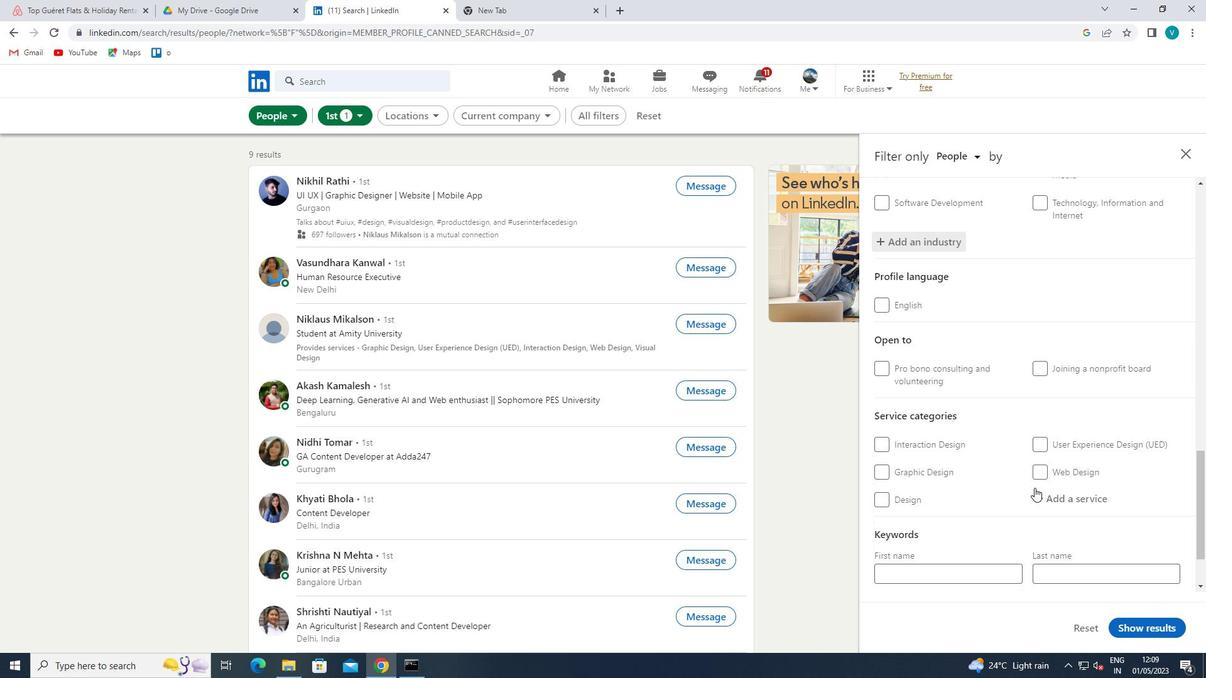 
Action: Mouse moved to (502, 334)
Screenshot: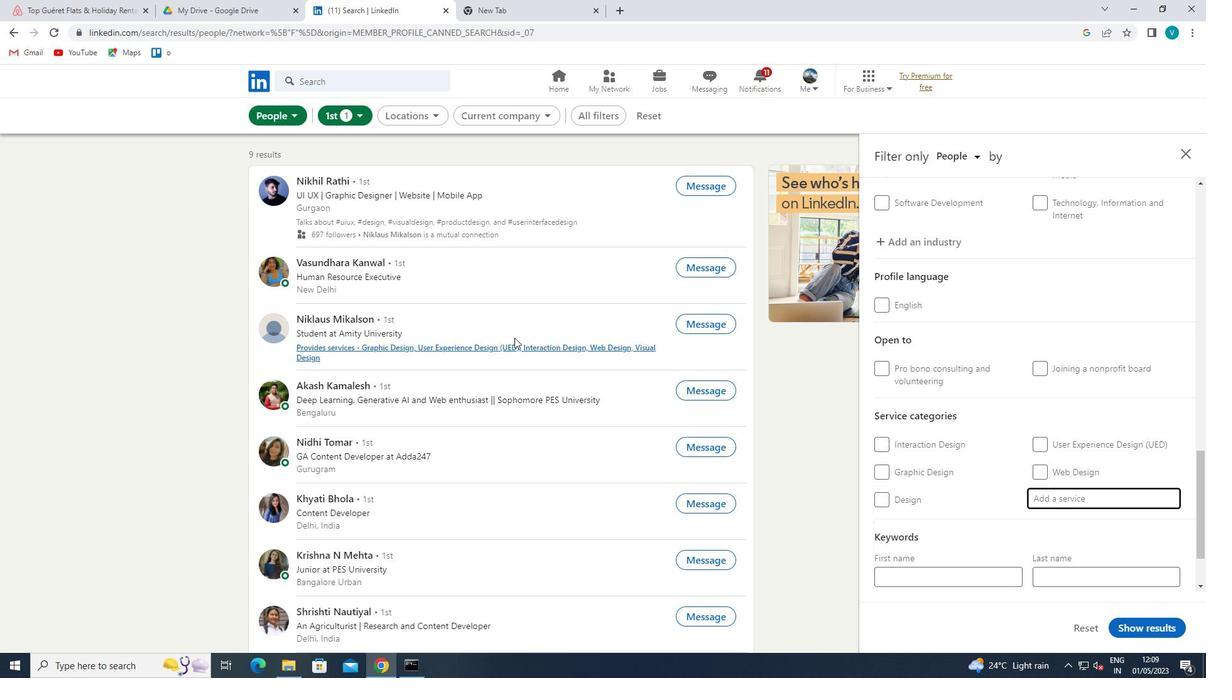 
Action: Key pressed <Key.shift>LEADER
Screenshot: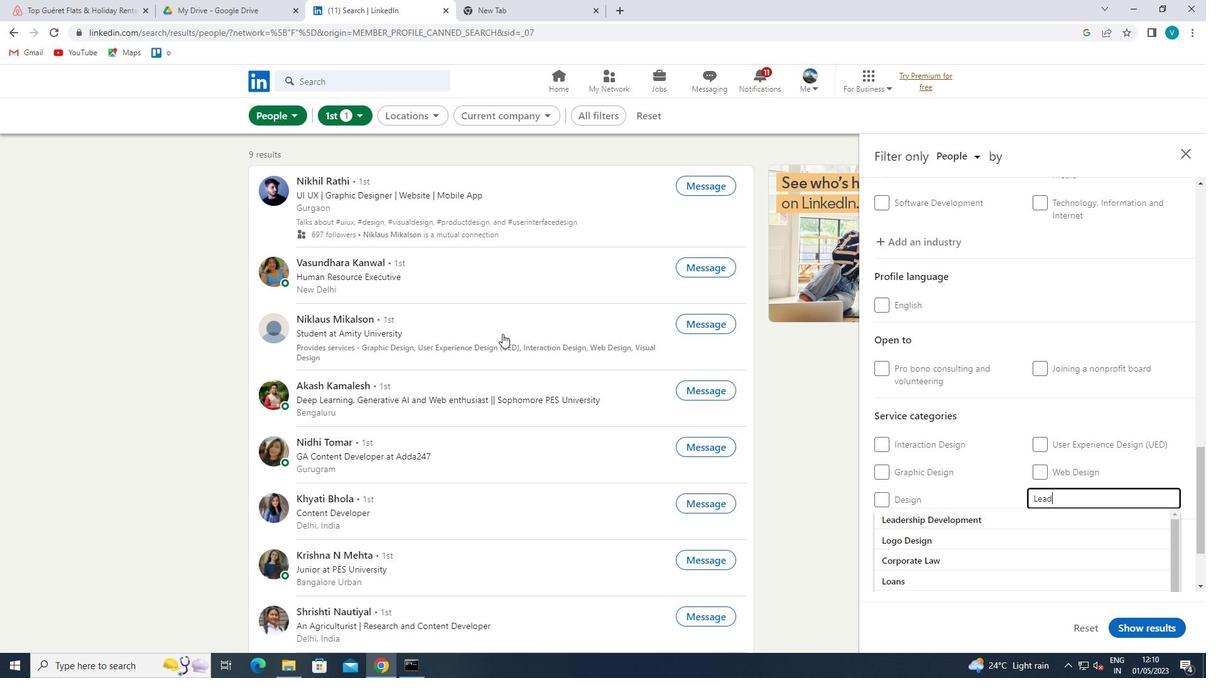 
Action: Mouse moved to (925, 514)
Screenshot: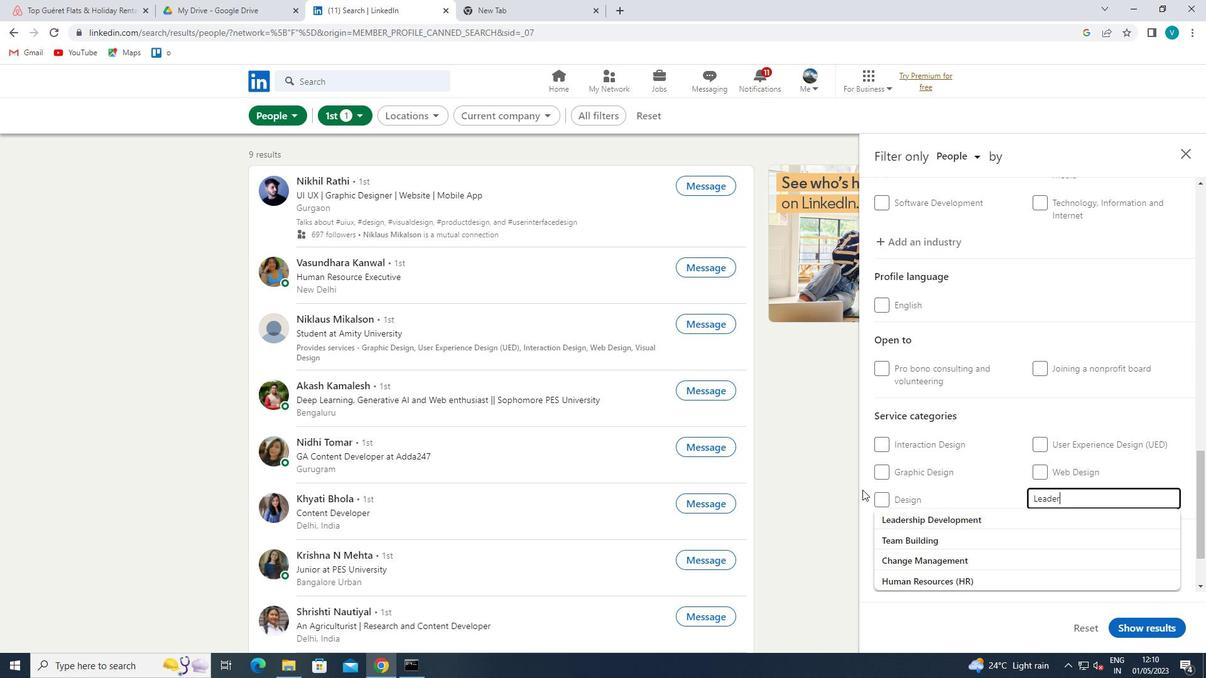 
Action: Mouse pressed left at (925, 514)
Screenshot: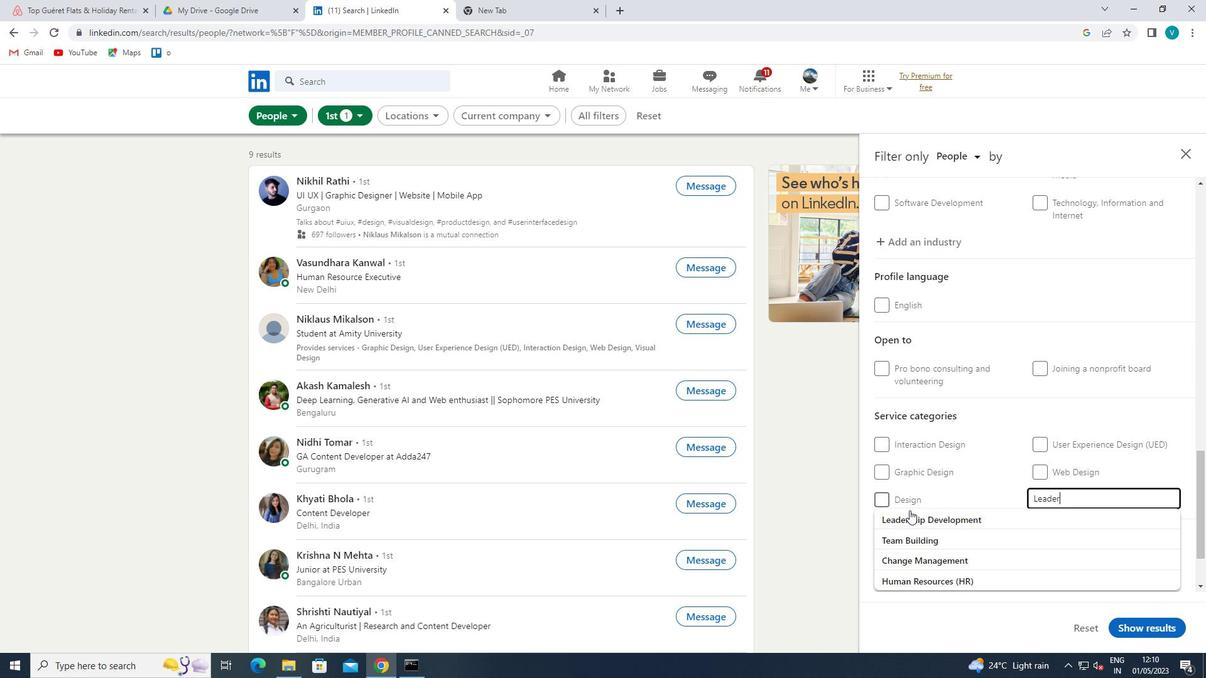 
Action: Mouse moved to (970, 454)
Screenshot: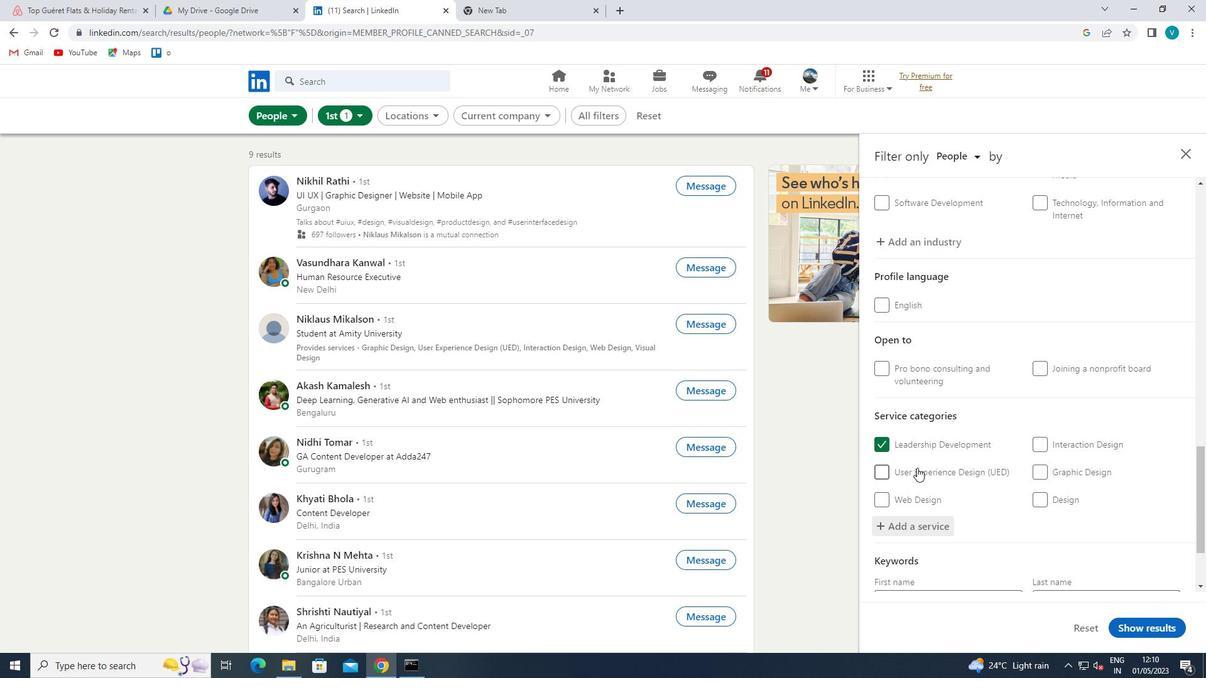 
Action: Mouse scrolled (970, 453) with delta (0, 0)
Screenshot: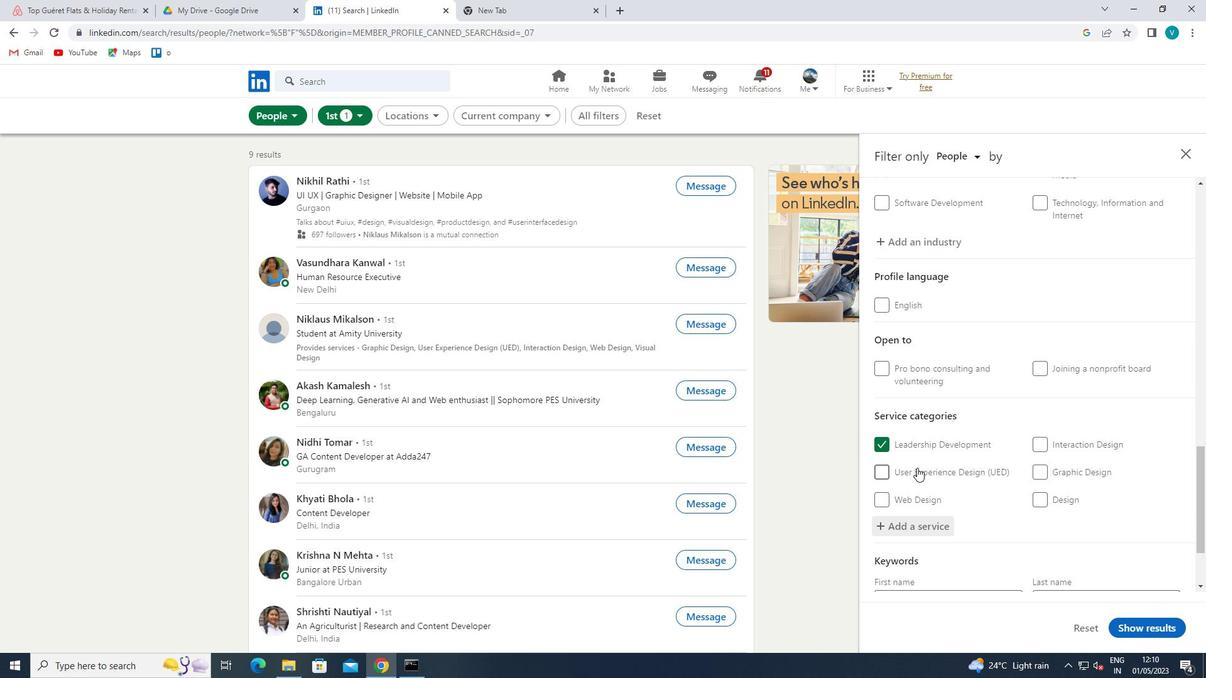 
Action: Mouse scrolled (970, 453) with delta (0, 0)
Screenshot: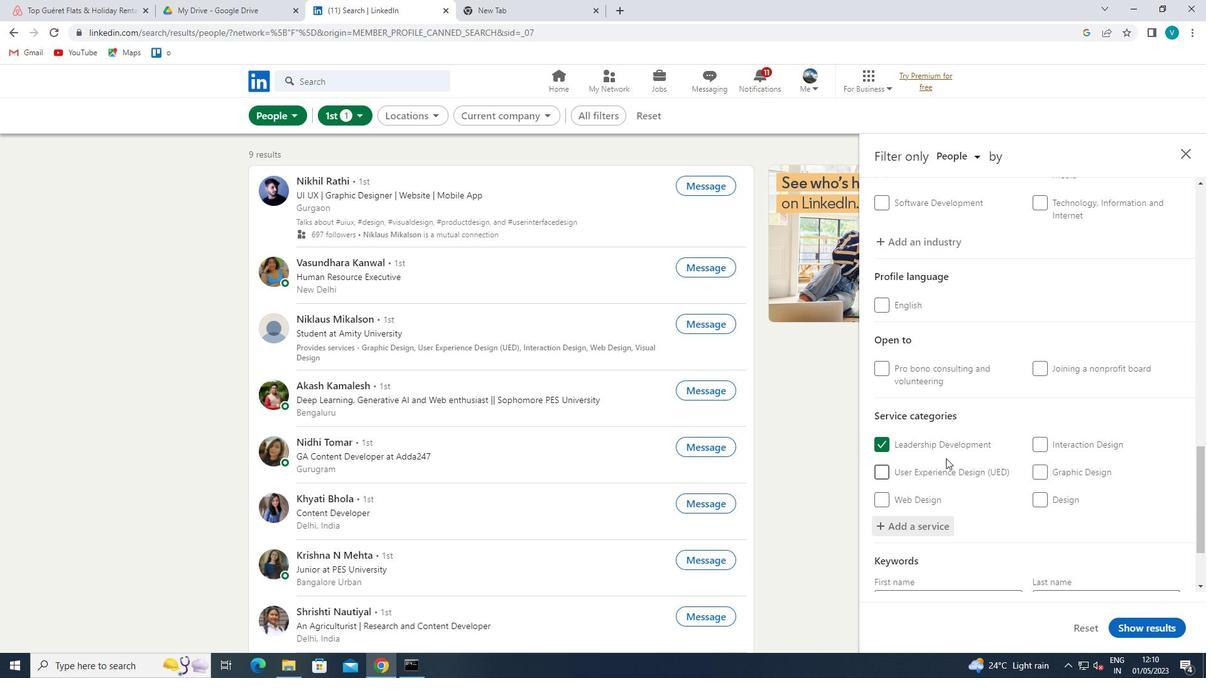 
Action: Mouse scrolled (970, 453) with delta (0, 0)
Screenshot: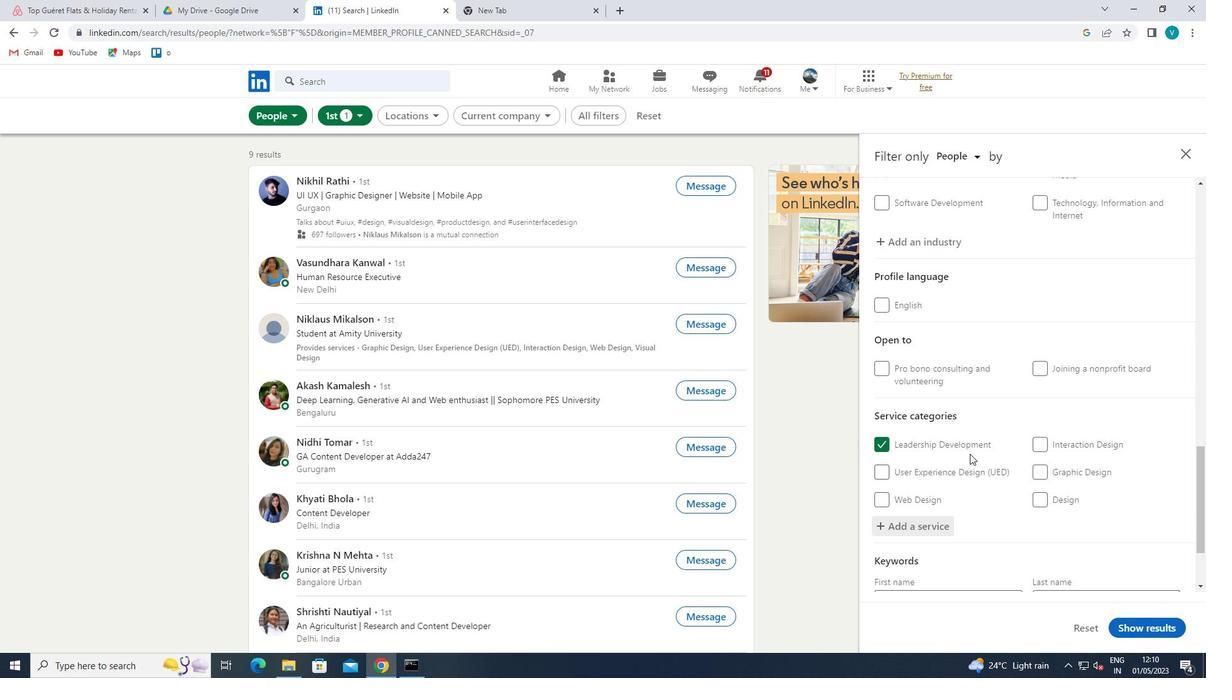 
Action: Mouse moved to (969, 539)
Screenshot: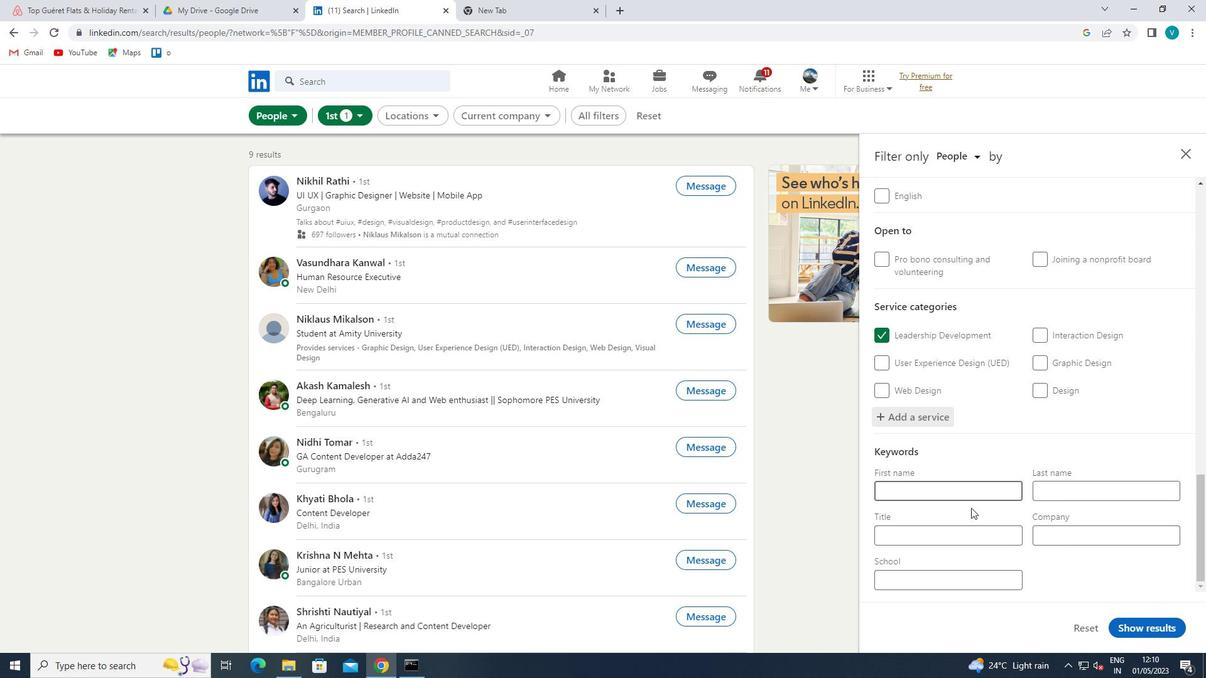 
Action: Mouse pressed left at (969, 539)
Screenshot: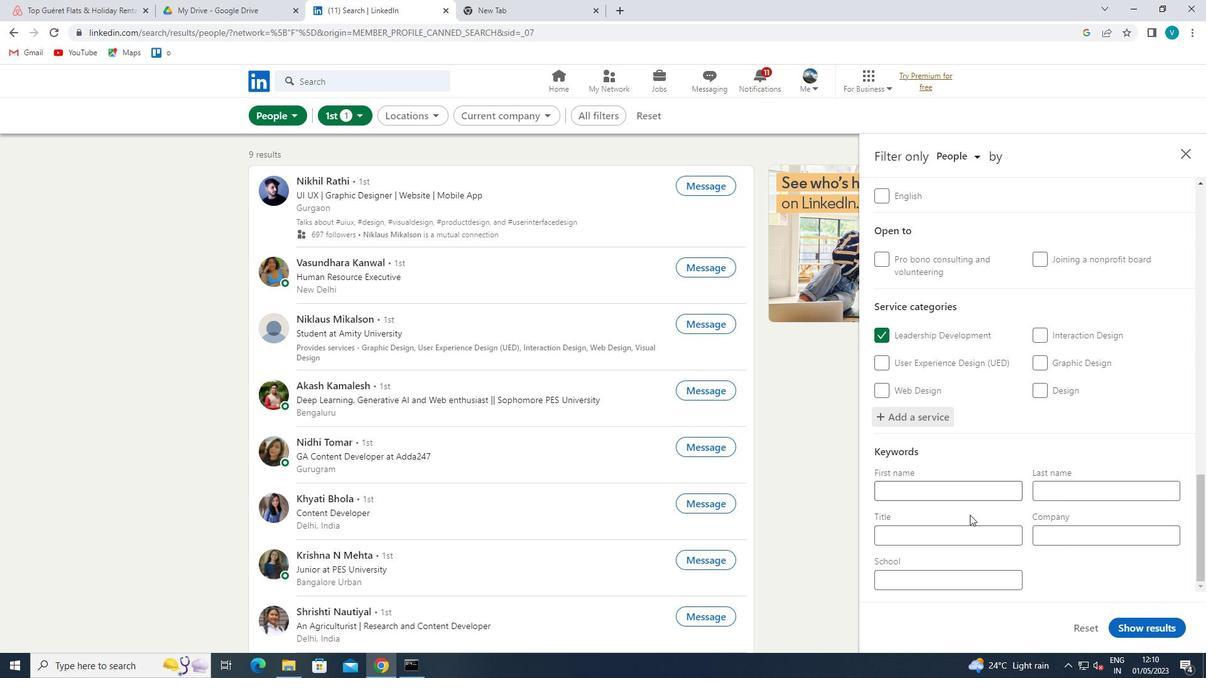 
Action: Mouse moved to (717, 468)
Screenshot: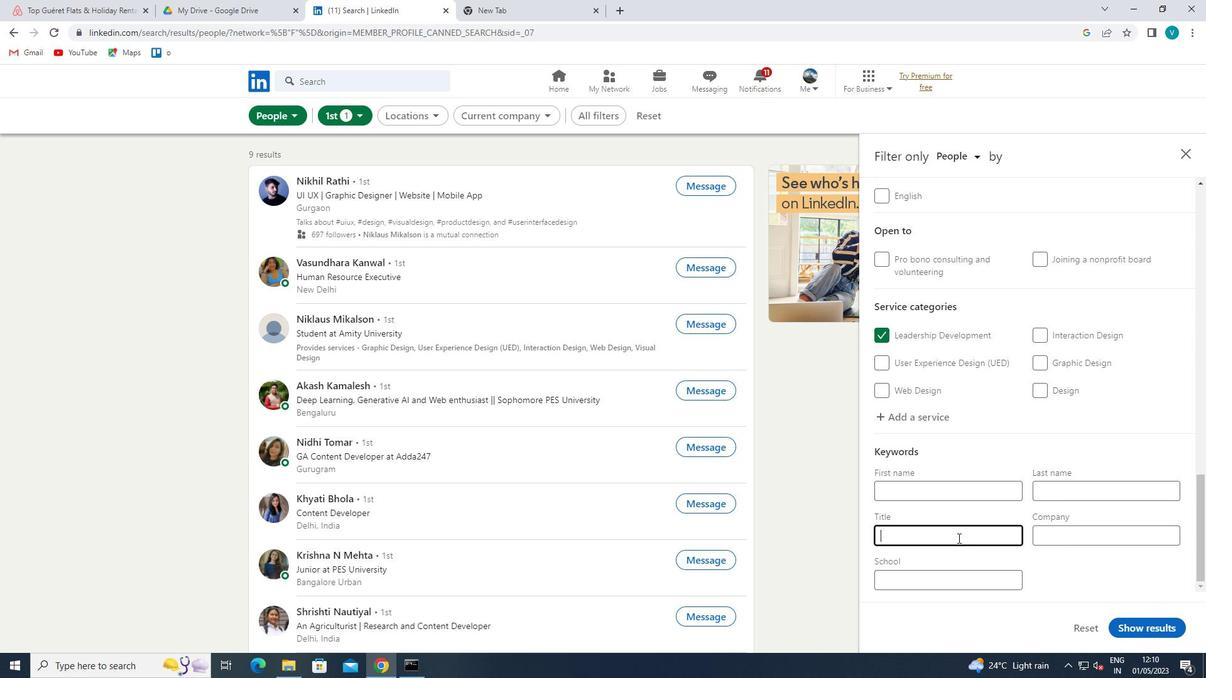 
Action: Key pressed <Key.shift>ADMINSTRATOR<Key.space>
Screenshot: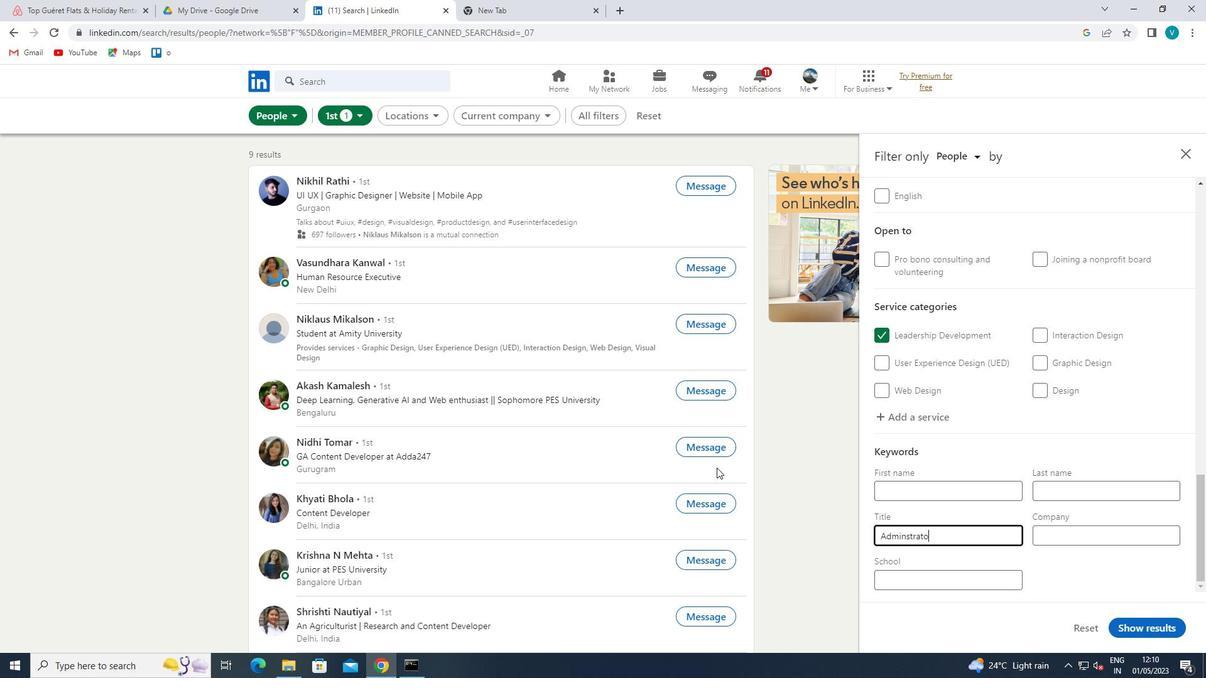 
Action: Mouse moved to (1165, 630)
Screenshot: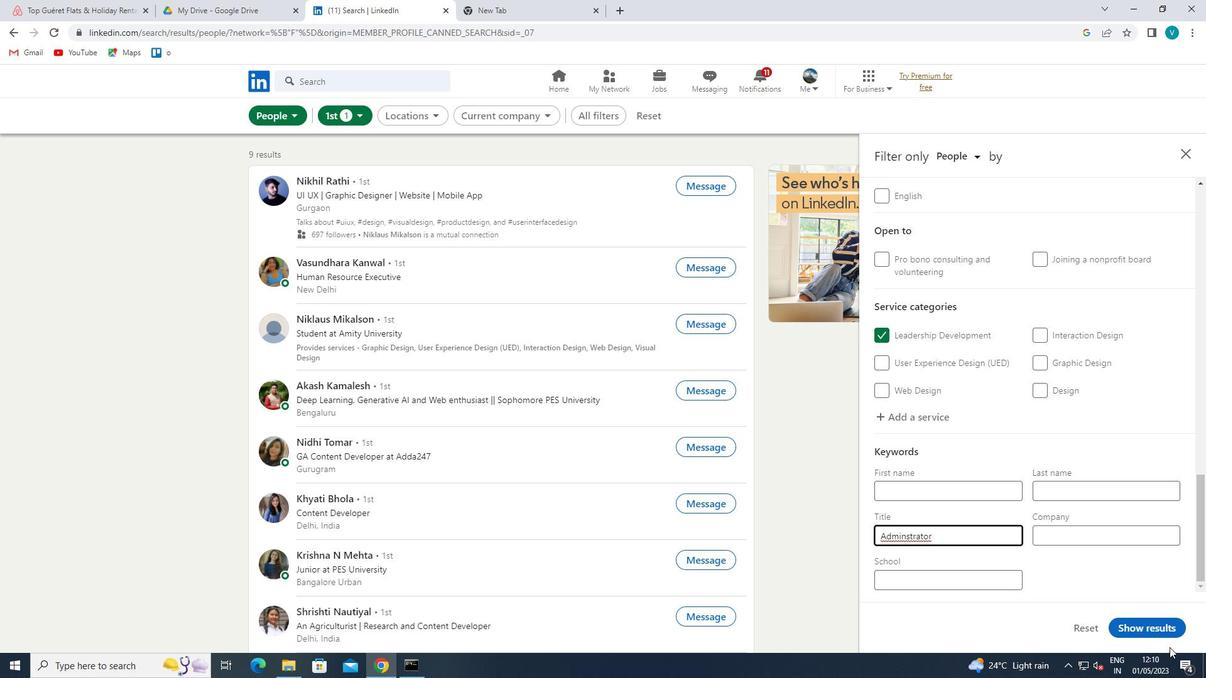 
Action: Mouse pressed left at (1165, 630)
Screenshot: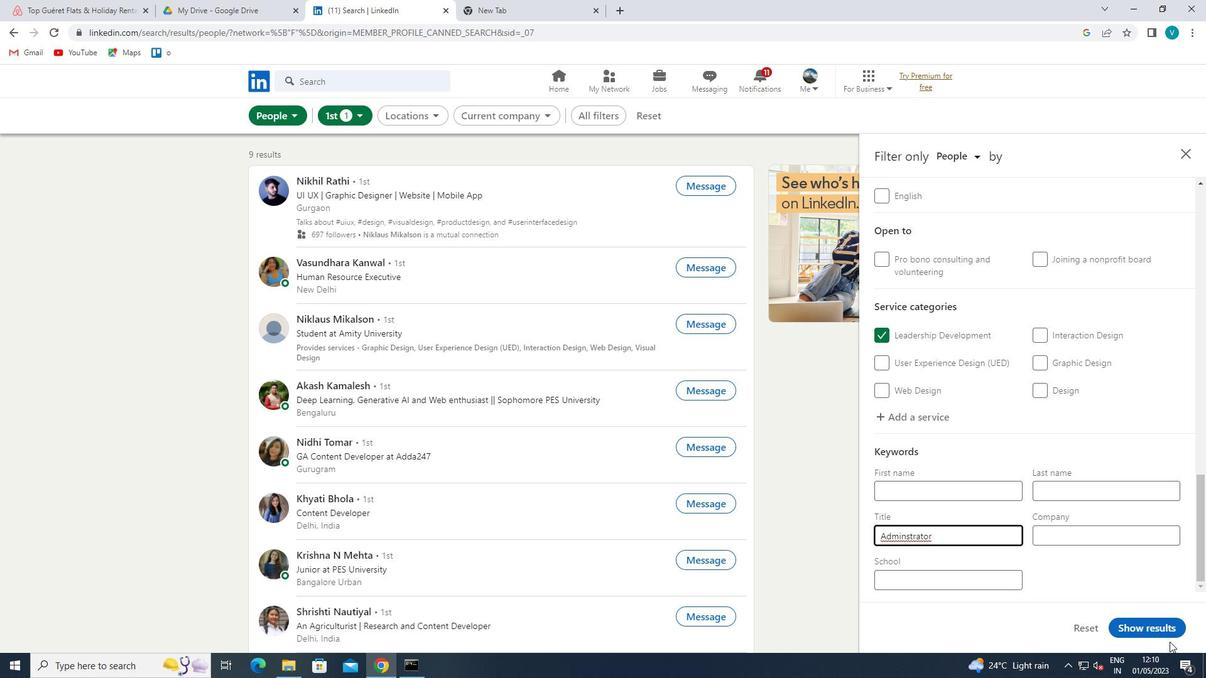 
Action: Mouse moved to (734, 387)
Screenshot: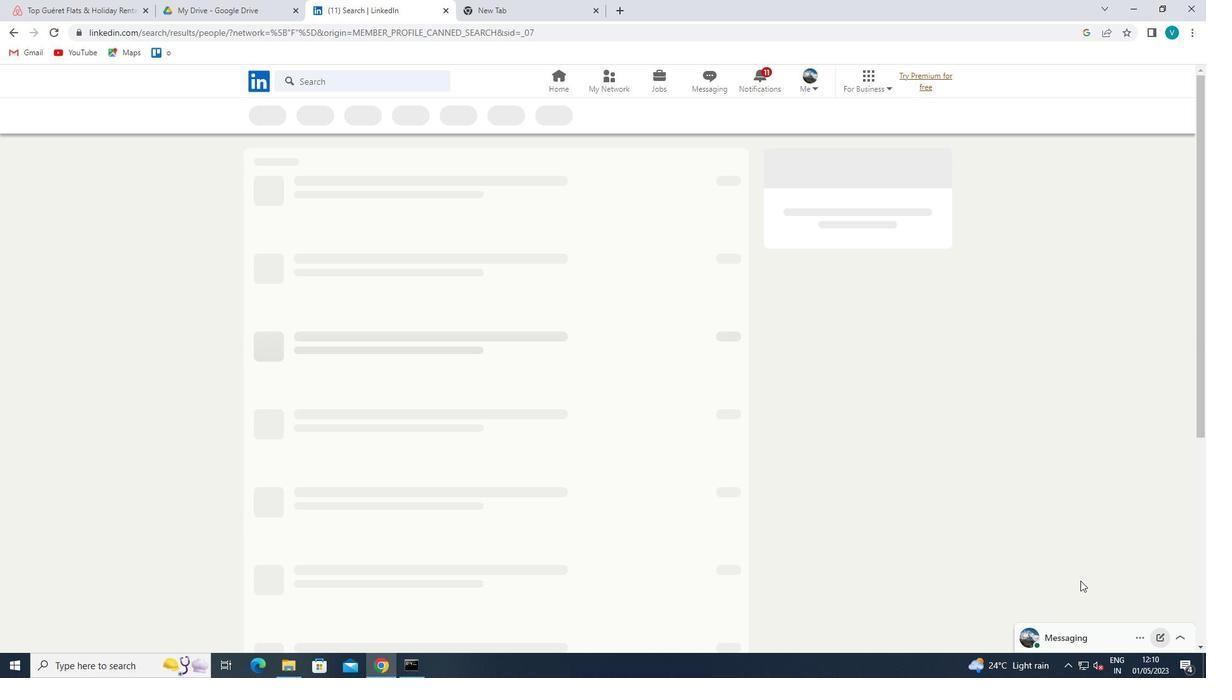 
